 Task: Add an event with the title Second Client Appreciation Lunch, date '2024/04/06', time 7:30 AM to 9:30 AMand add a description: The Marketing Campaign Launch is an exciting and highly anticipated event that marks the official introduction of a new marketing campaign to the target audience. It is a carefully planned and executed event designed to create buzz, generate interest, and maximize the impact of the campaign's messaging and objectives._x000D_
_x000D_
Select event color  Graphite . Add location for the event as: 654 Palais des Festivals, Cannes, France, logged in from the account softage.7@softage.netand send the event invitation to softage.6@softage.net and softage.8@softage.net. Set a reminder for the event Daily
Action: Mouse moved to (50, 106)
Screenshot: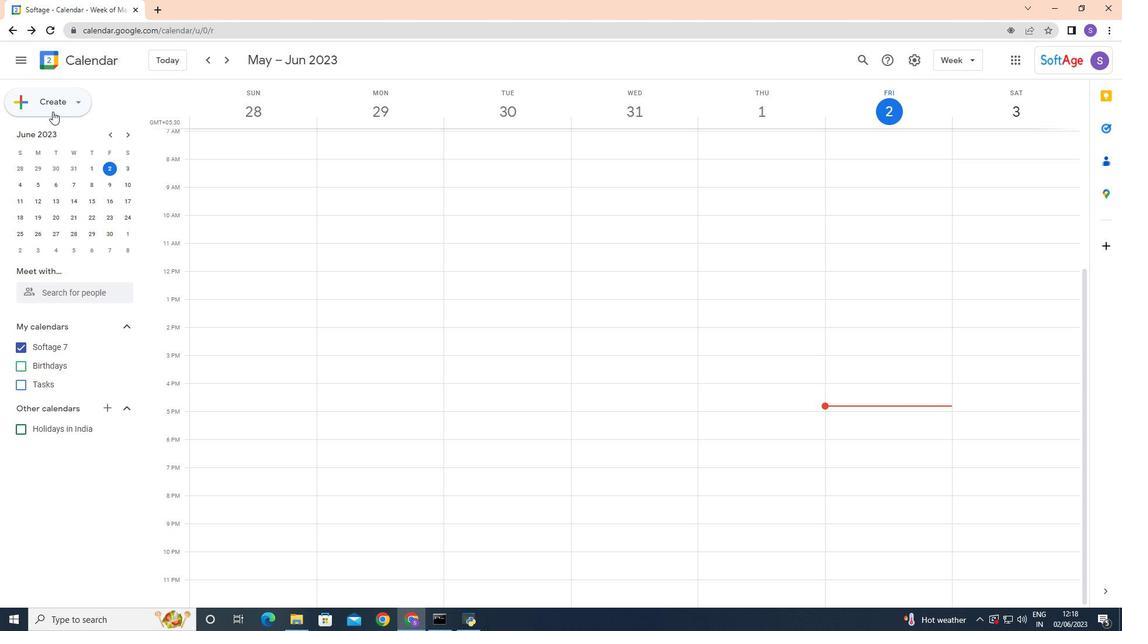 
Action: Mouse pressed left at (50, 106)
Screenshot: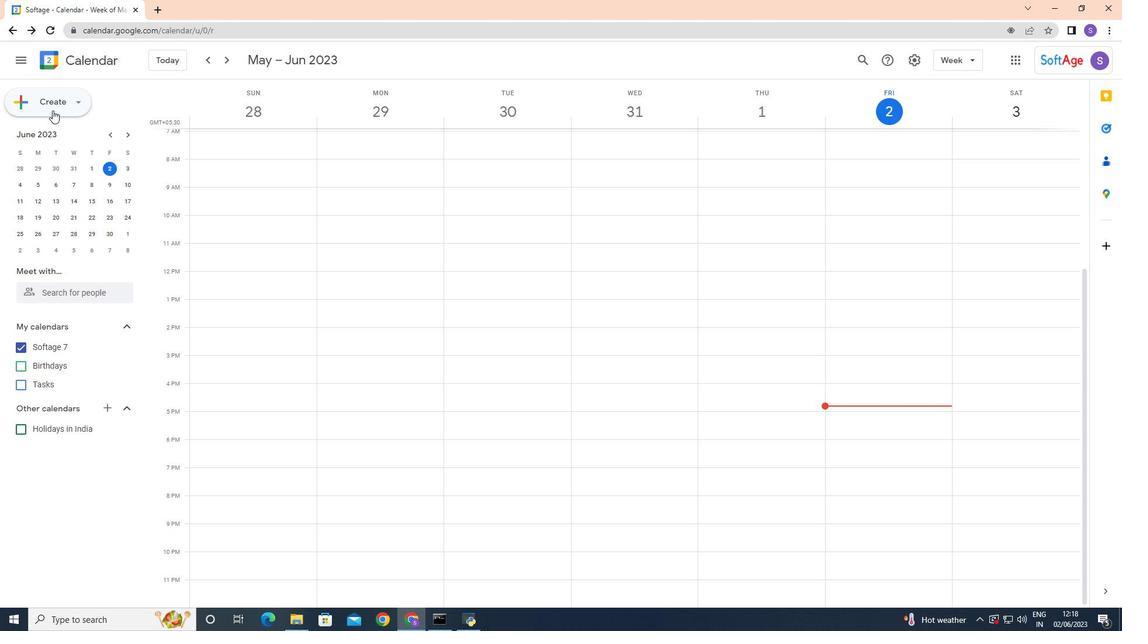 
Action: Mouse moved to (57, 134)
Screenshot: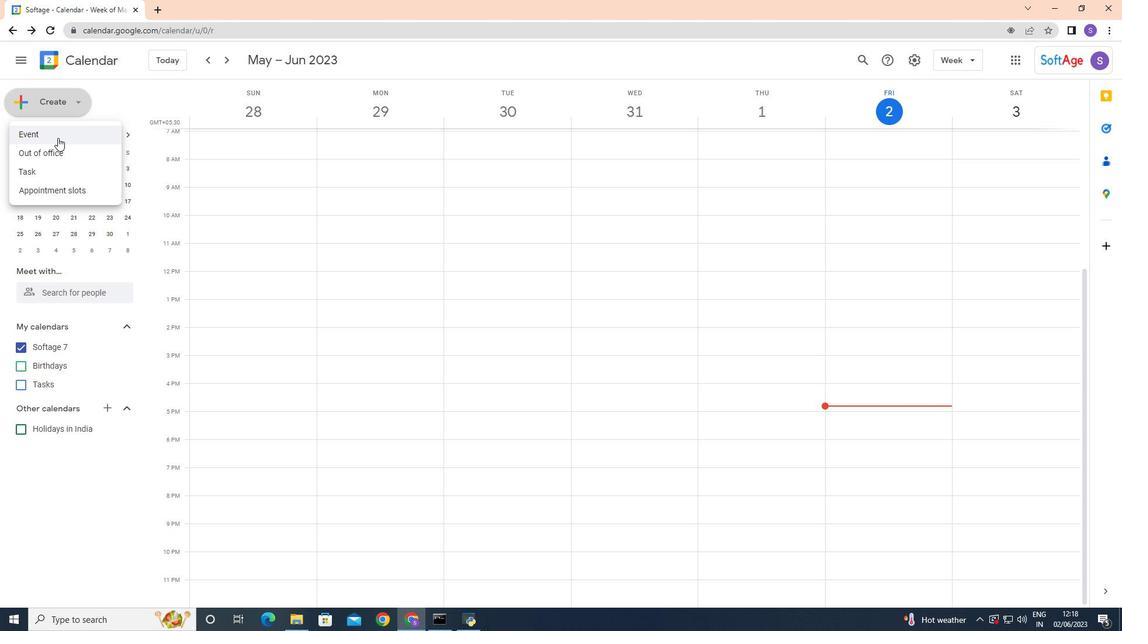 
Action: Mouse pressed left at (57, 134)
Screenshot: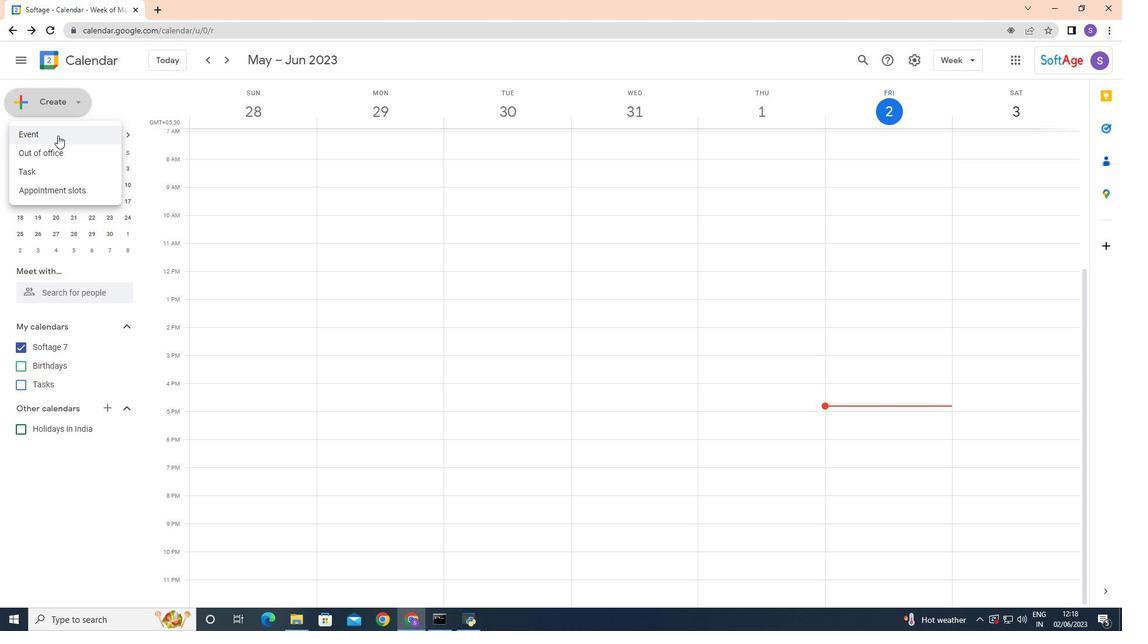 
Action: Mouse moved to (738, 461)
Screenshot: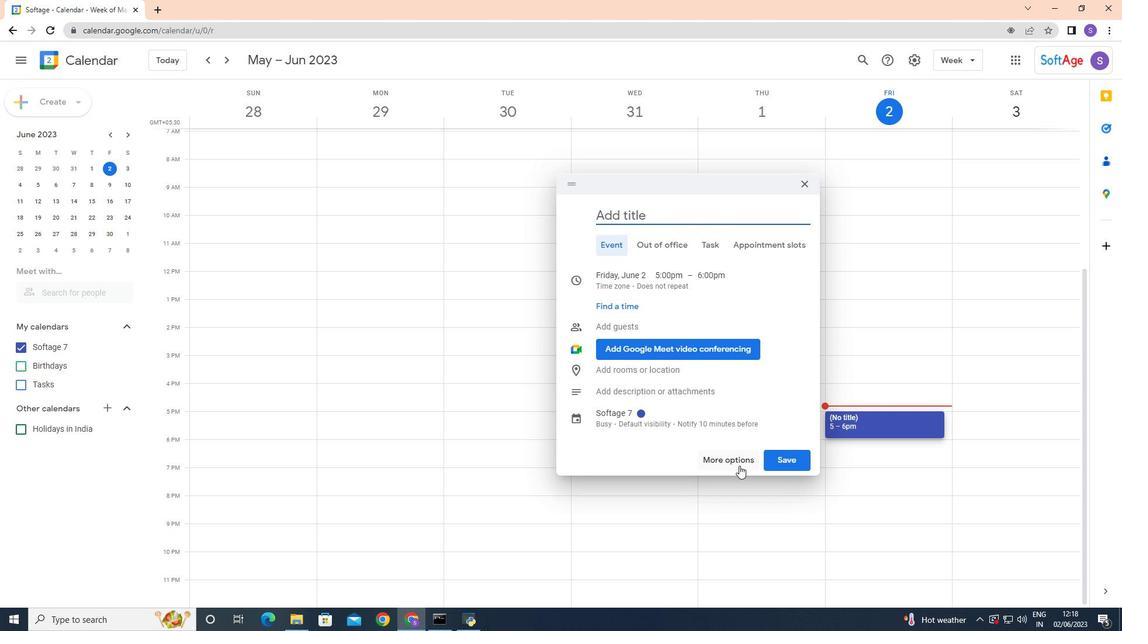 
Action: Mouse pressed left at (738, 461)
Screenshot: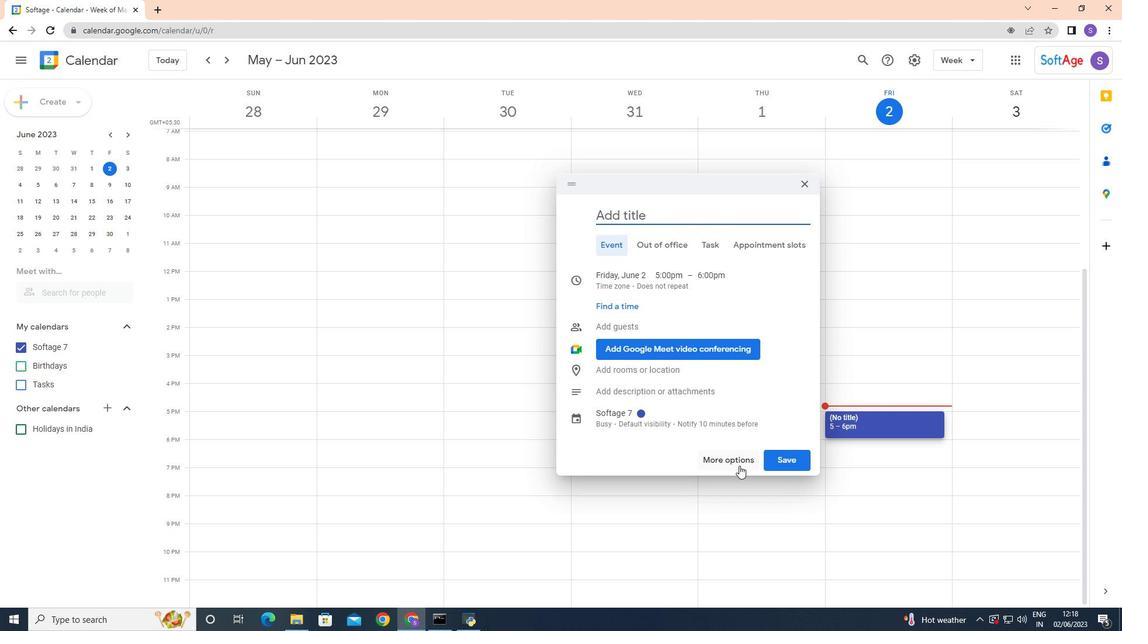 
Action: Mouse moved to (119, 68)
Screenshot: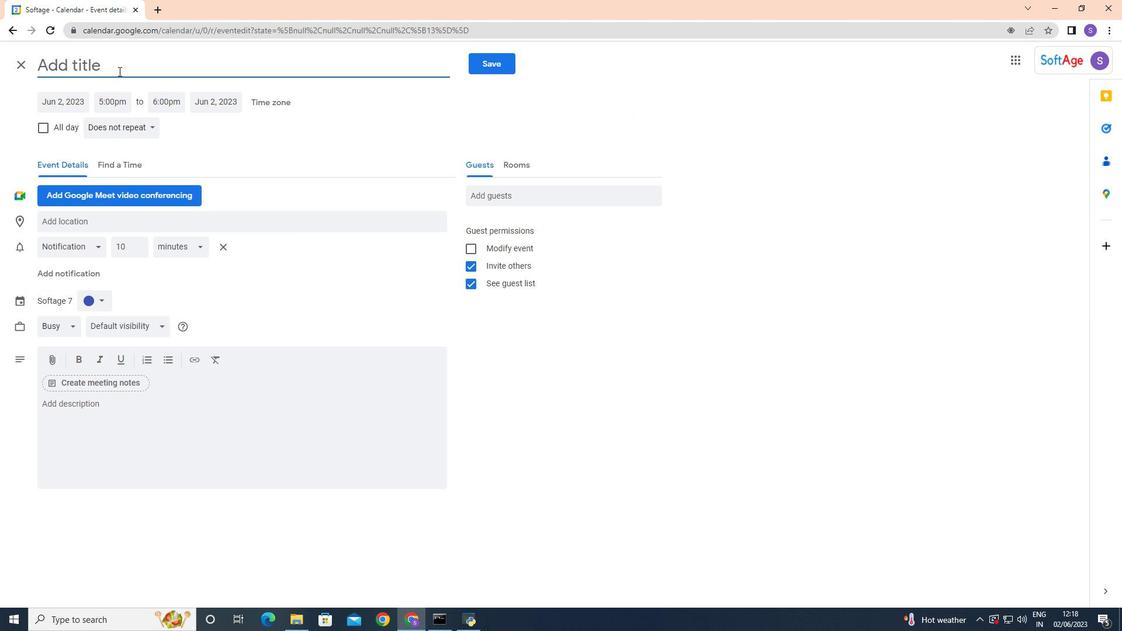 
Action: Mouse pressed left at (119, 68)
Screenshot: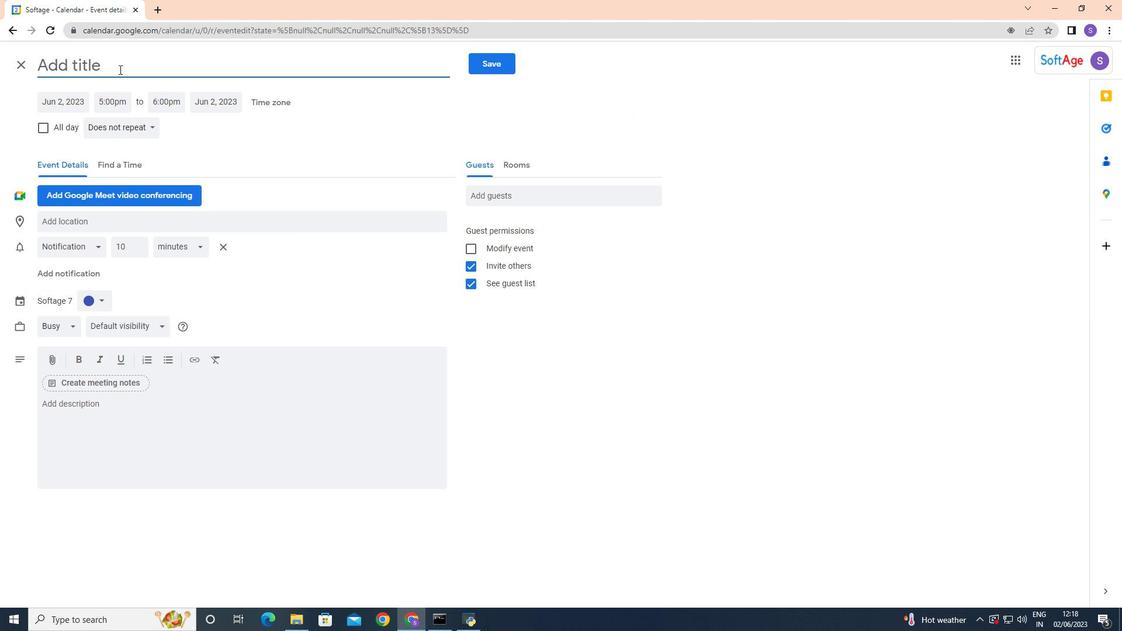 
Action: Key pressed <Key.shift>Second<Key.space><Key.shift>Client<Key.space><Key.shift><Key.shift><Key.shift><Key.shift><Key.shift><Key.shift>Appreciation<Key.space><Key.shift>Lunch
Screenshot: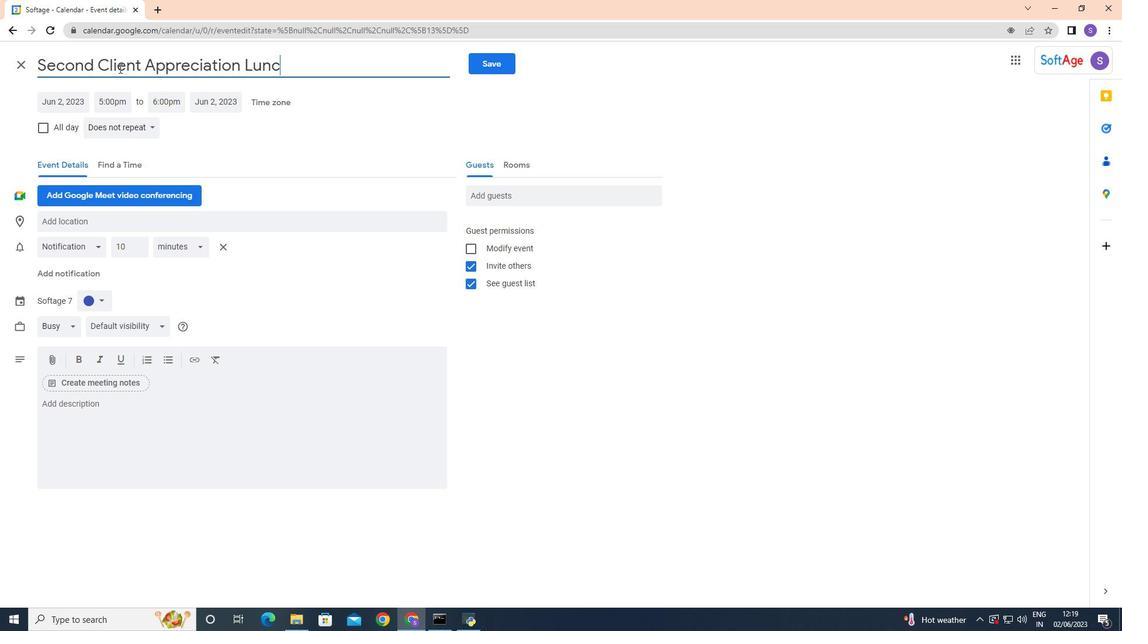 
Action: Mouse moved to (244, 152)
Screenshot: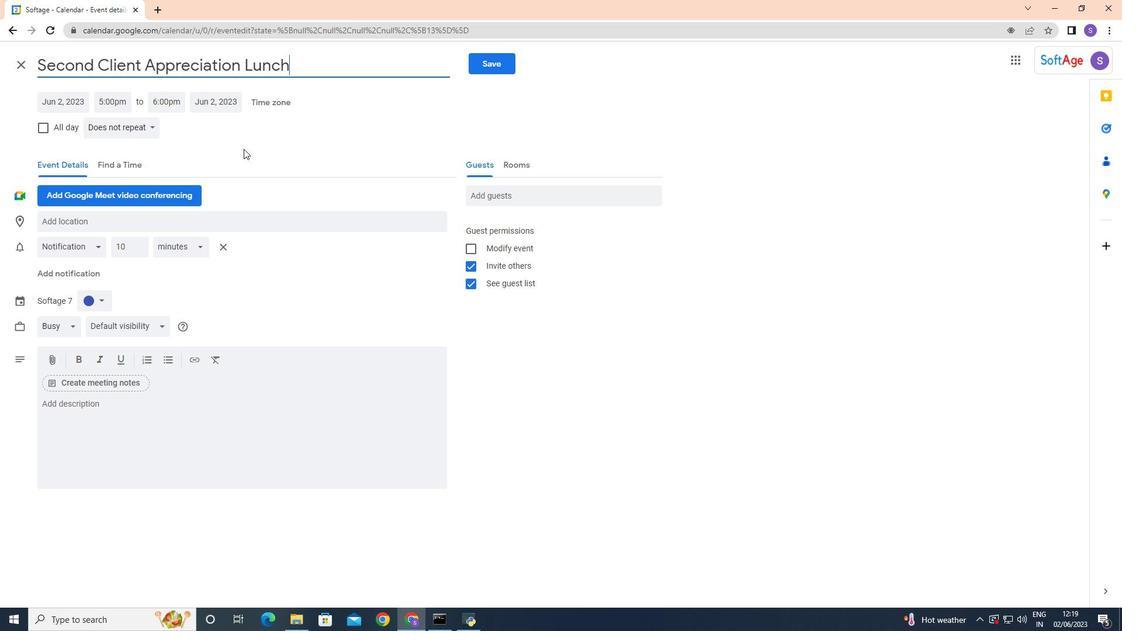 
Action: Mouse pressed left at (244, 152)
Screenshot: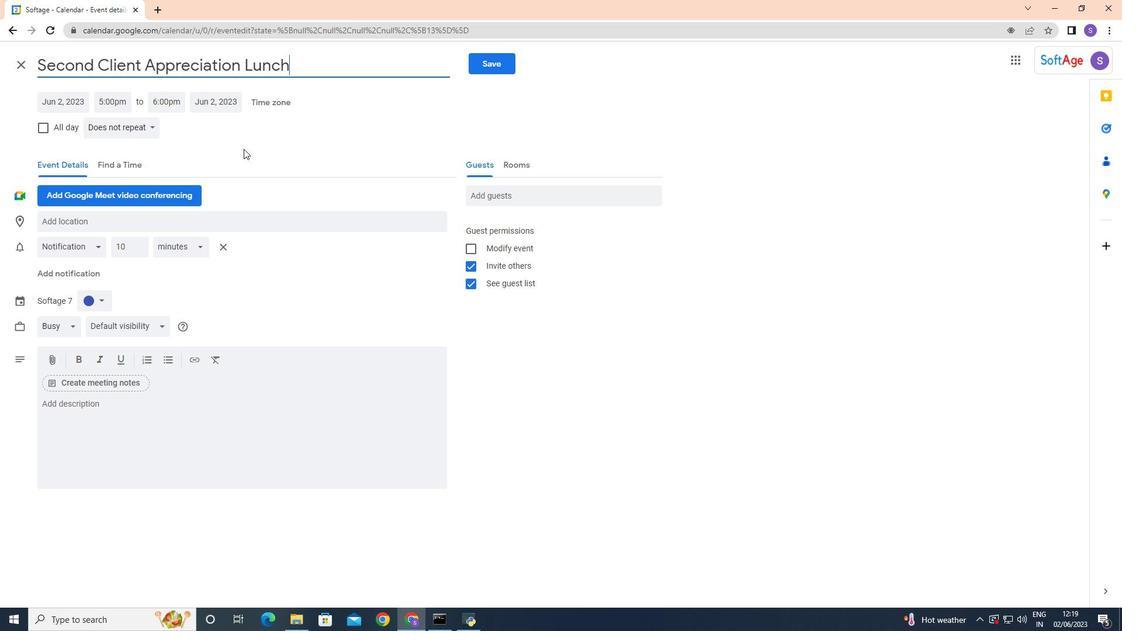 
Action: Mouse moved to (74, 103)
Screenshot: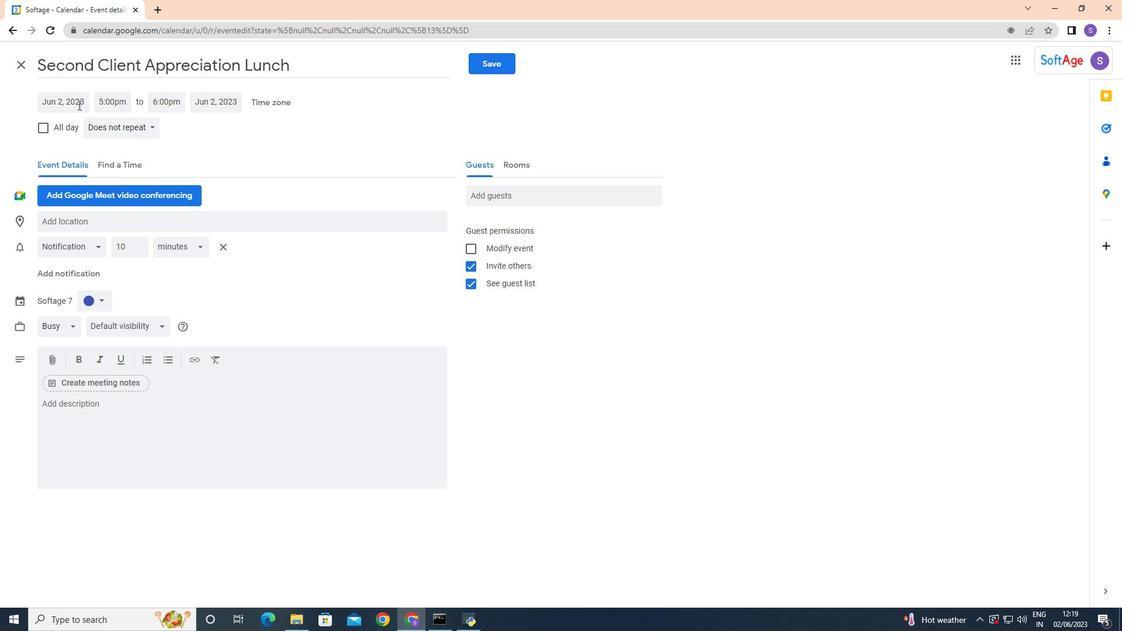 
Action: Mouse pressed left at (74, 103)
Screenshot: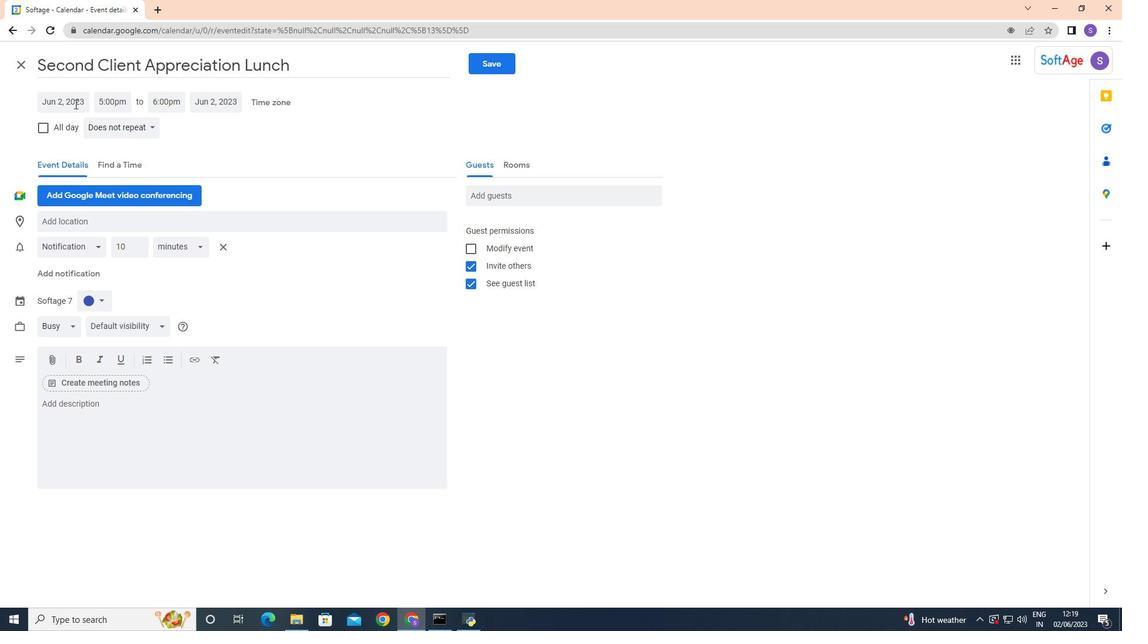 
Action: Mouse moved to (184, 126)
Screenshot: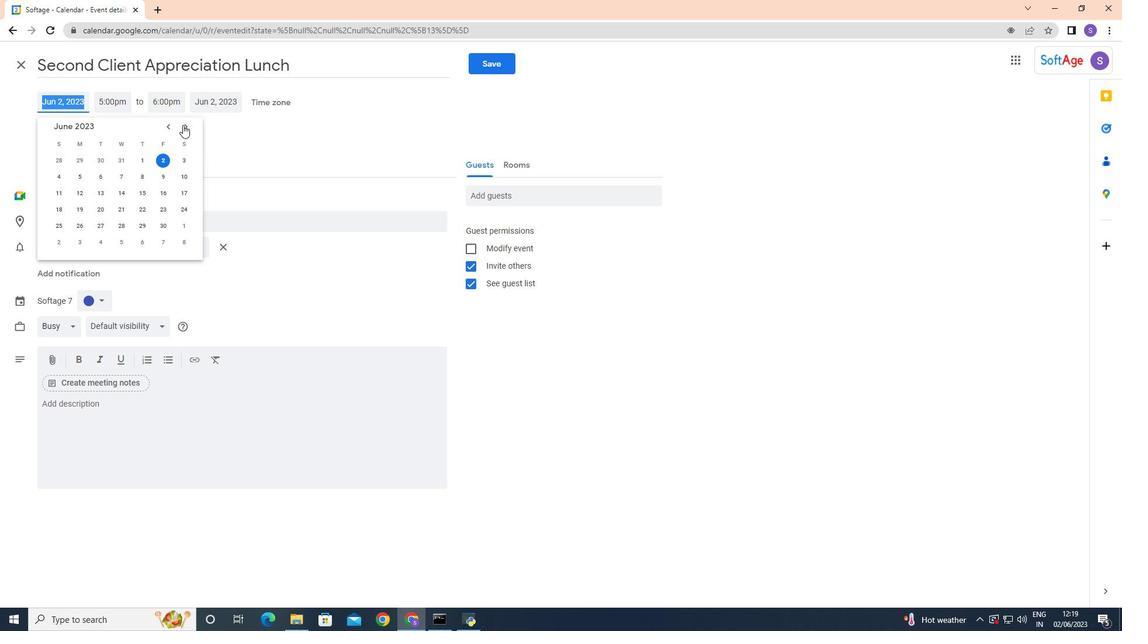 
Action: Mouse pressed left at (184, 126)
Screenshot: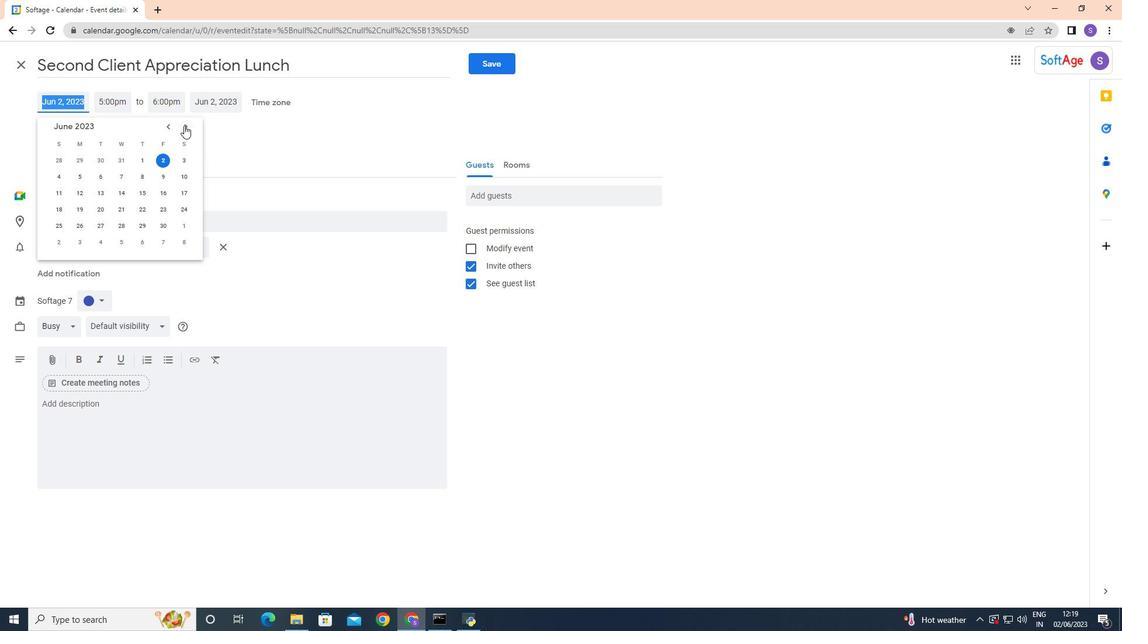 
Action: Mouse pressed left at (184, 126)
Screenshot: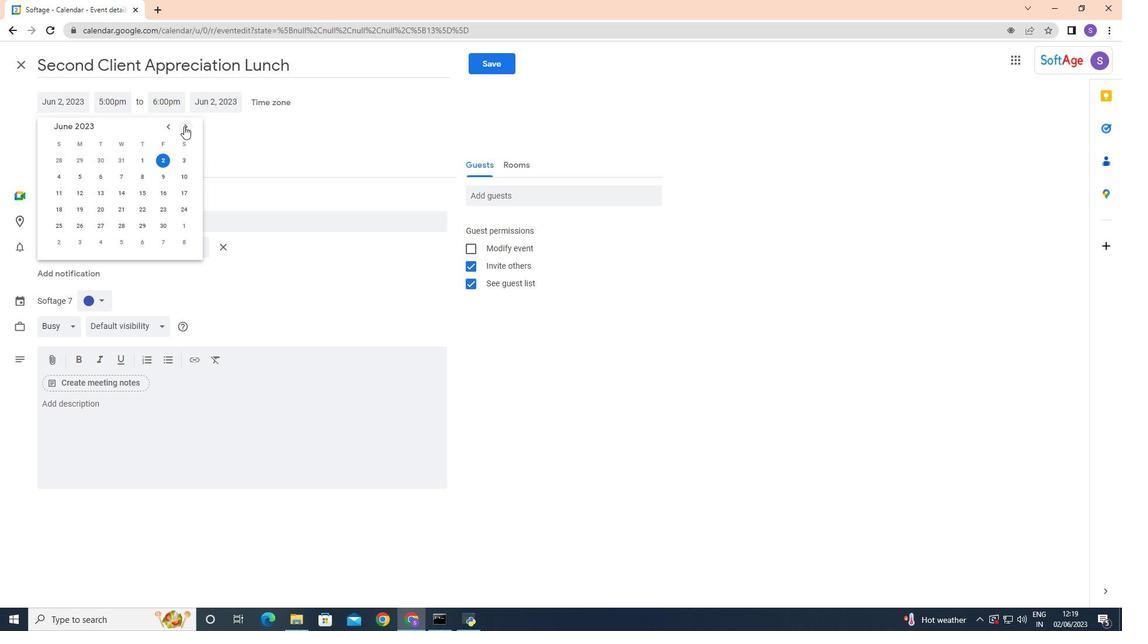 
Action: Mouse pressed left at (184, 126)
Screenshot: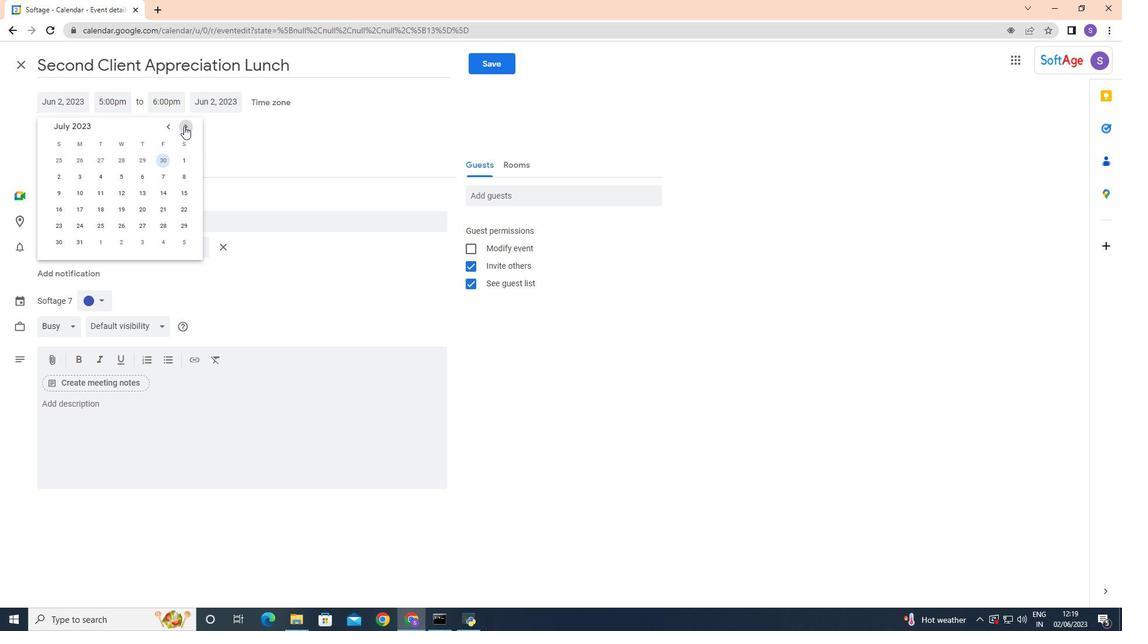 
Action: Mouse pressed left at (184, 126)
Screenshot: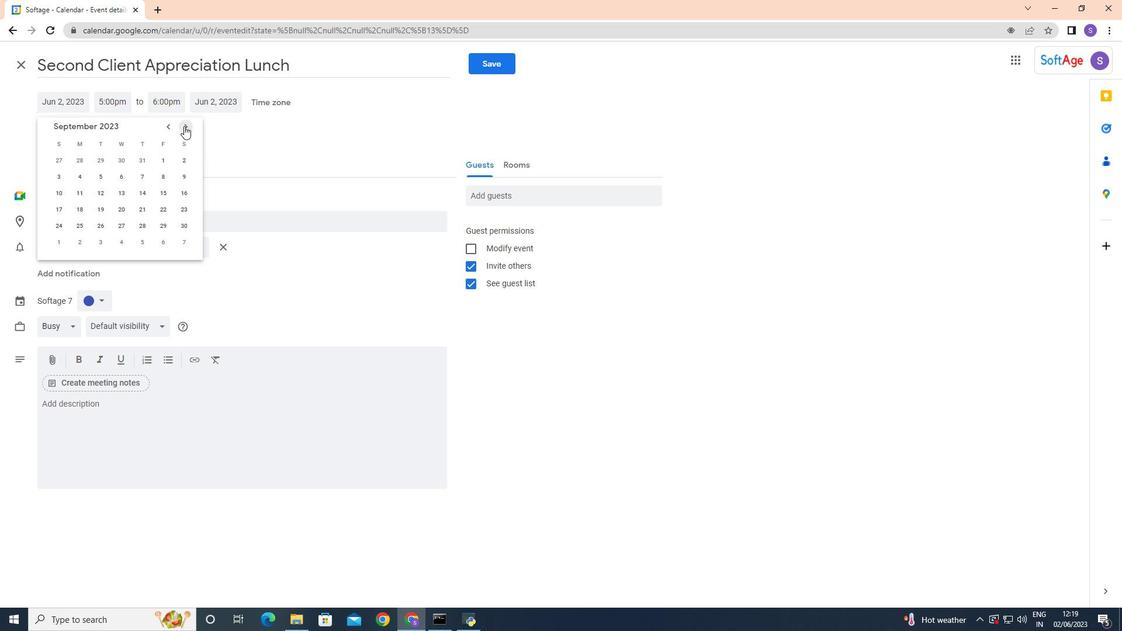 
Action: Mouse pressed left at (184, 126)
Screenshot: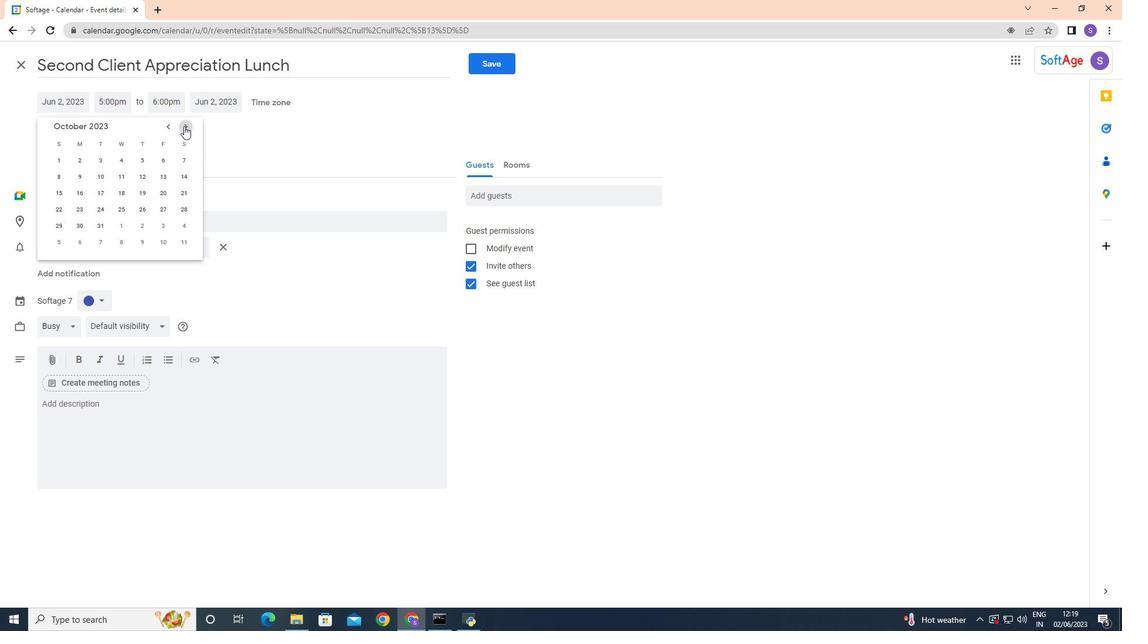 
Action: Mouse pressed left at (184, 126)
Screenshot: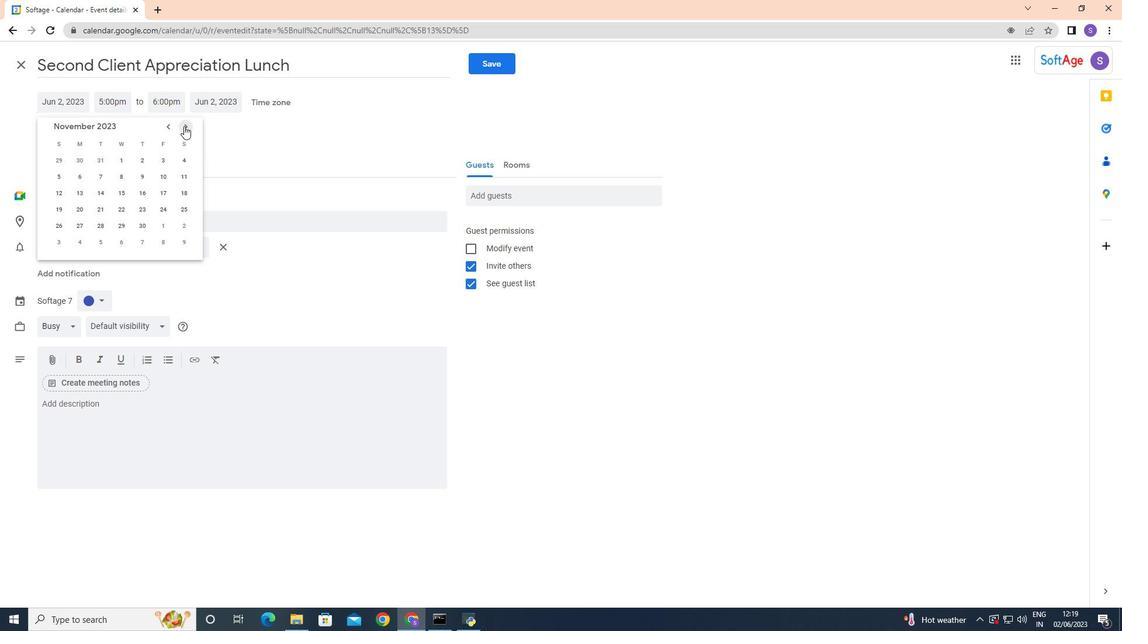 
Action: Mouse pressed left at (184, 126)
Screenshot: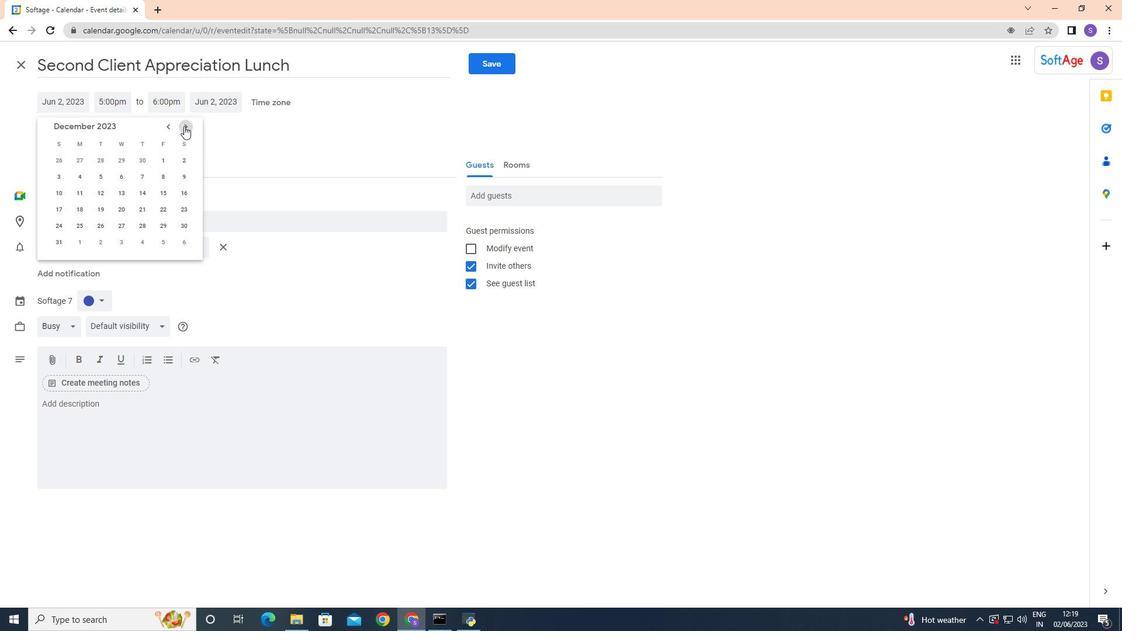 
Action: Mouse pressed left at (184, 126)
Screenshot: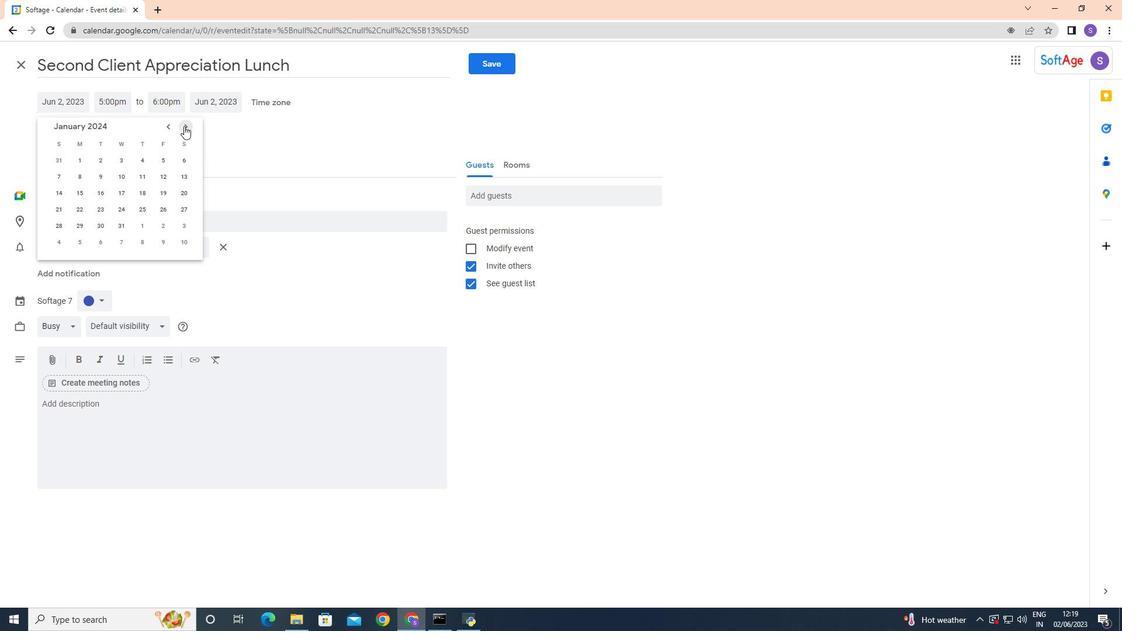 
Action: Mouse pressed left at (184, 126)
Screenshot: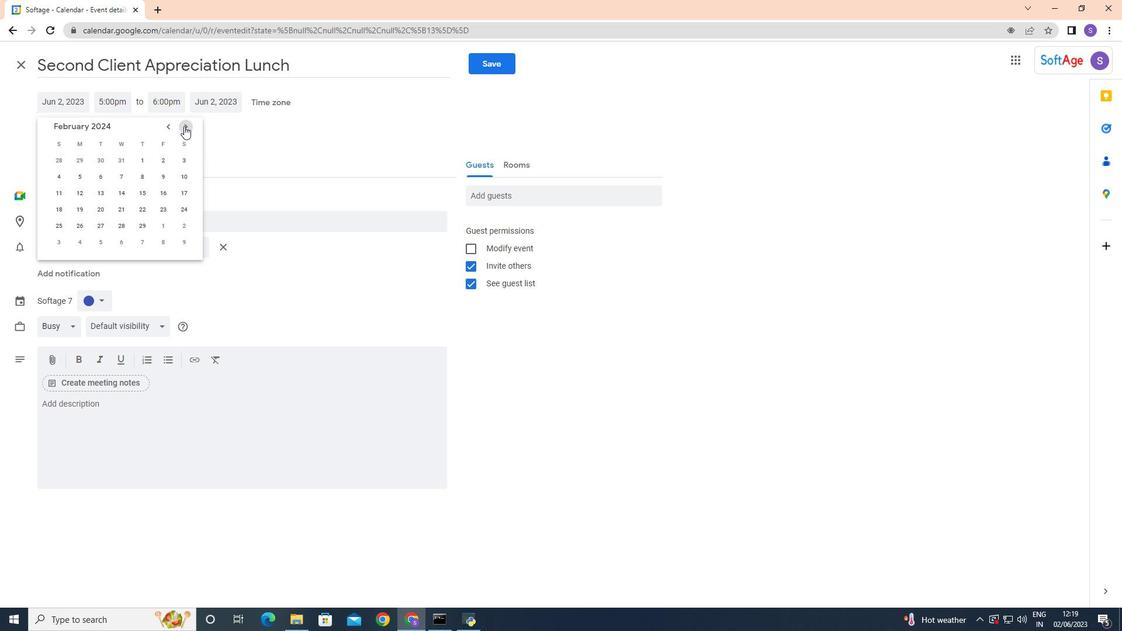 
Action: Mouse pressed left at (184, 126)
Screenshot: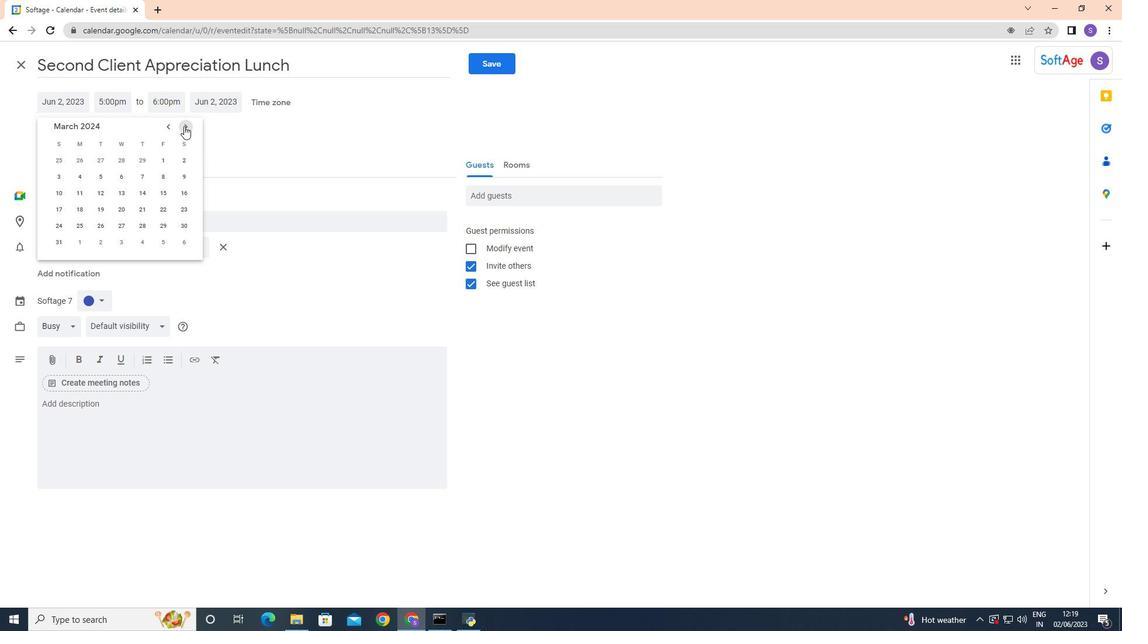 
Action: Mouse moved to (185, 161)
Screenshot: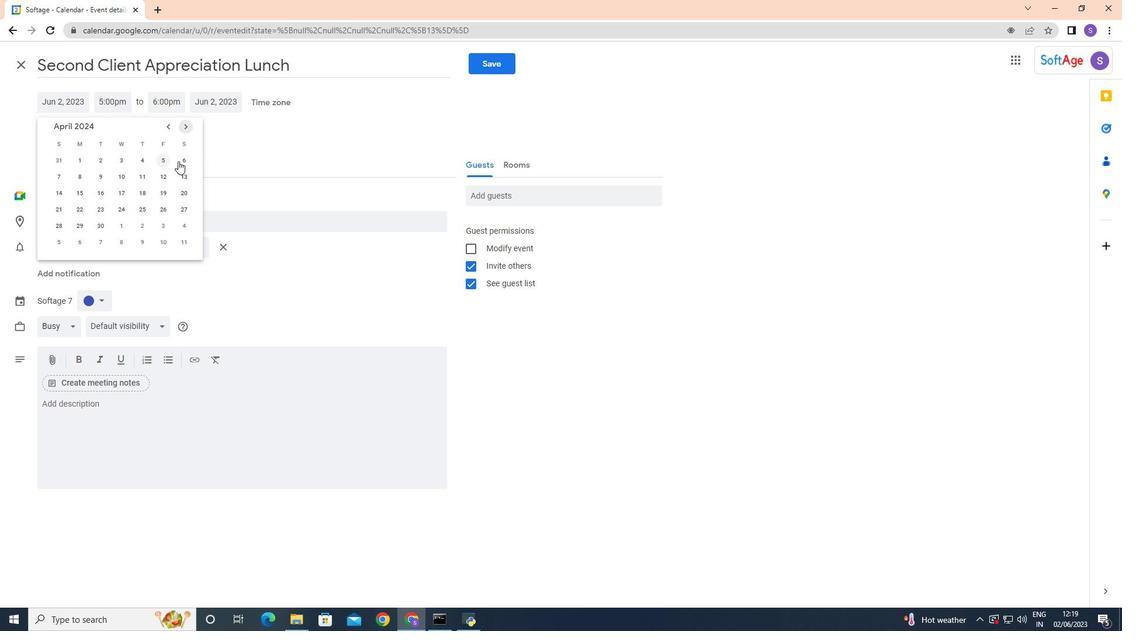 
Action: Mouse pressed left at (185, 161)
Screenshot: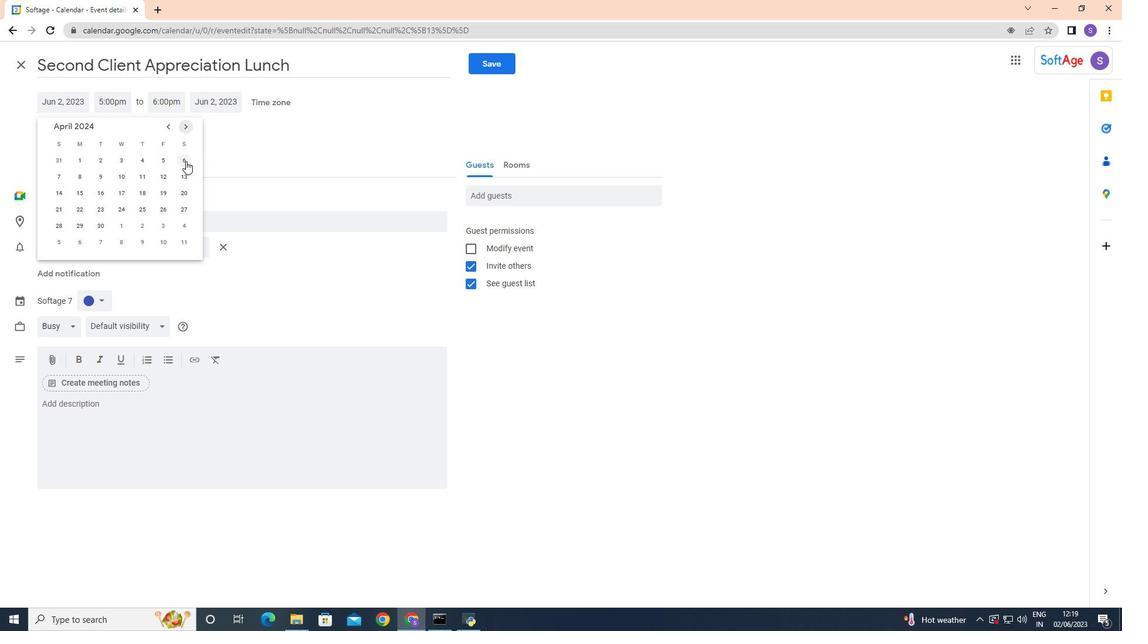 
Action: Mouse moved to (119, 102)
Screenshot: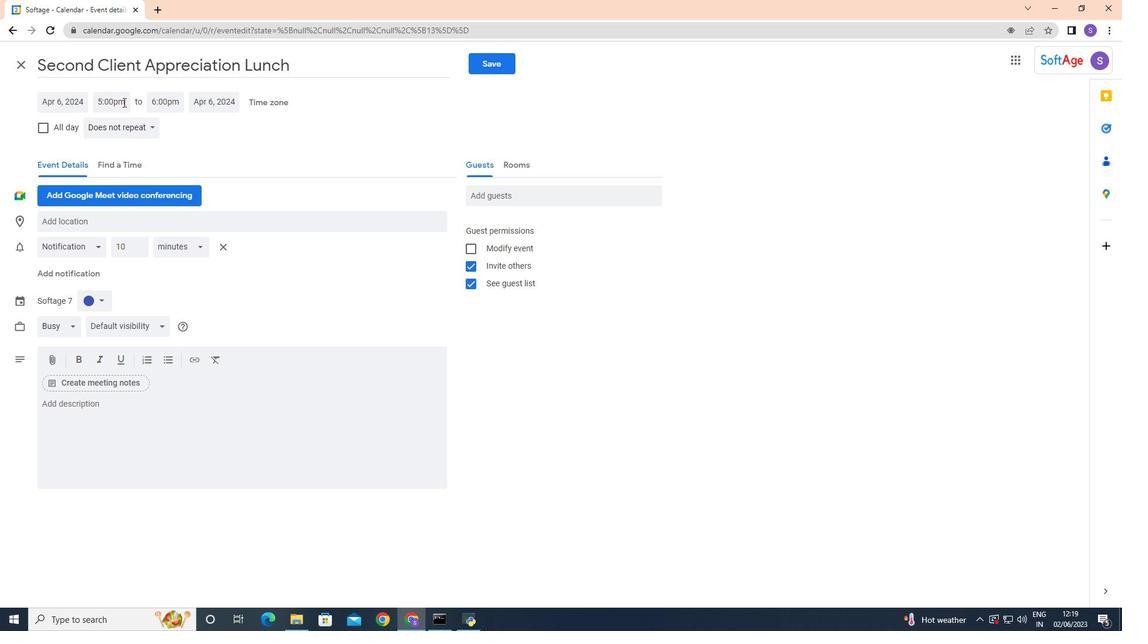 
Action: Mouse pressed left at (119, 102)
Screenshot: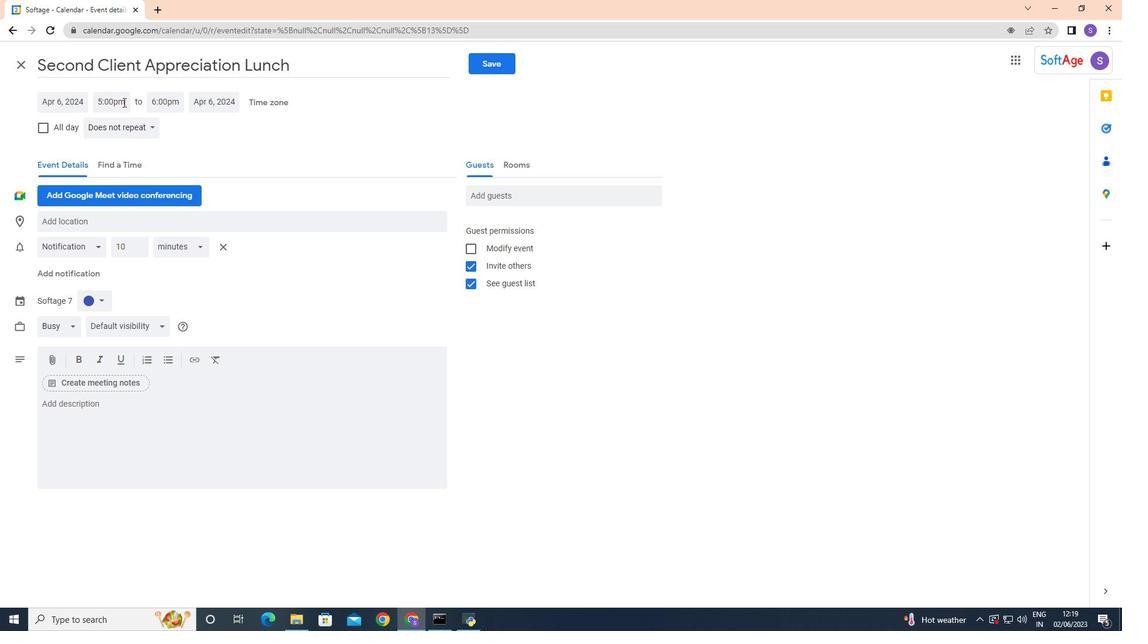 
Action: Mouse moved to (137, 203)
Screenshot: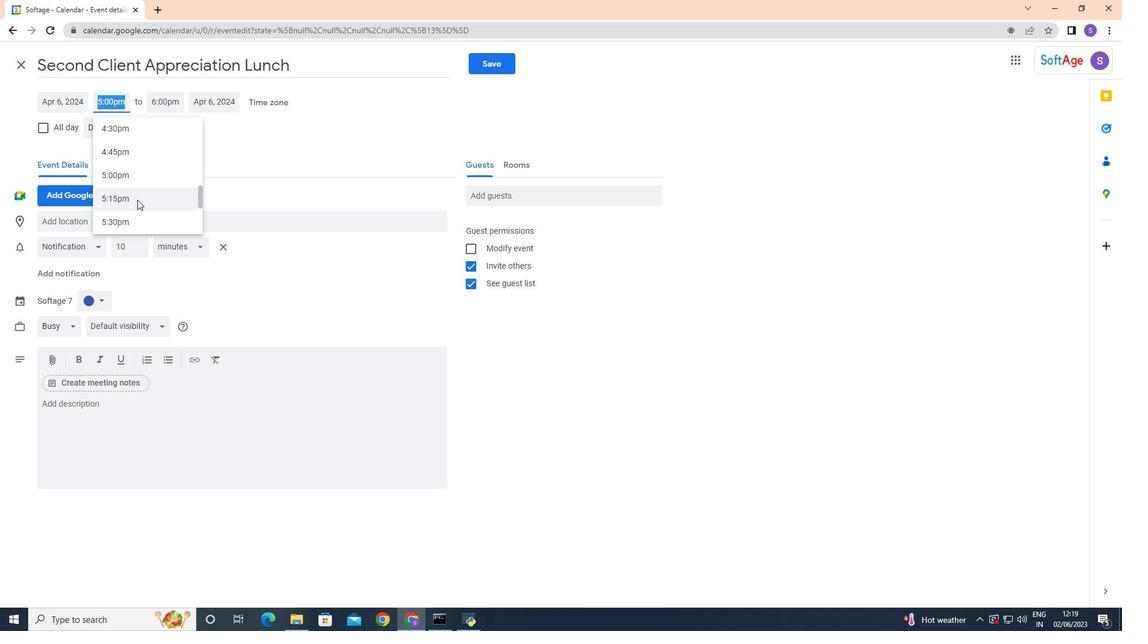 
Action: Mouse scrolled (137, 204) with delta (0, 0)
Screenshot: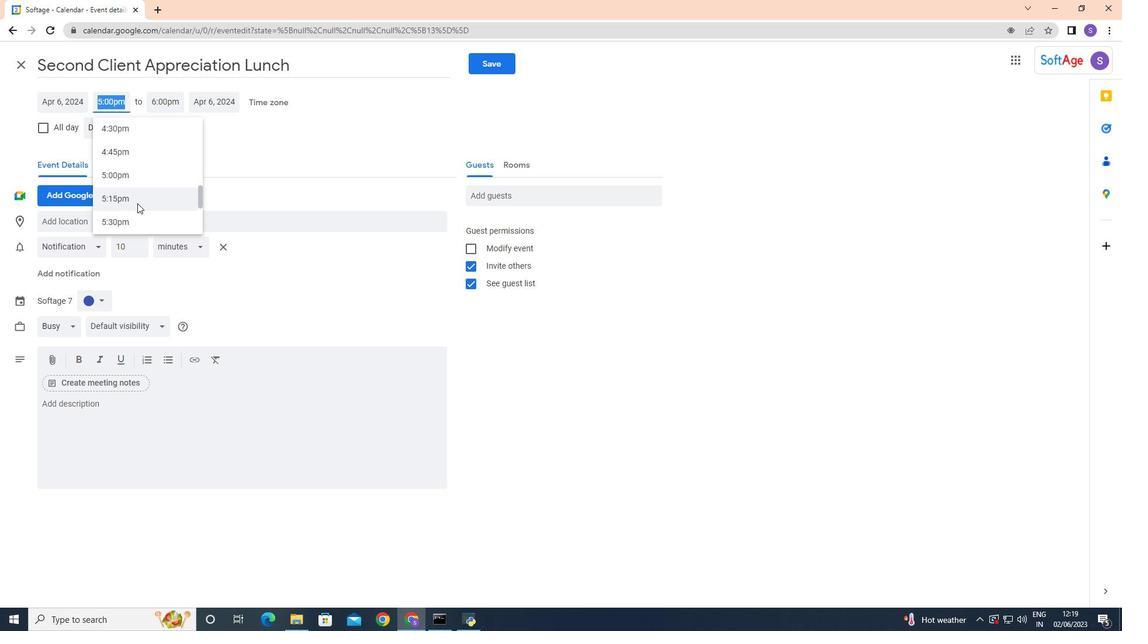 
Action: Mouse scrolled (137, 203) with delta (0, 0)
Screenshot: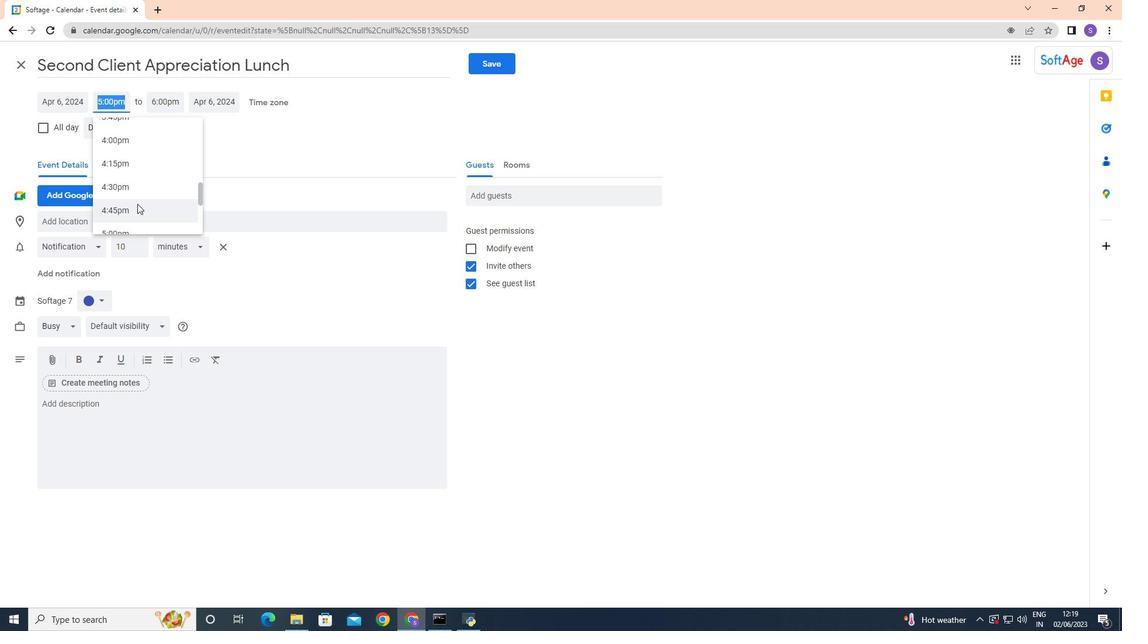 
Action: Mouse scrolled (137, 203) with delta (0, 0)
Screenshot: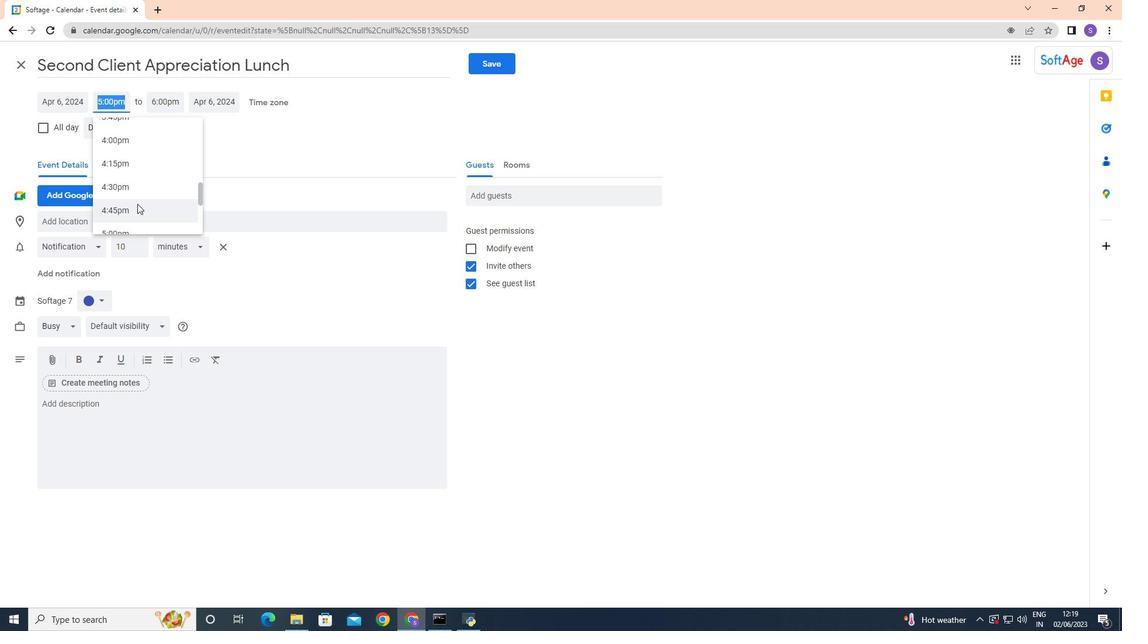 
Action: Mouse scrolled (137, 203) with delta (0, 0)
Screenshot: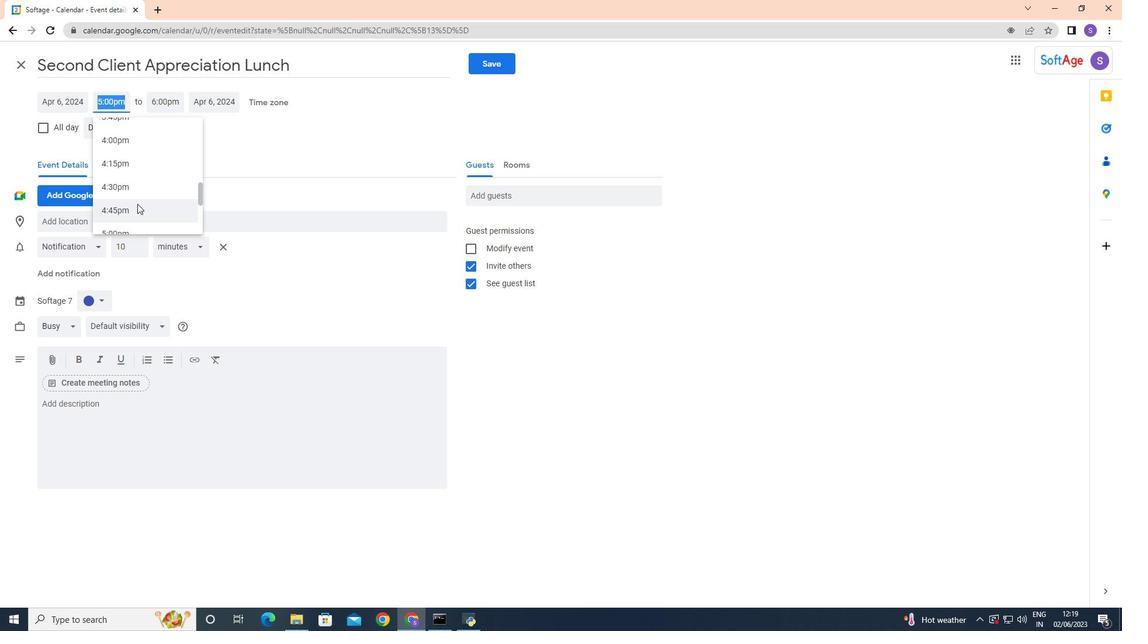 
Action: Mouse scrolled (137, 203) with delta (0, 0)
Screenshot: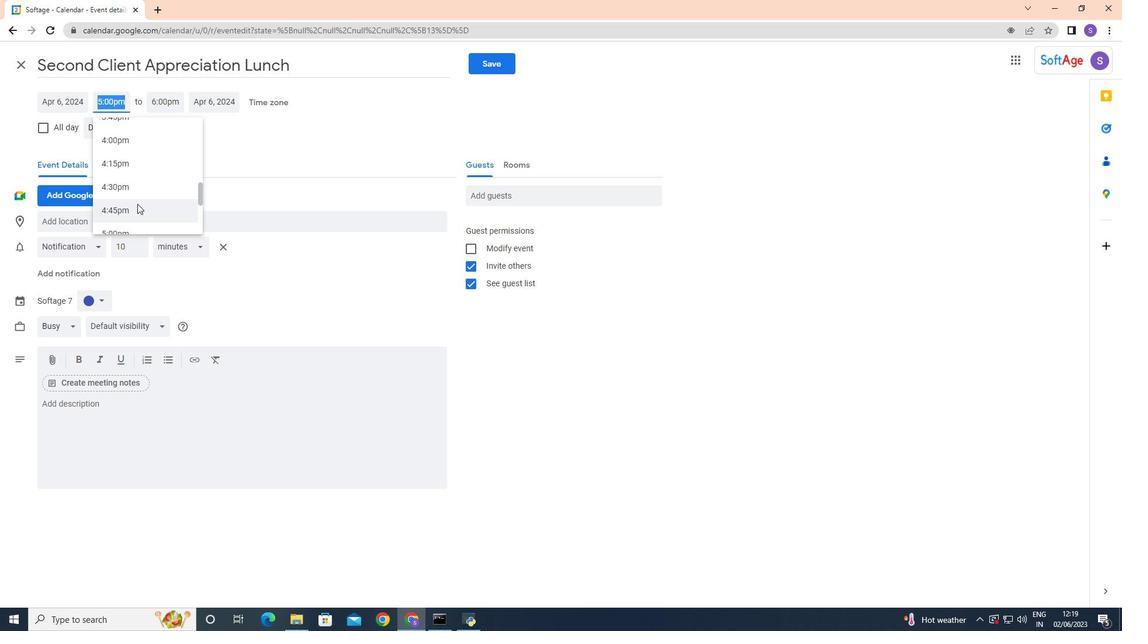 
Action: Mouse scrolled (137, 203) with delta (0, 0)
Screenshot: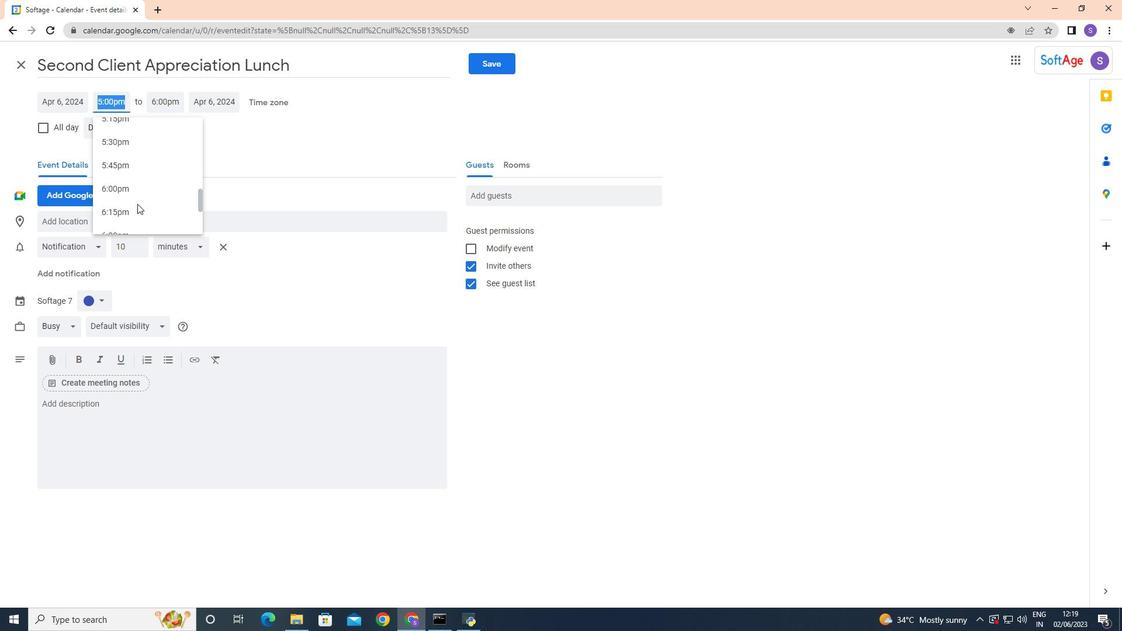 
Action: Mouse scrolled (137, 203) with delta (0, 0)
Screenshot: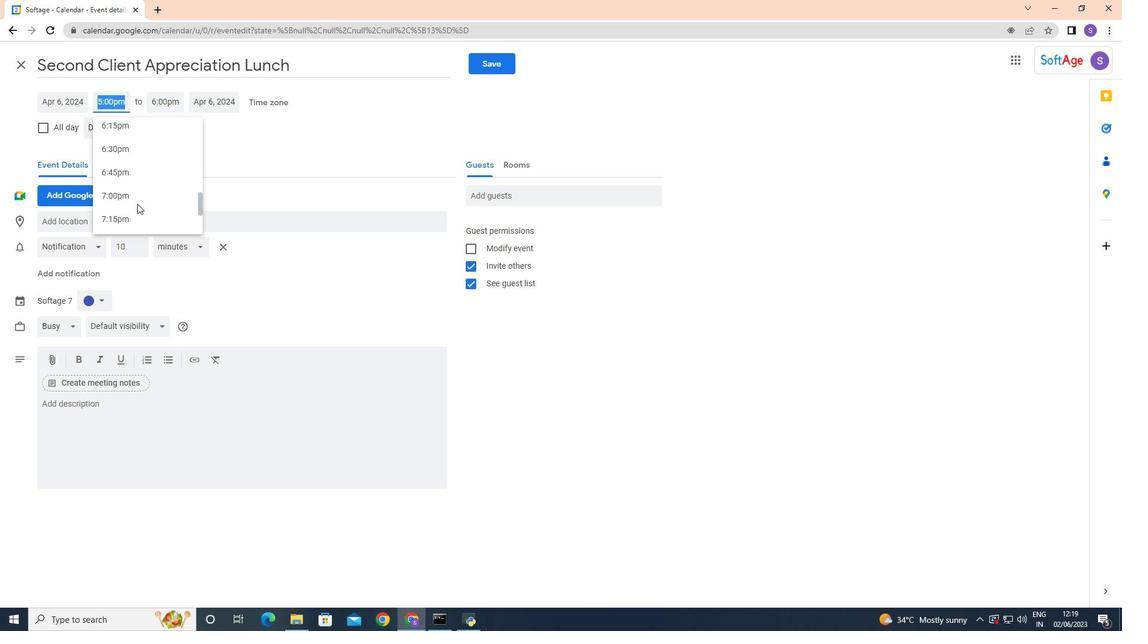 
Action: Mouse scrolled (137, 203) with delta (0, 0)
Screenshot: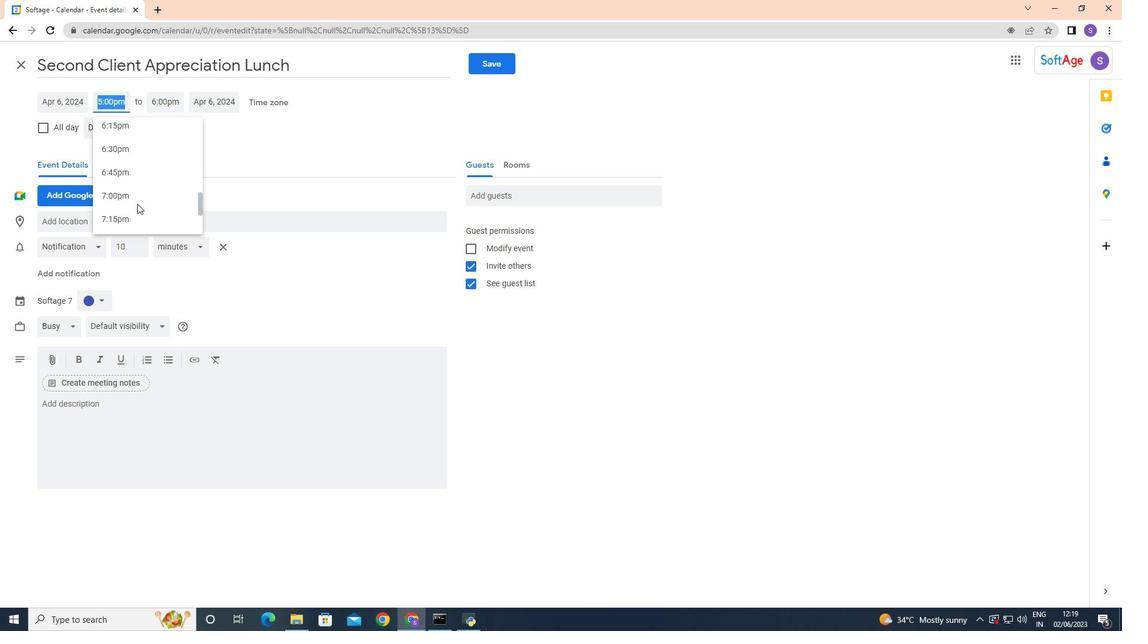 
Action: Mouse scrolled (137, 203) with delta (0, 0)
Screenshot: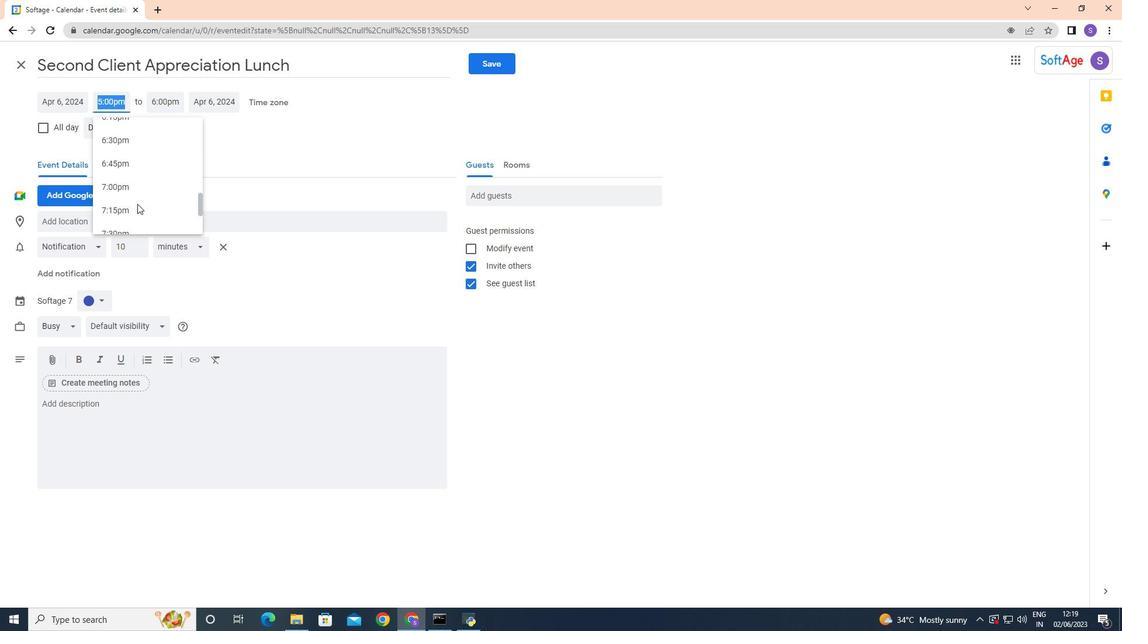 
Action: Mouse scrolled (137, 203) with delta (0, 0)
Screenshot: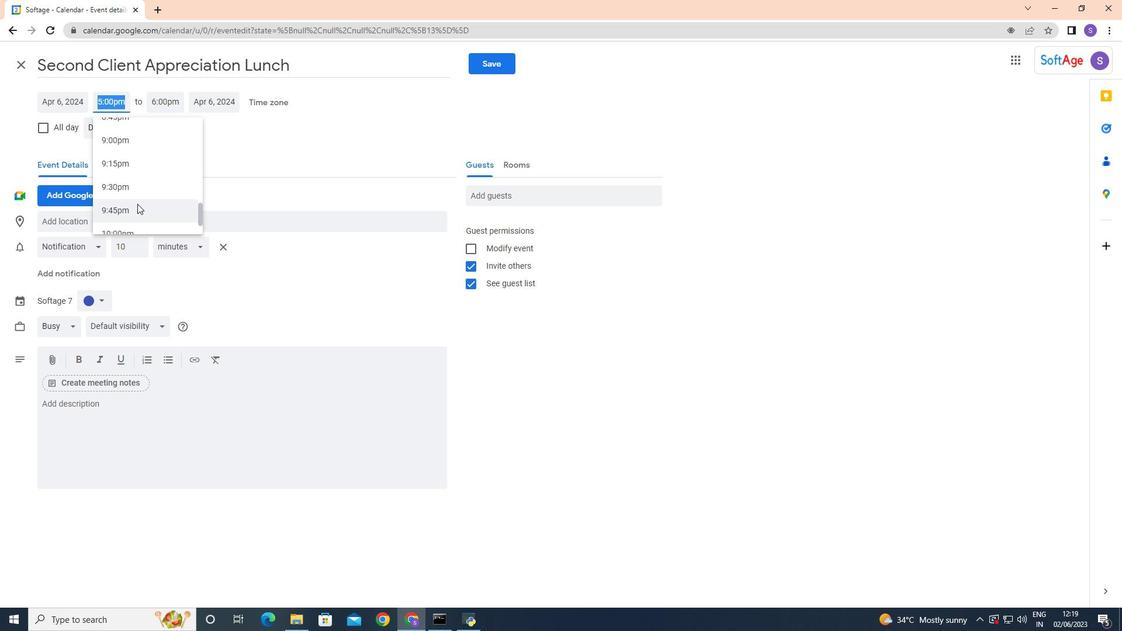 
Action: Mouse scrolled (137, 203) with delta (0, 0)
Screenshot: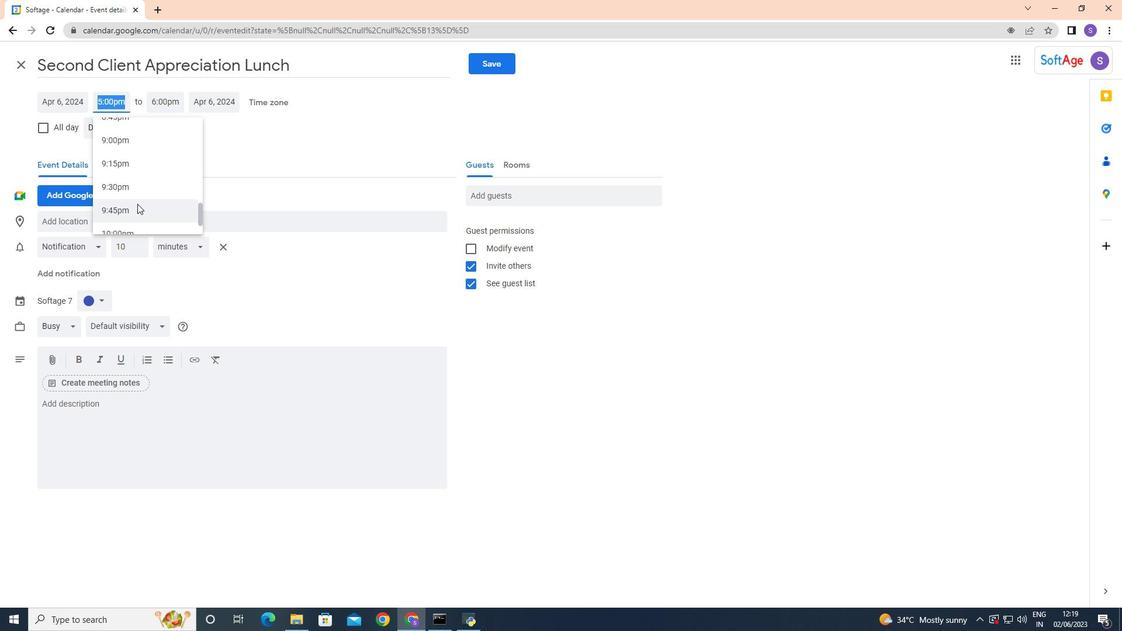 
Action: Mouse scrolled (137, 203) with delta (0, 0)
Screenshot: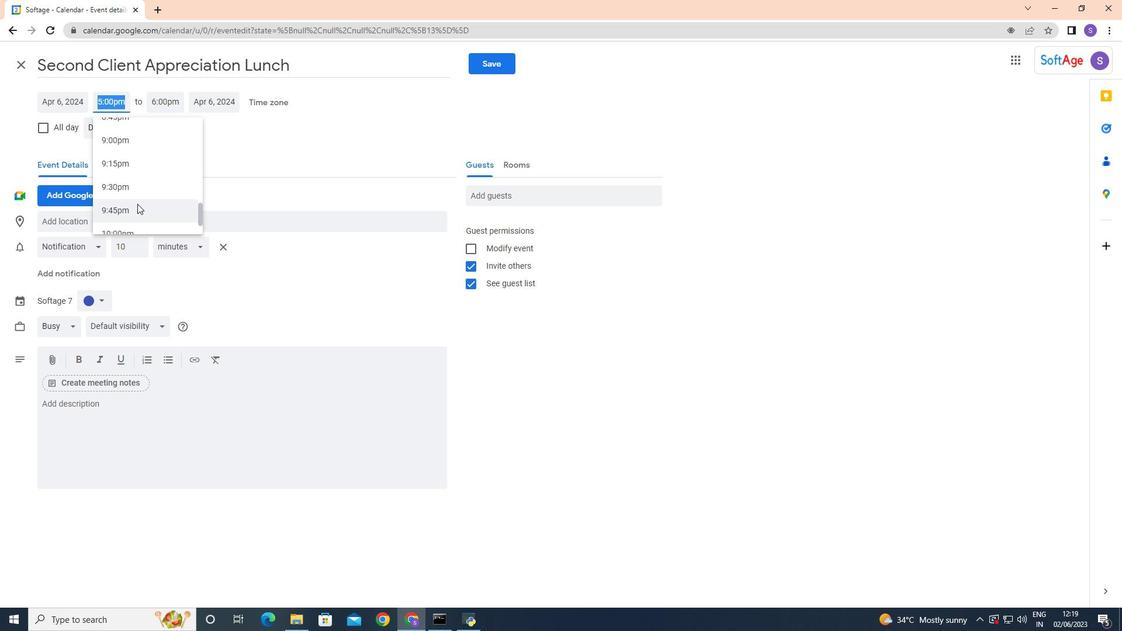 
Action: Mouse scrolled (137, 203) with delta (0, 0)
Screenshot: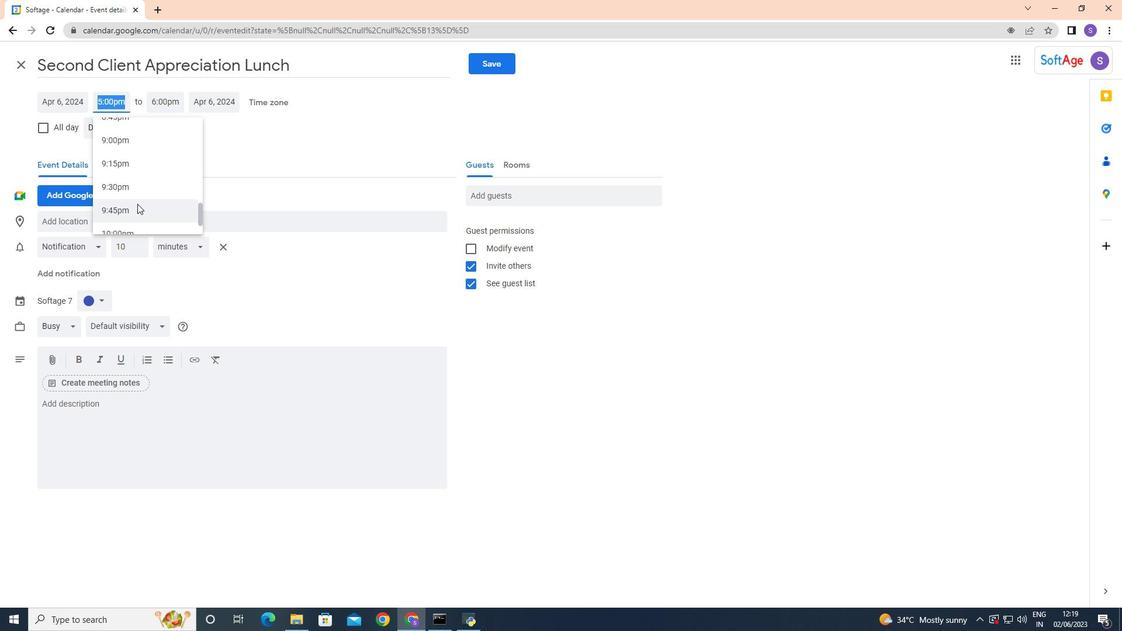 
Action: Mouse scrolled (137, 203) with delta (0, 0)
Screenshot: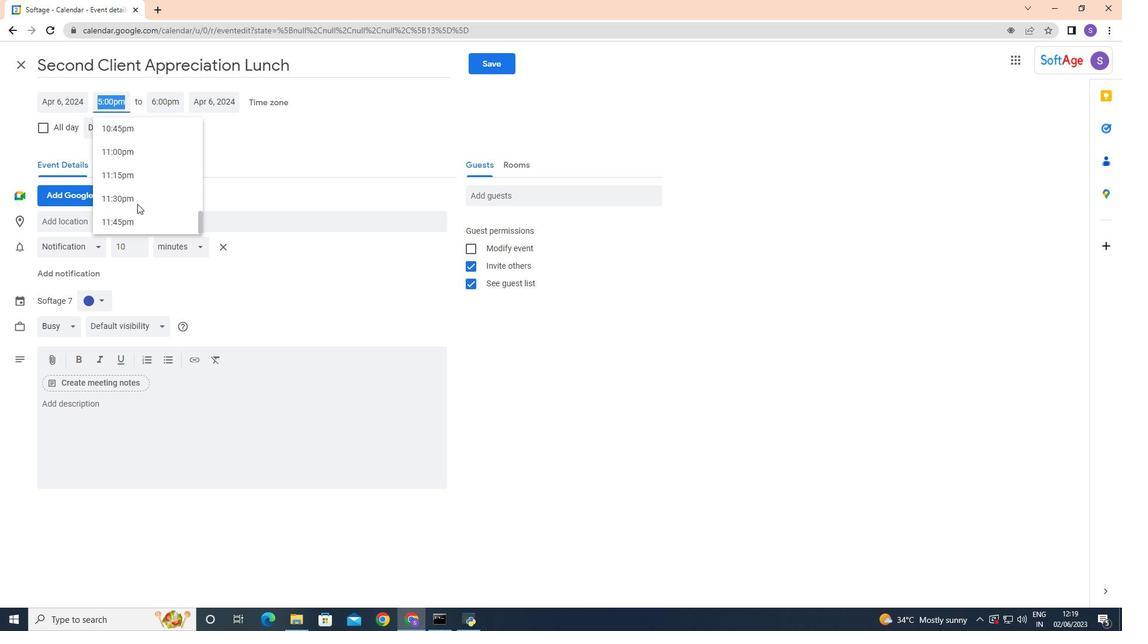 
Action: Mouse scrolled (137, 203) with delta (0, 0)
Screenshot: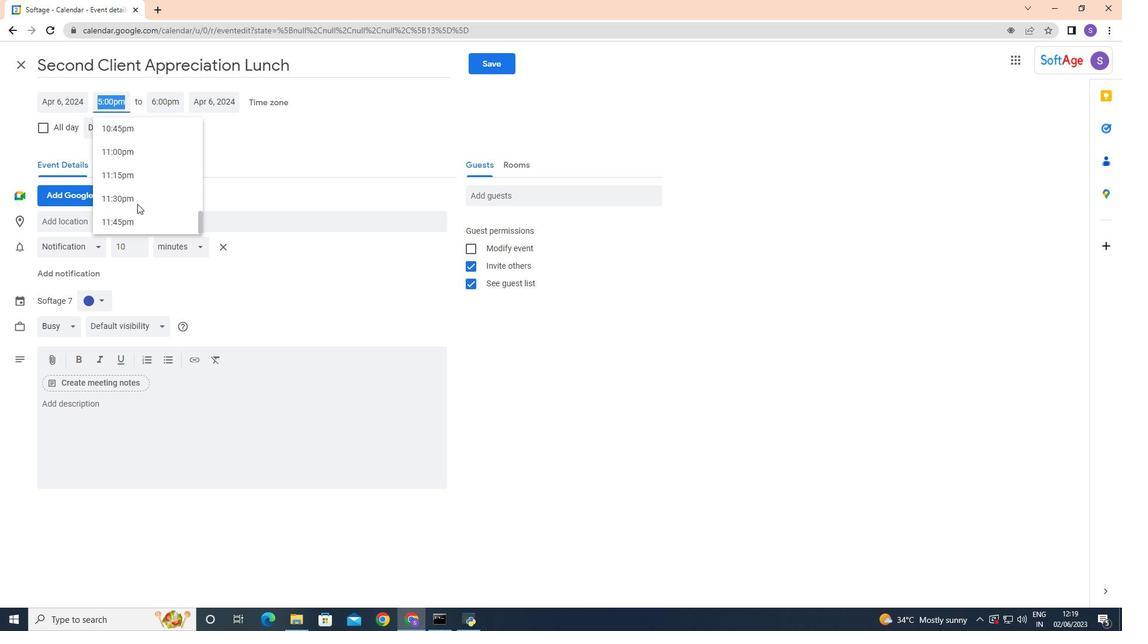 
Action: Mouse scrolled (137, 203) with delta (0, 0)
Screenshot: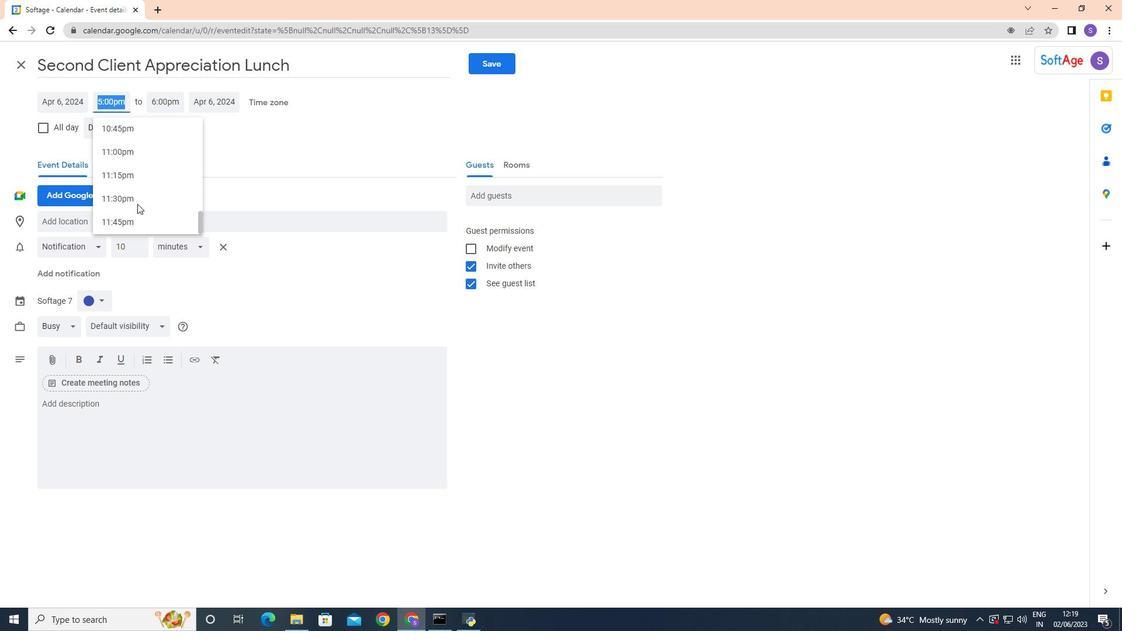
Action: Mouse scrolled (137, 203) with delta (0, 0)
Screenshot: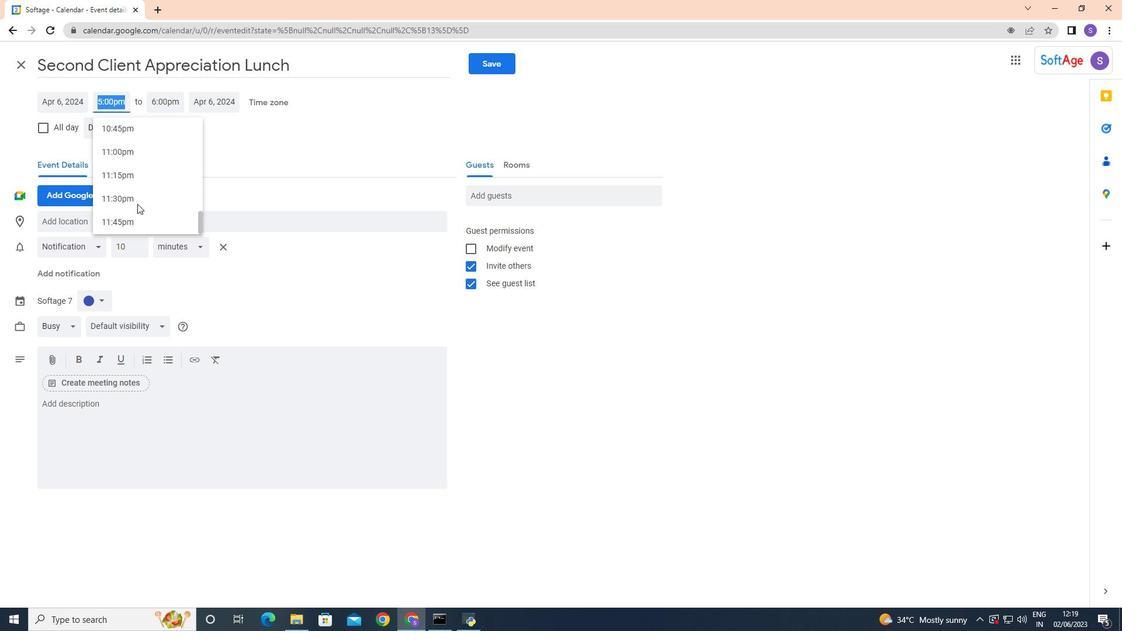 
Action: Mouse scrolled (137, 204) with delta (0, 0)
Screenshot: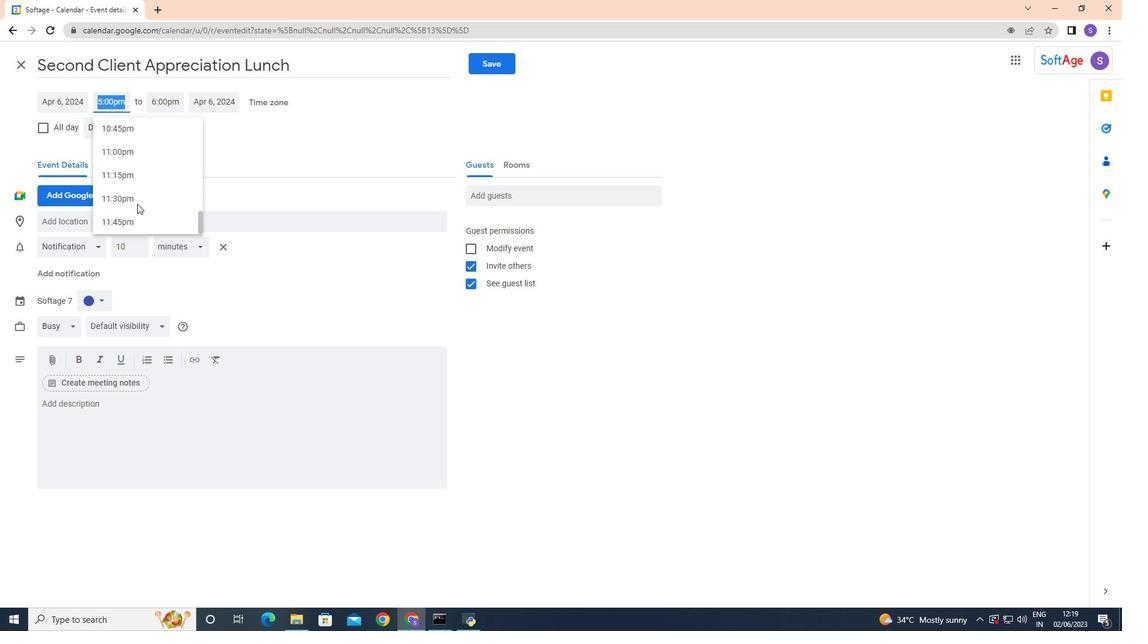 
Action: Mouse scrolled (137, 204) with delta (0, 0)
Screenshot: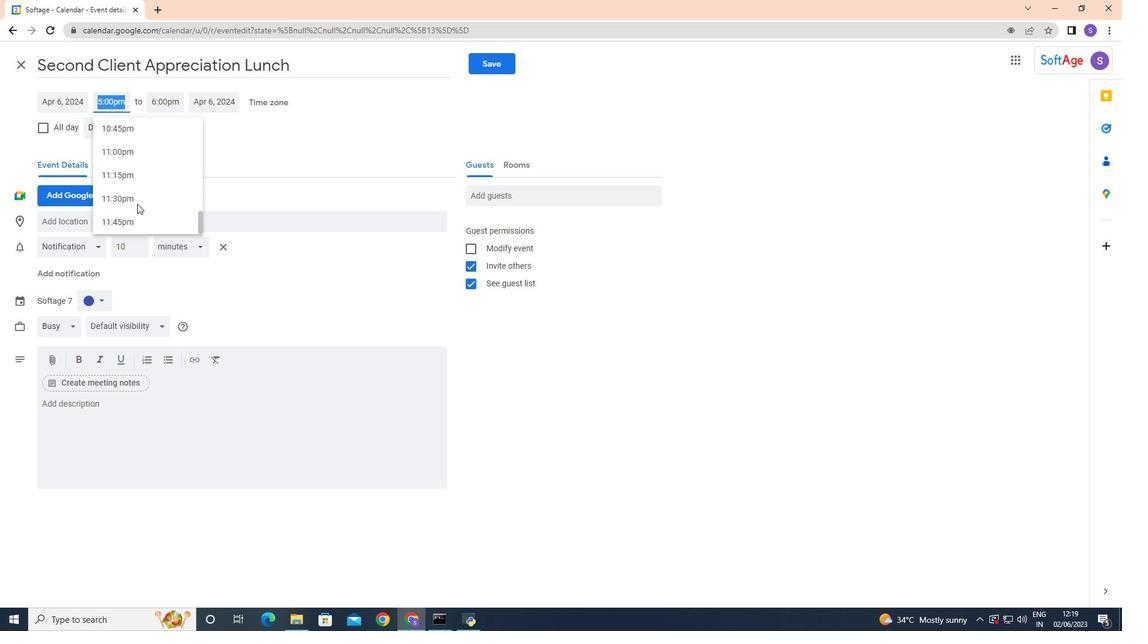 
Action: Mouse scrolled (137, 204) with delta (0, 0)
Screenshot: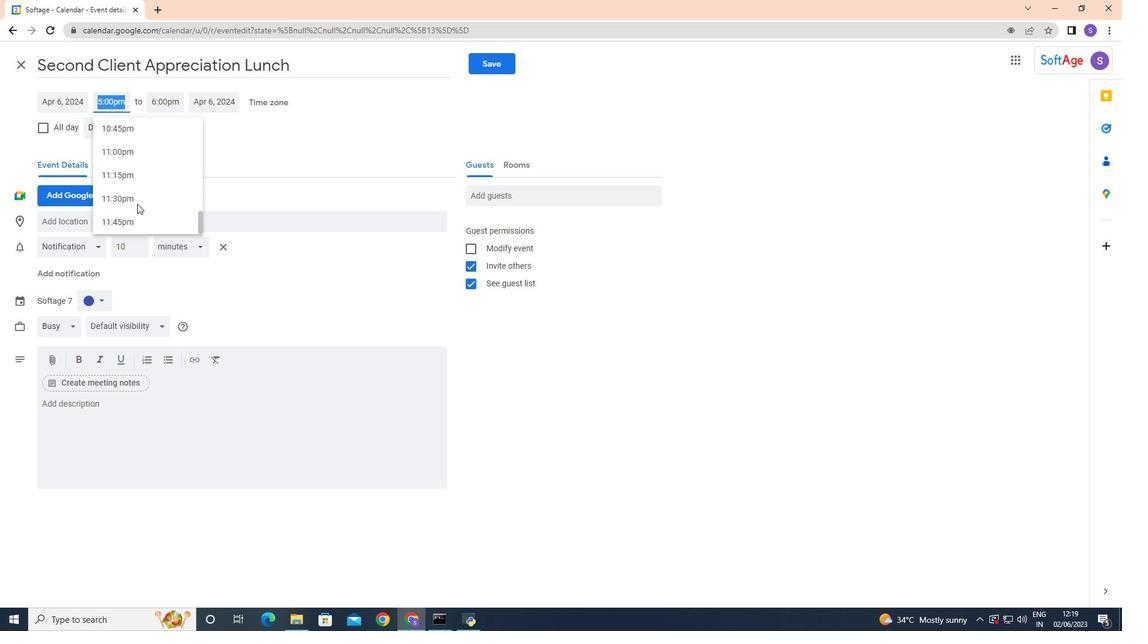 
Action: Mouse scrolled (137, 204) with delta (0, 0)
Screenshot: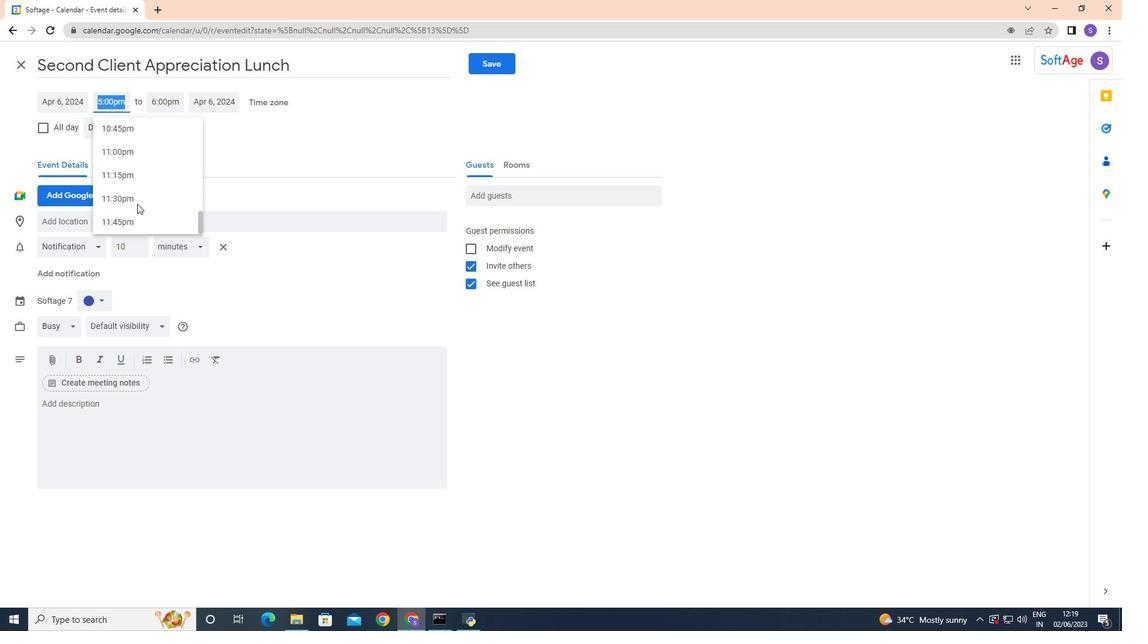 
Action: Mouse moved to (137, 203)
Screenshot: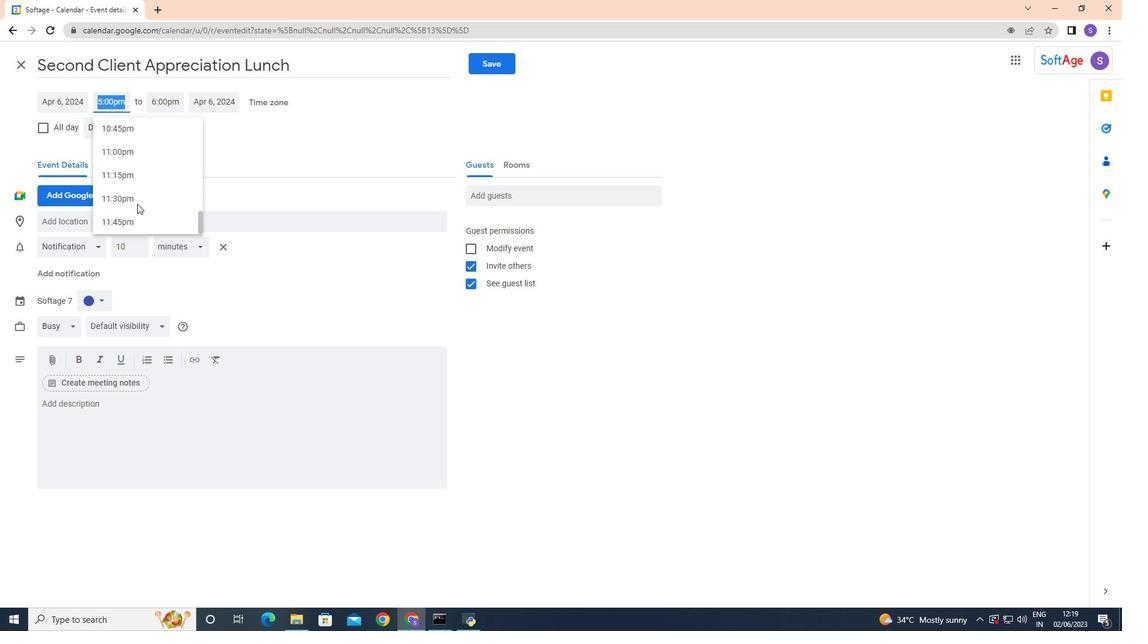 
Action: Mouse scrolled (137, 203) with delta (0, 0)
Screenshot: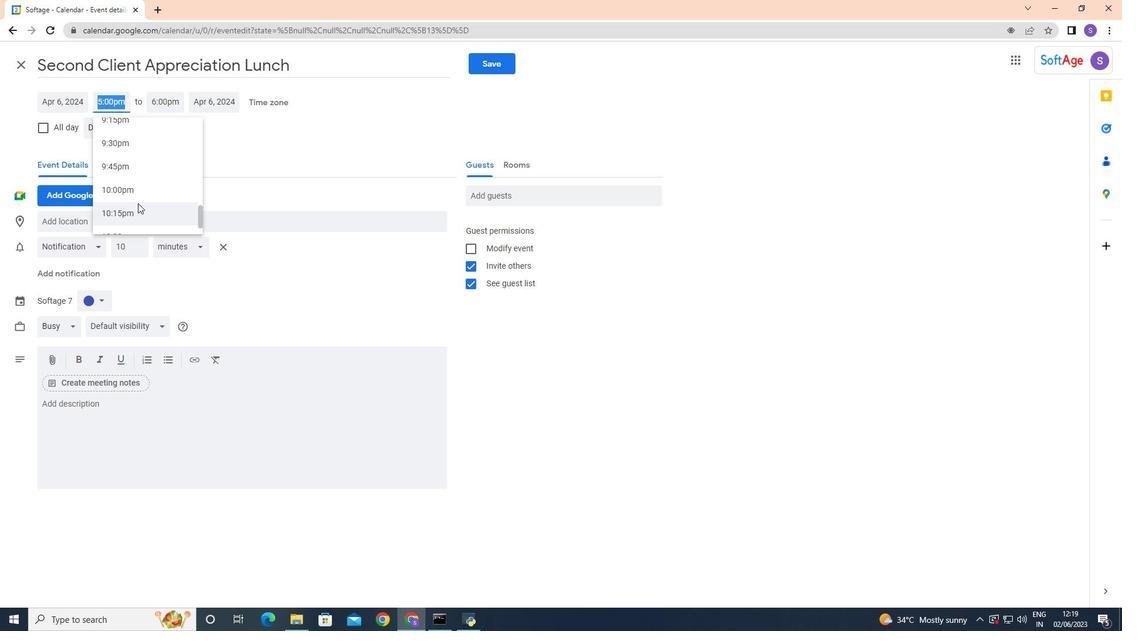 
Action: Mouse scrolled (137, 203) with delta (0, 0)
Screenshot: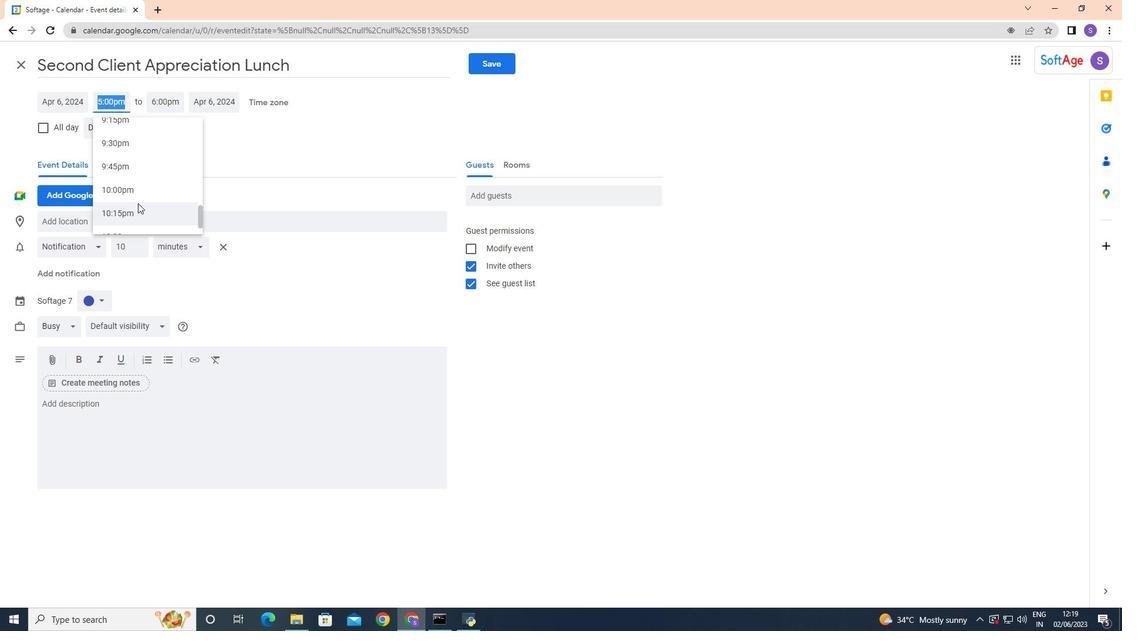 
Action: Mouse scrolled (137, 203) with delta (0, 0)
Screenshot: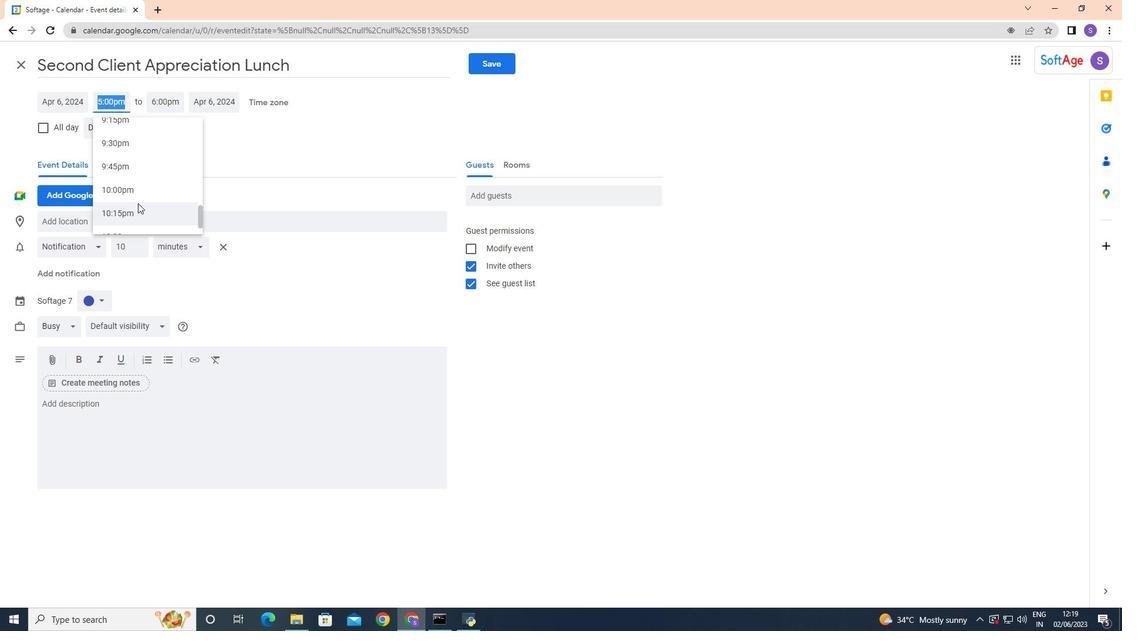 
Action: Mouse scrolled (137, 203) with delta (0, 0)
Screenshot: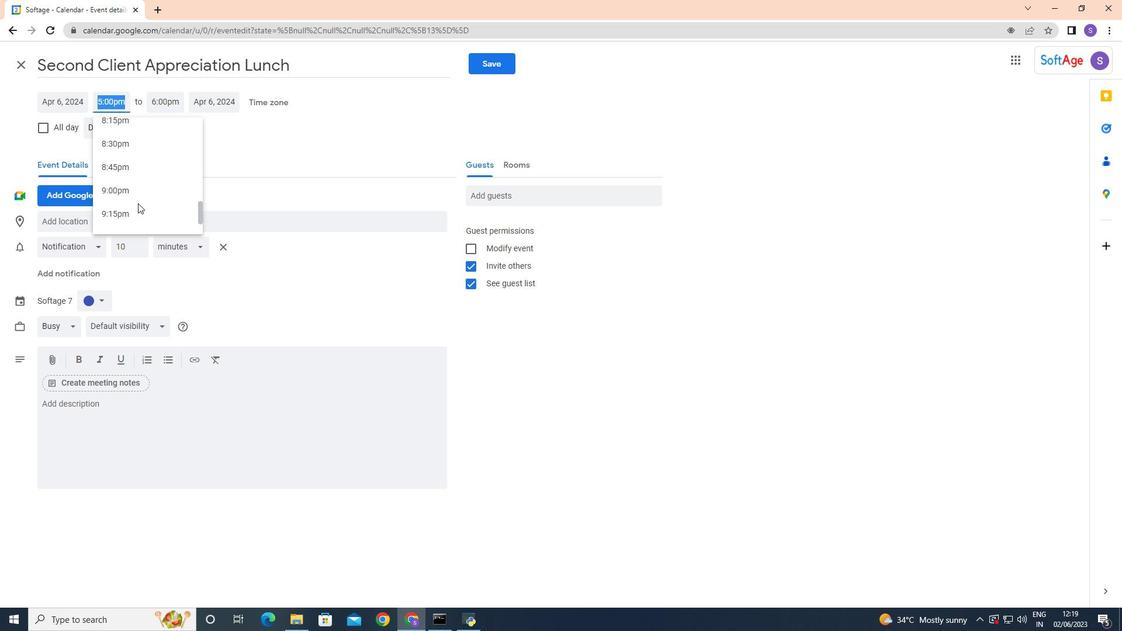
Action: Mouse scrolled (137, 203) with delta (0, 0)
Screenshot: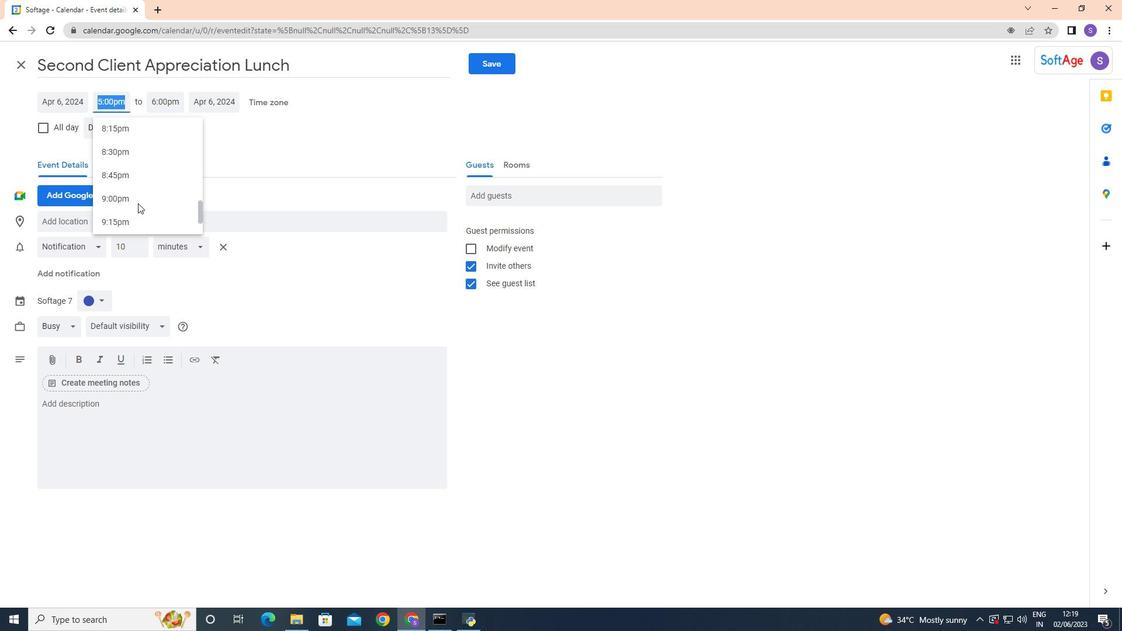 
Action: Mouse moved to (140, 202)
Screenshot: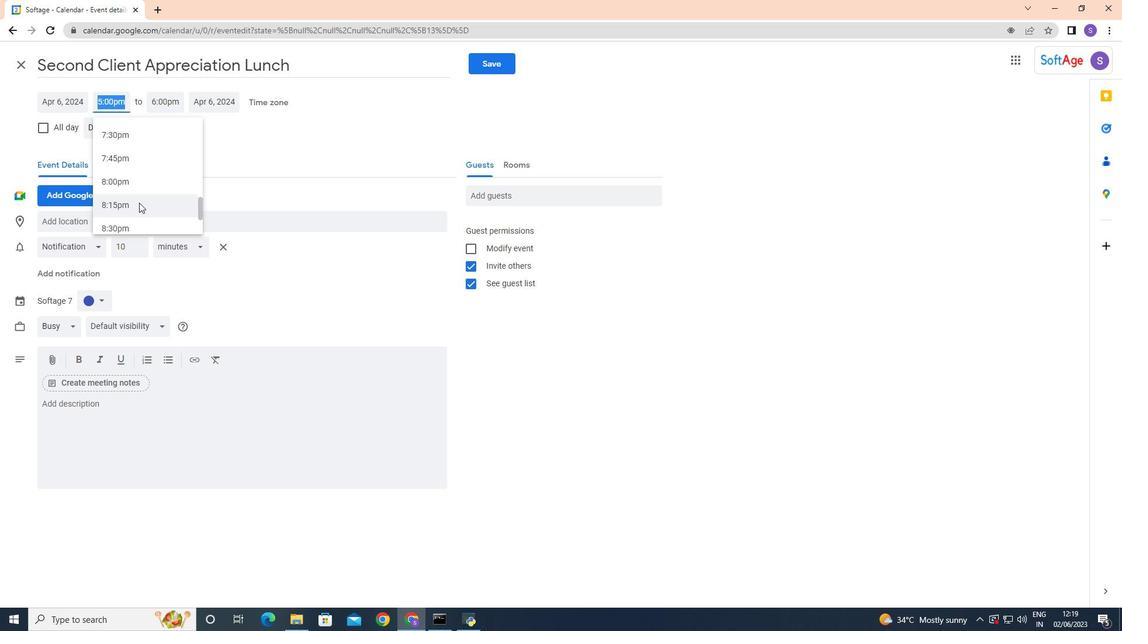 
Action: Mouse scrolled (140, 203) with delta (0, 0)
Screenshot: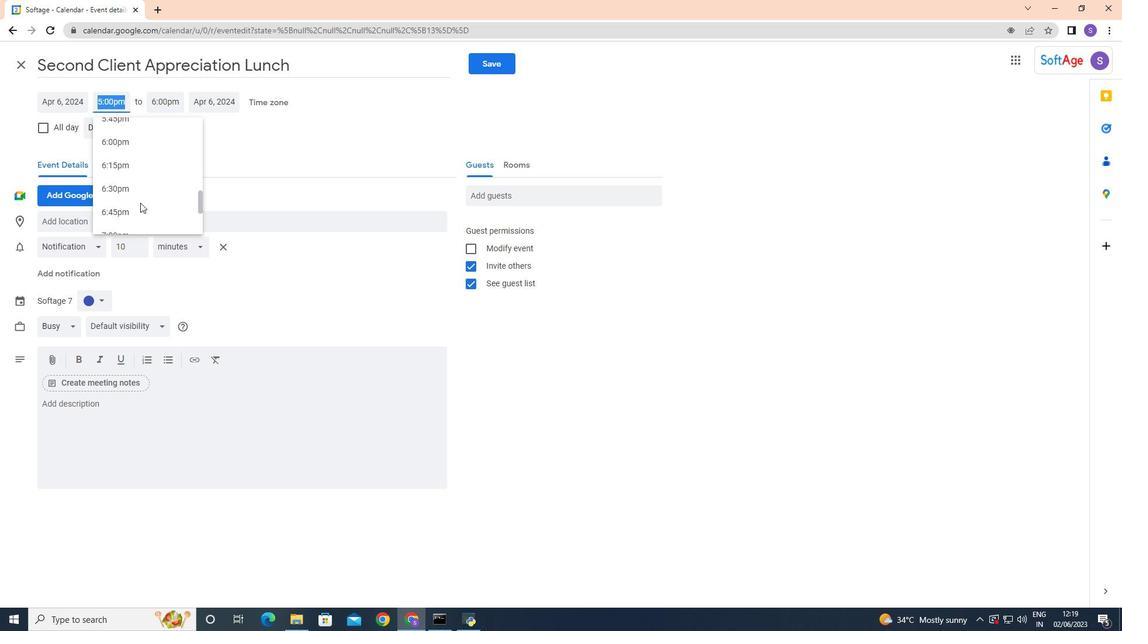 
Action: Mouse scrolled (140, 203) with delta (0, 0)
Screenshot: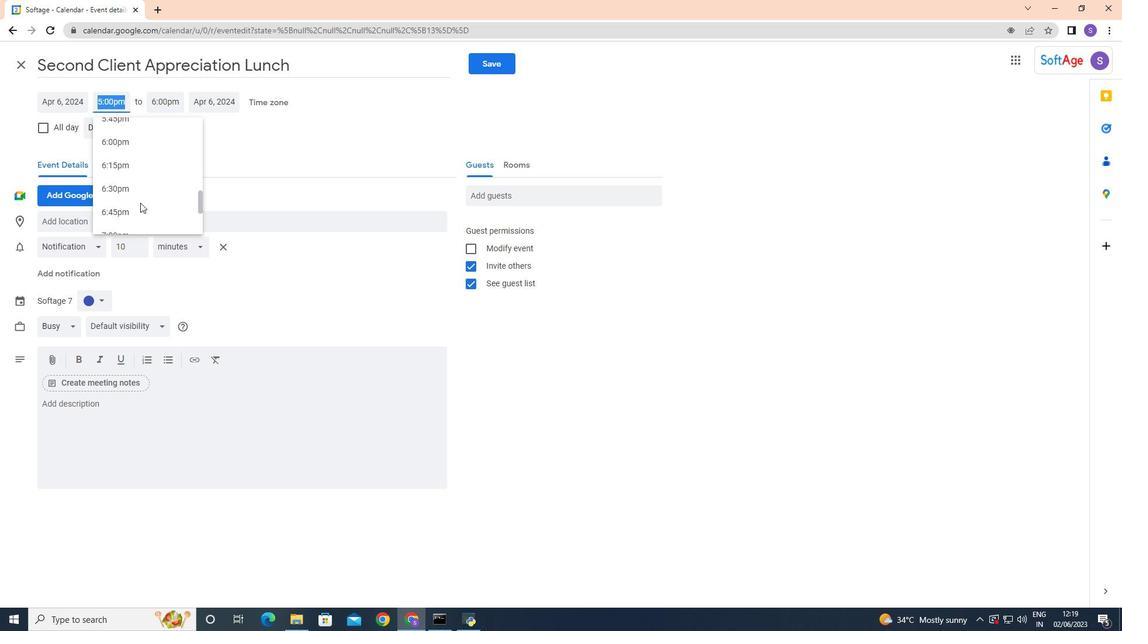 
Action: Mouse scrolled (140, 203) with delta (0, 0)
Screenshot: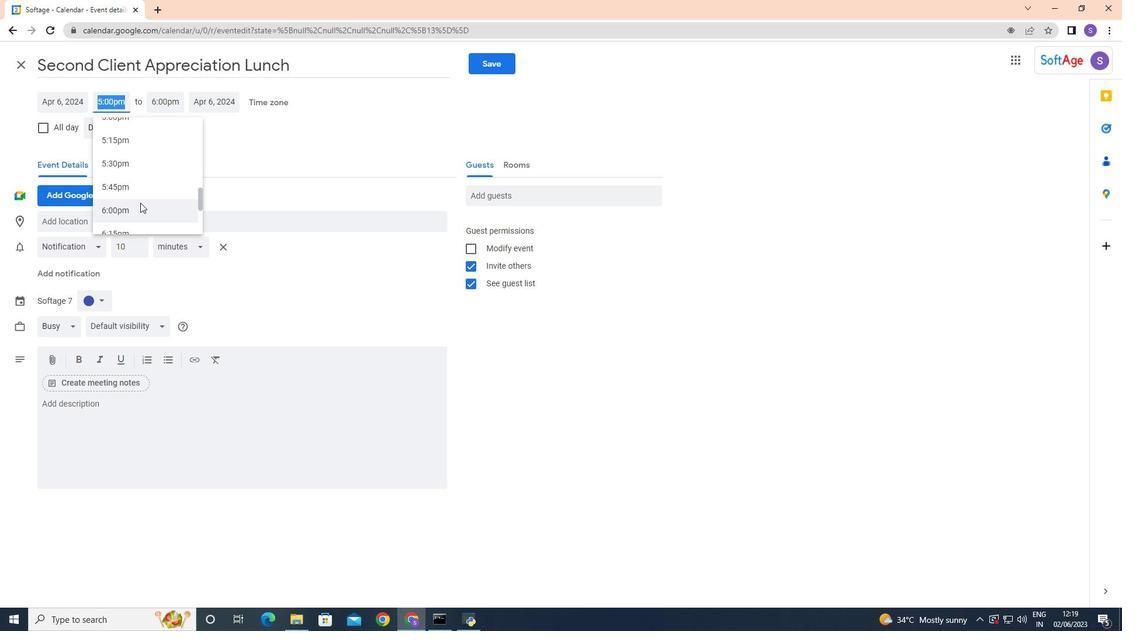 
Action: Mouse scrolled (140, 203) with delta (0, 0)
Screenshot: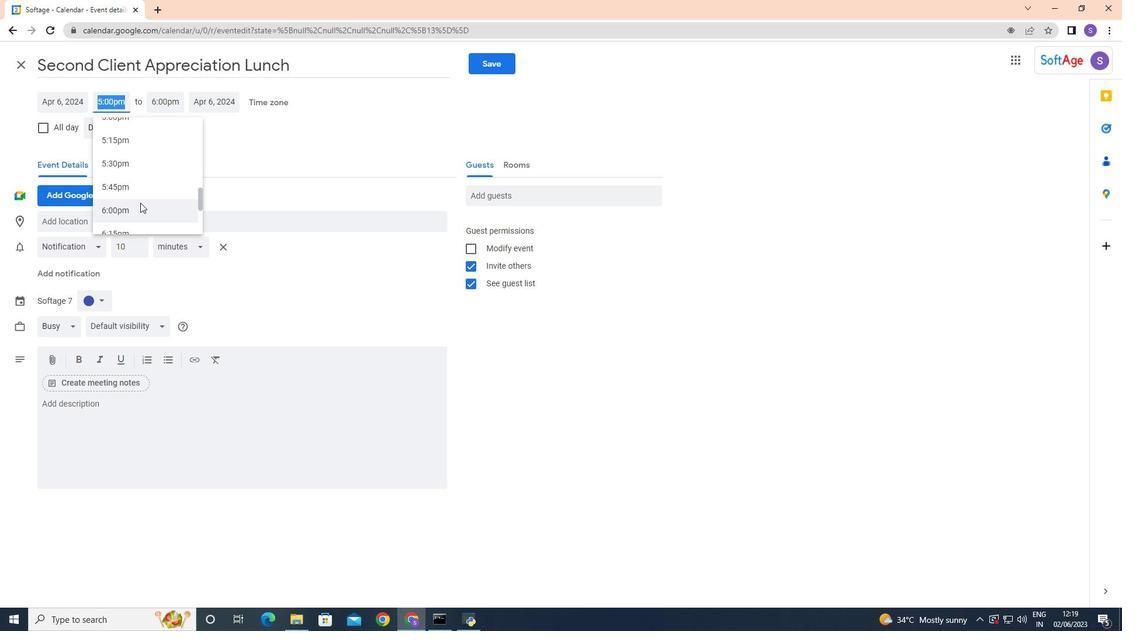 
Action: Mouse moved to (141, 201)
Screenshot: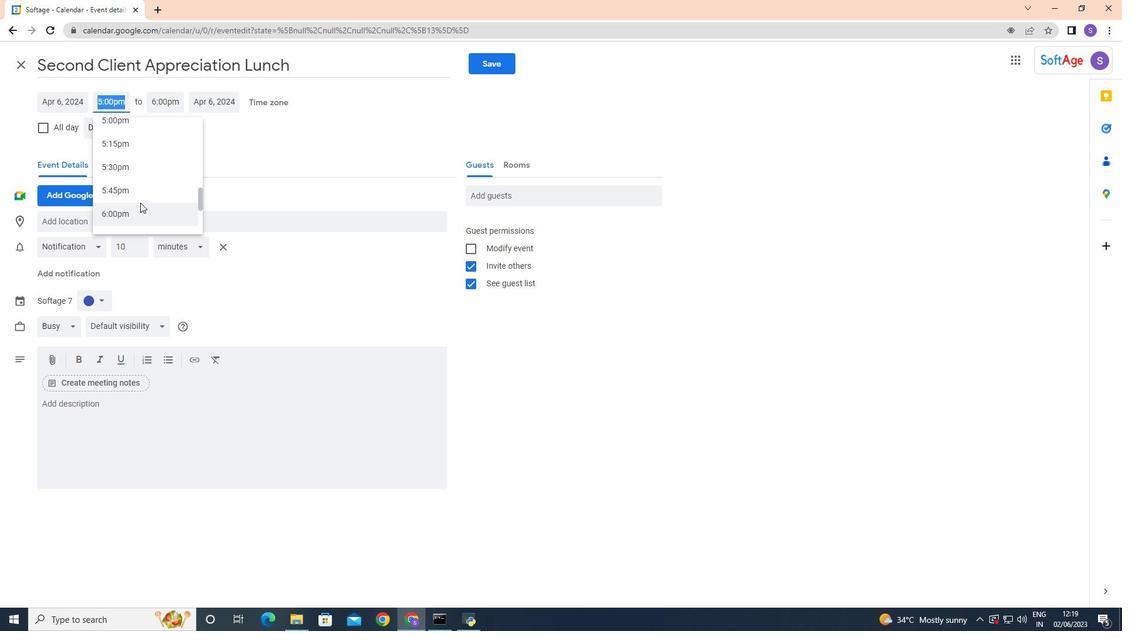 
Action: Mouse scrolled (141, 201) with delta (0, 0)
Screenshot: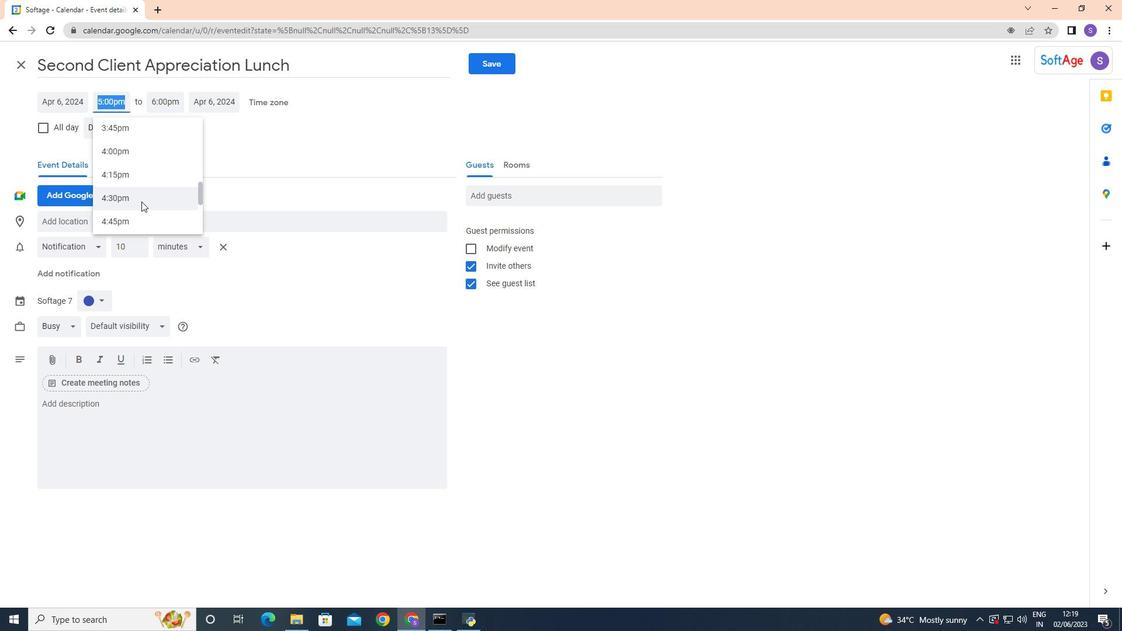 
Action: Mouse scrolled (141, 201) with delta (0, 0)
Screenshot: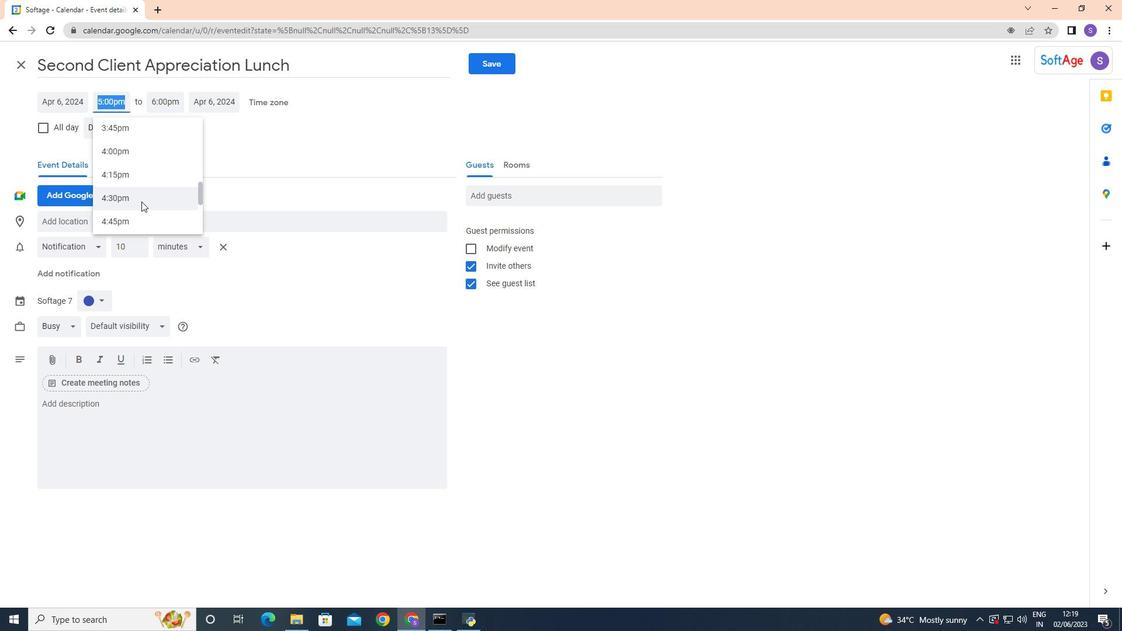 
Action: Mouse scrolled (141, 201) with delta (0, 0)
Screenshot: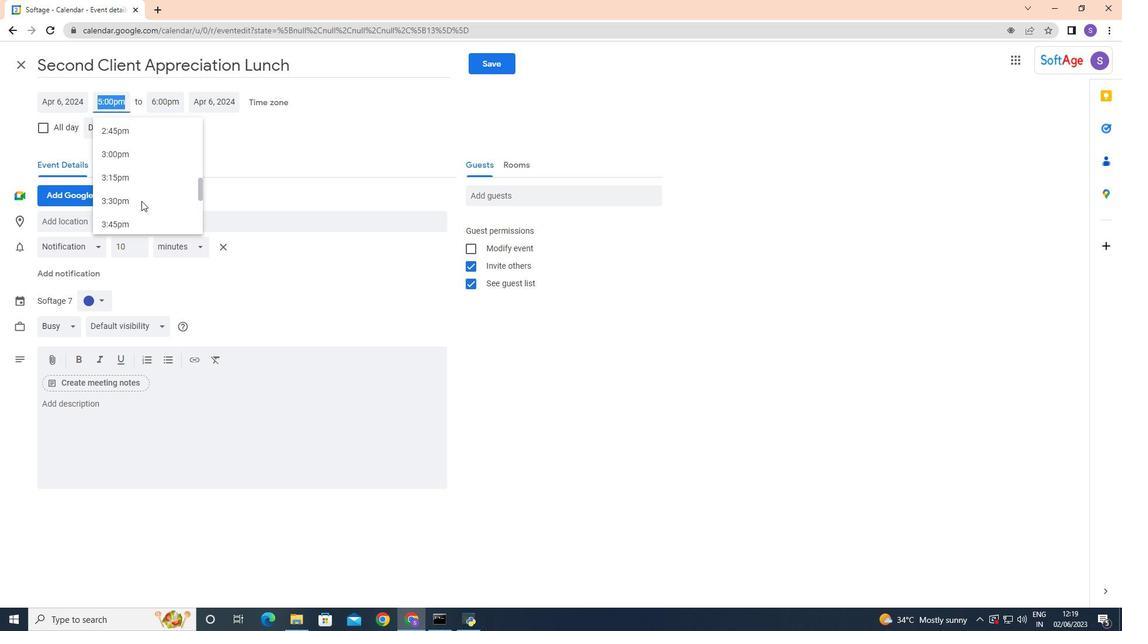 
Action: Mouse scrolled (141, 201) with delta (0, 0)
Screenshot: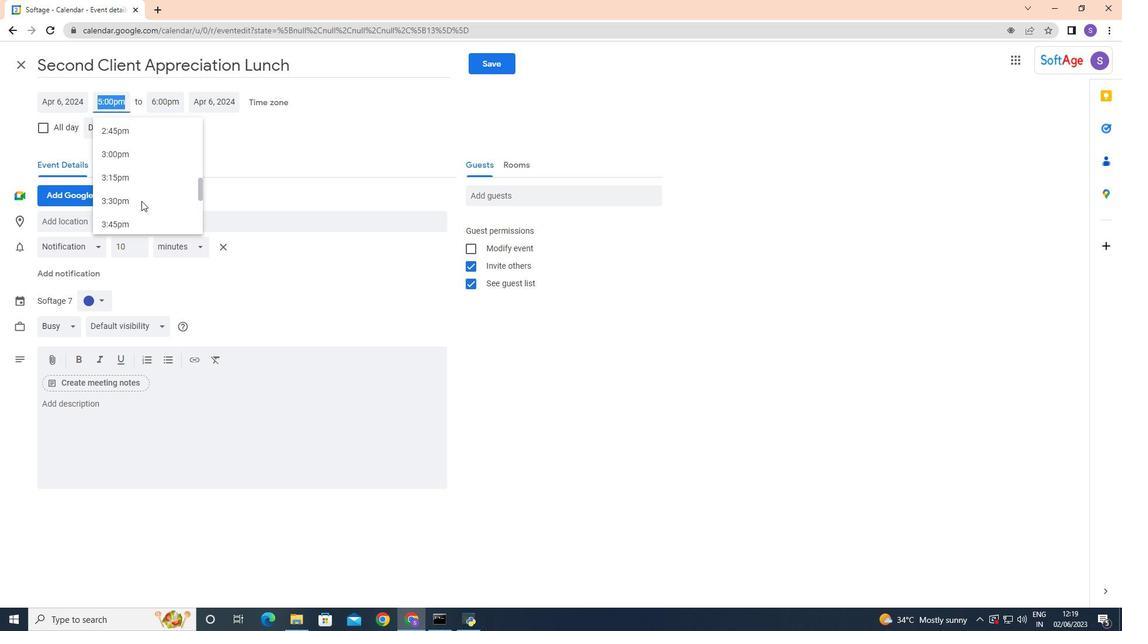 
Action: Mouse scrolled (141, 201) with delta (0, 0)
Screenshot: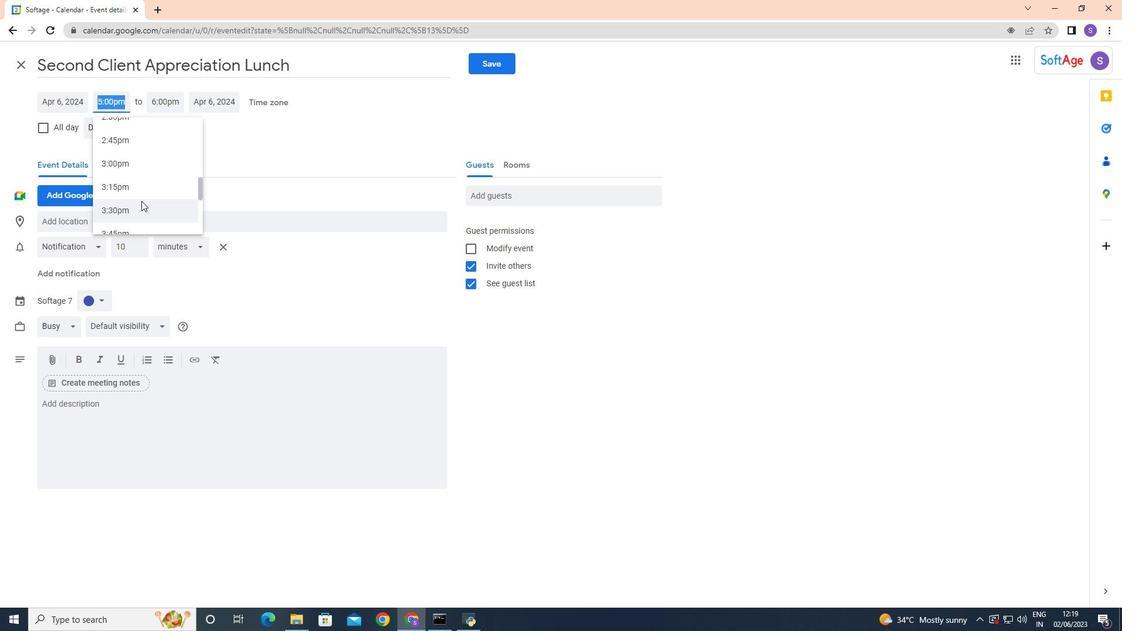 
Action: Mouse moved to (143, 199)
Screenshot: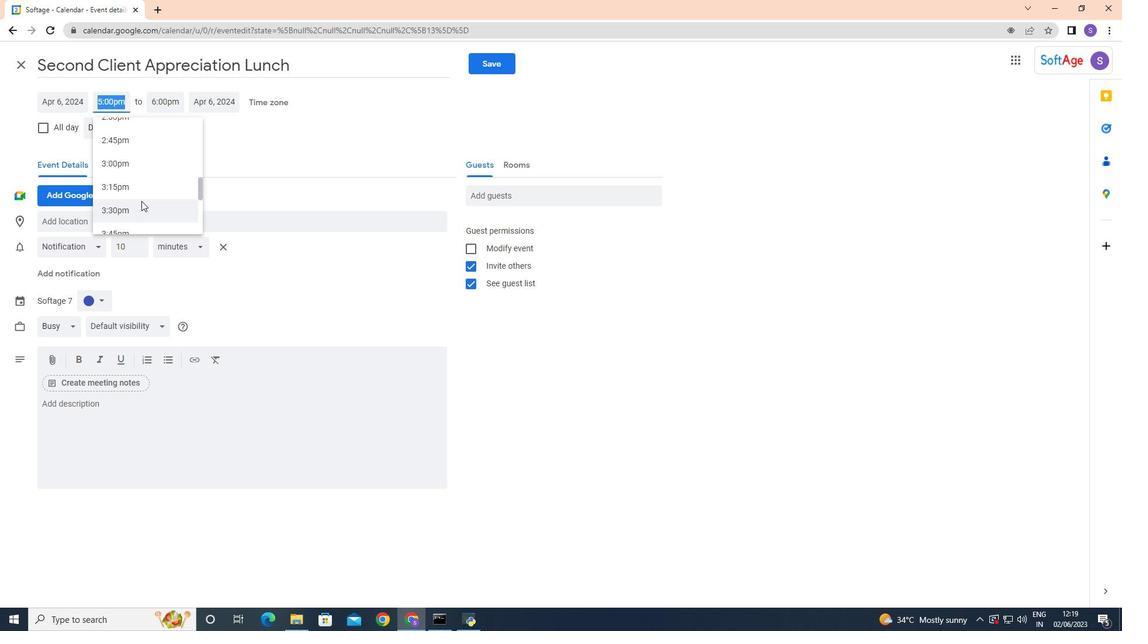 
Action: Mouse scrolled (143, 199) with delta (0, 0)
Screenshot: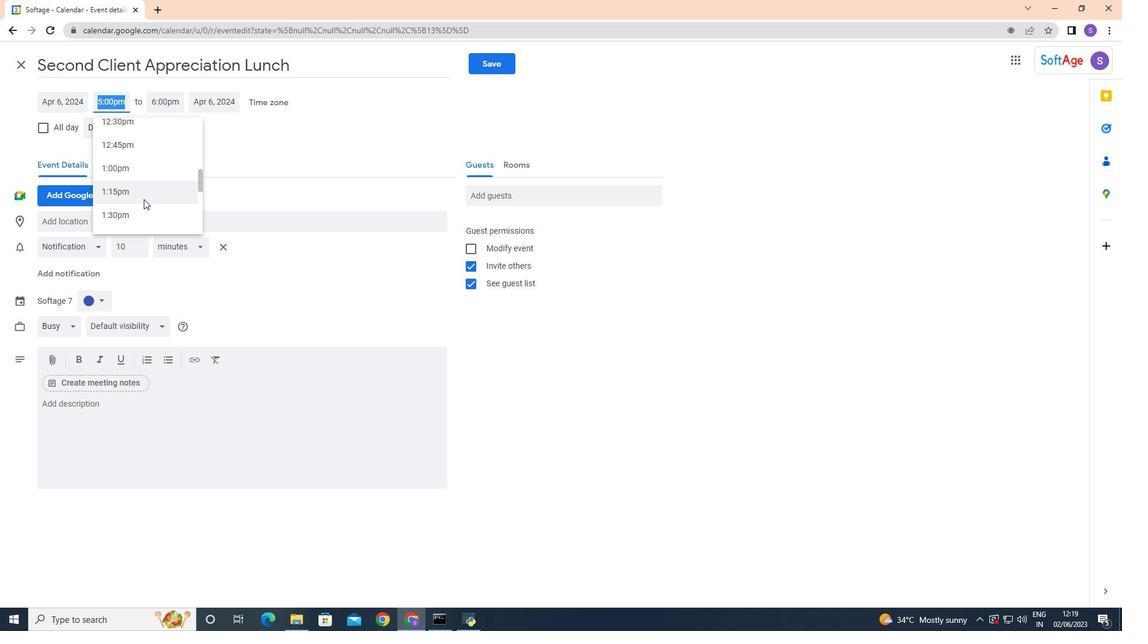 
Action: Mouse scrolled (143, 199) with delta (0, 0)
Screenshot: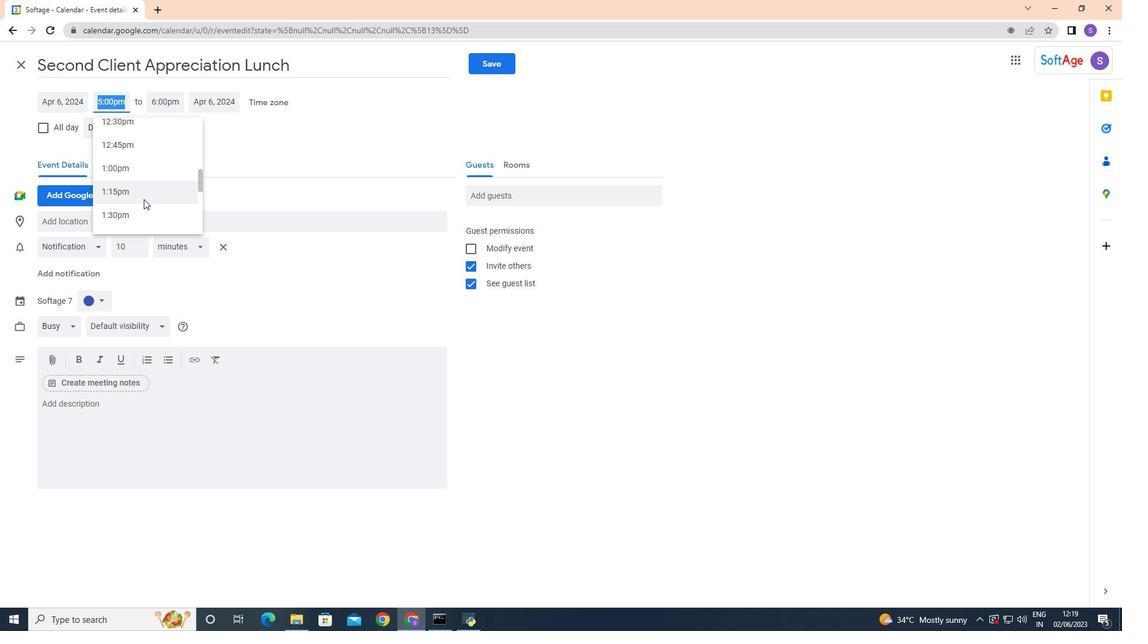 
Action: Mouse scrolled (143, 199) with delta (0, 0)
Screenshot: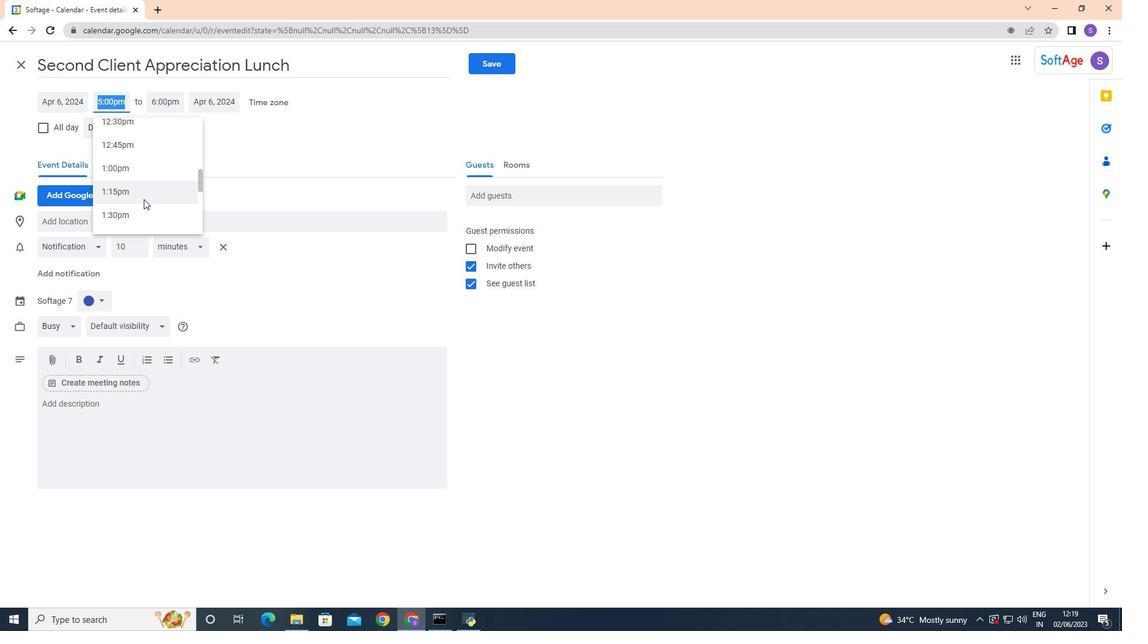 
Action: Mouse scrolled (143, 199) with delta (0, 0)
Screenshot: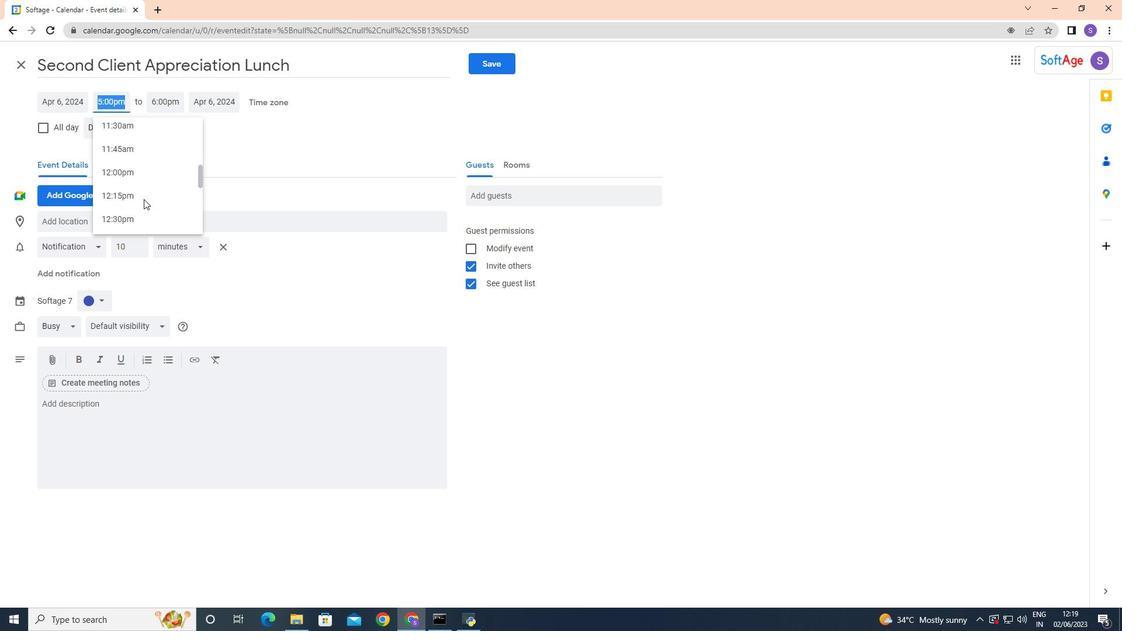 
Action: Mouse scrolled (143, 199) with delta (0, 0)
Screenshot: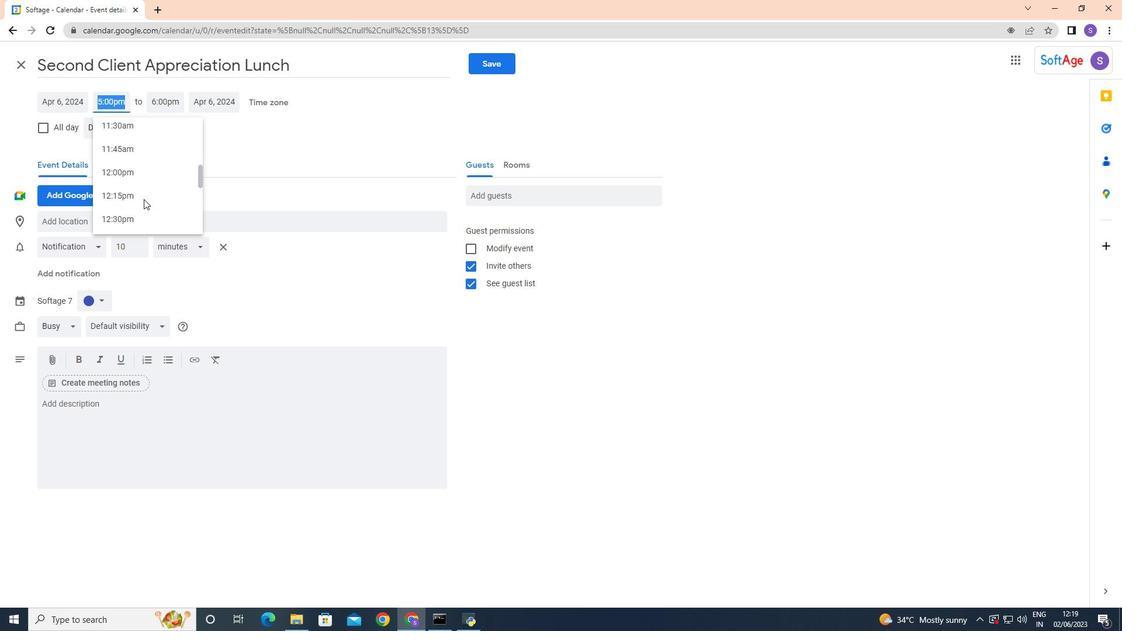 
Action: Mouse scrolled (143, 199) with delta (0, 0)
Screenshot: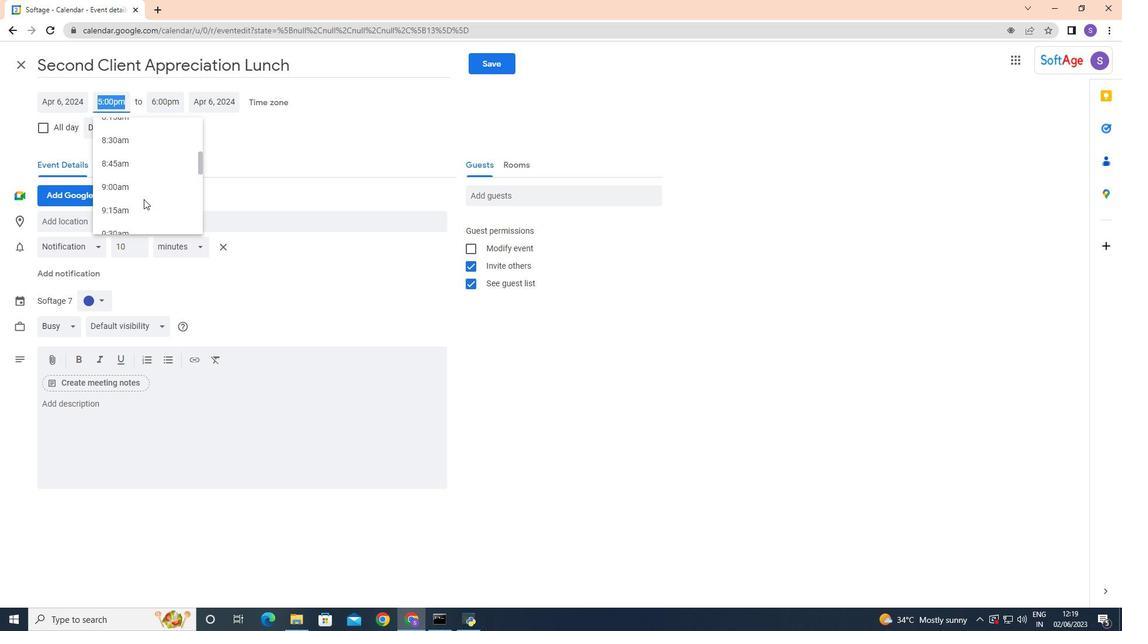 
Action: Mouse scrolled (143, 199) with delta (0, 0)
Screenshot: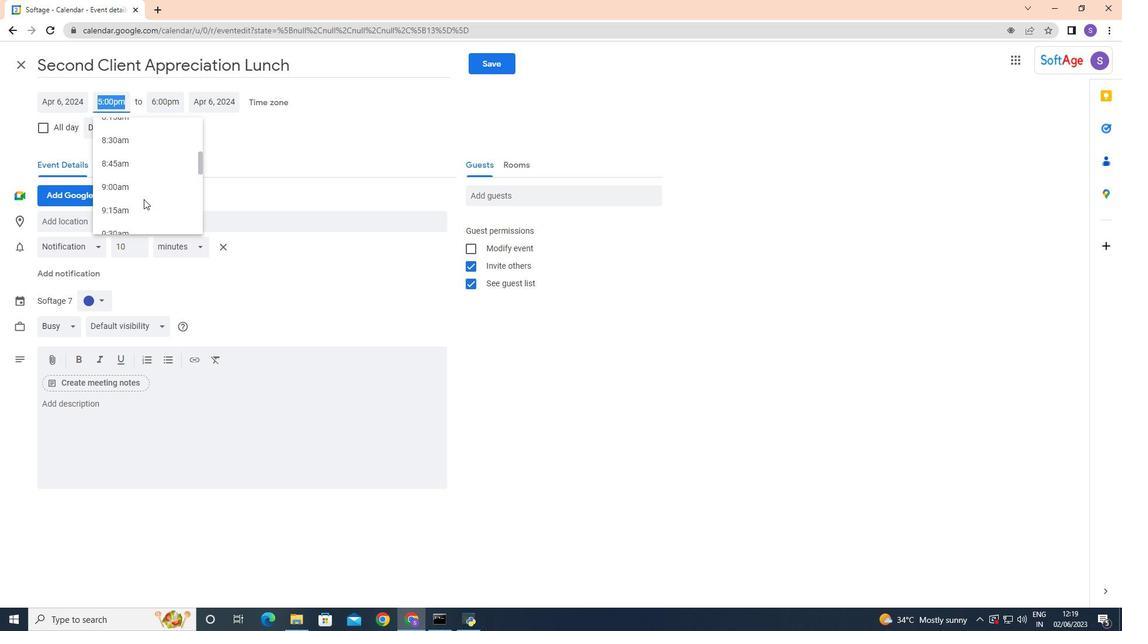 
Action: Mouse scrolled (143, 199) with delta (0, 0)
Screenshot: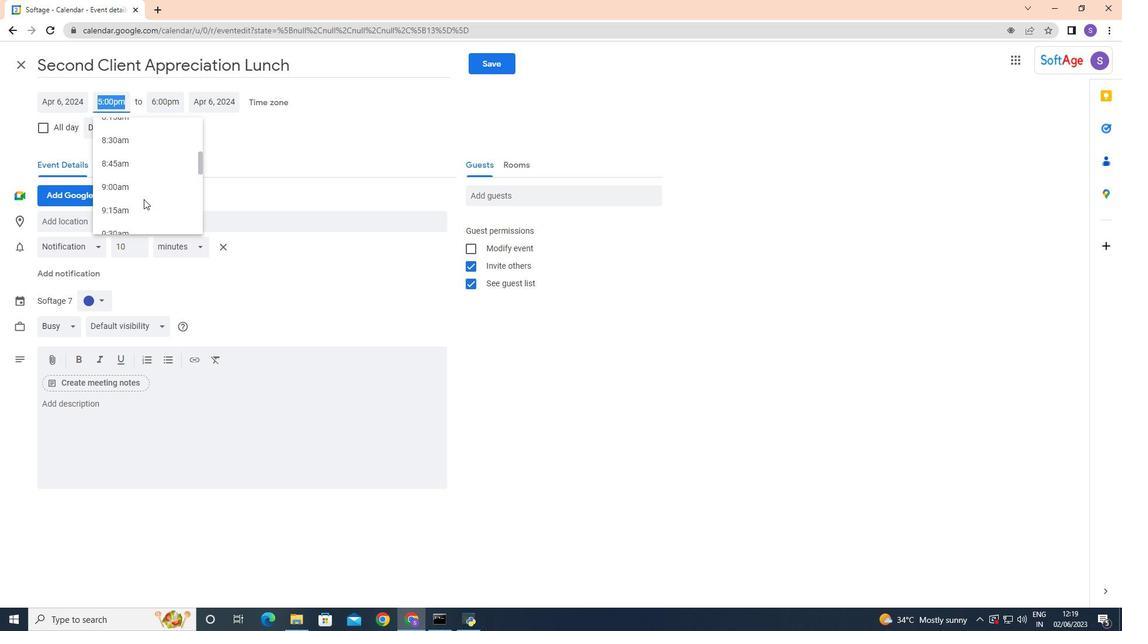 
Action: Mouse scrolled (143, 199) with delta (0, 0)
Screenshot: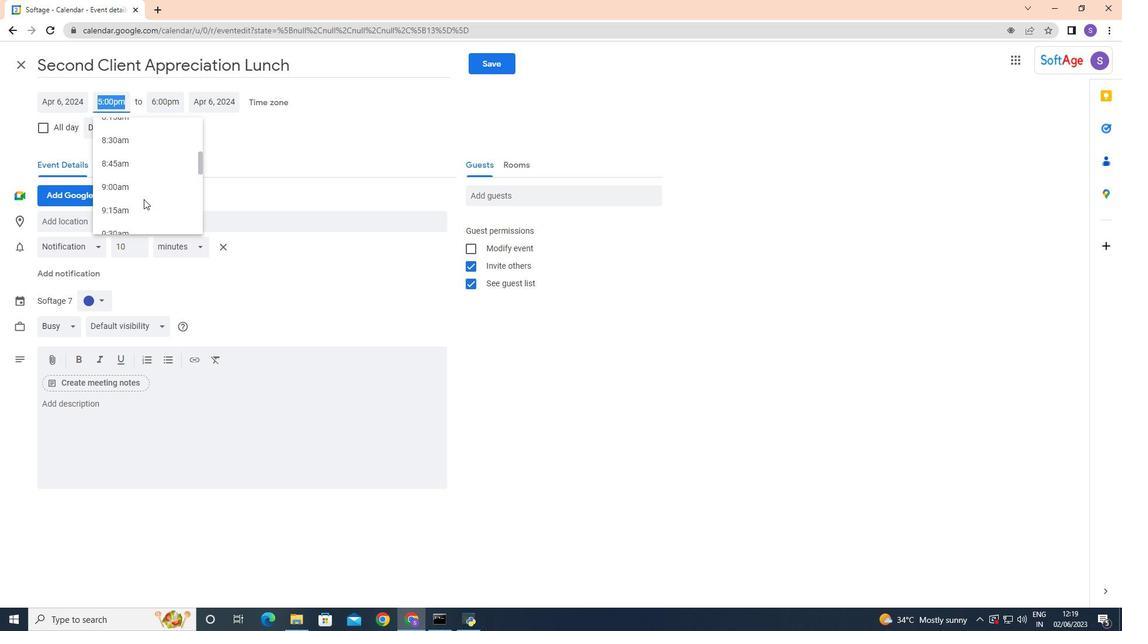 
Action: Mouse moved to (142, 194)
Screenshot: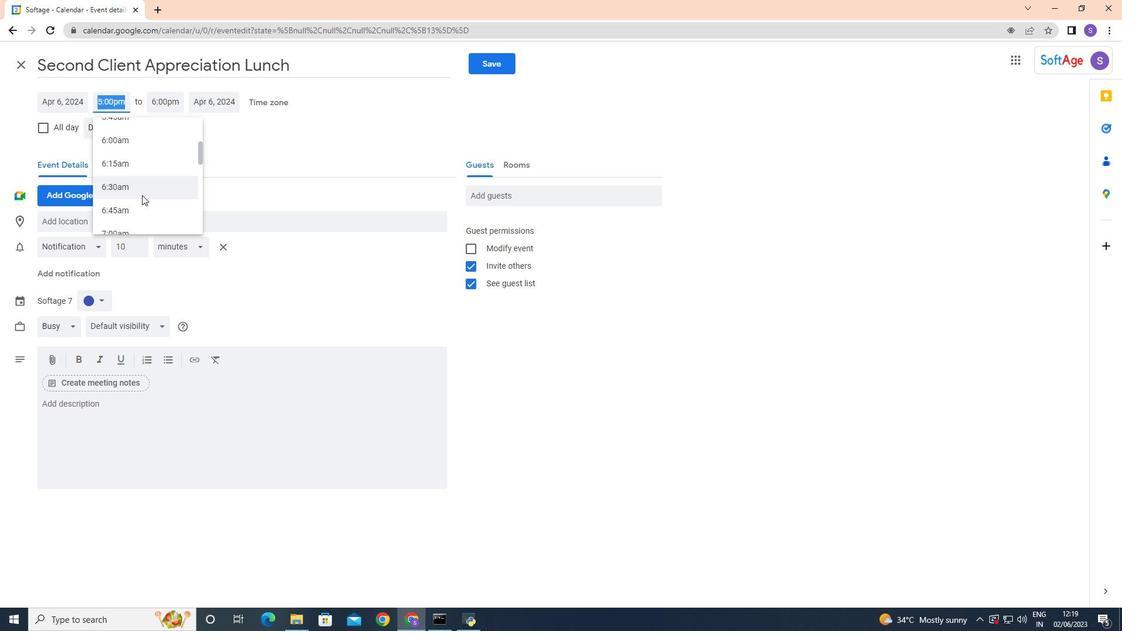 
Action: Mouse scrolled (142, 193) with delta (0, 0)
Screenshot: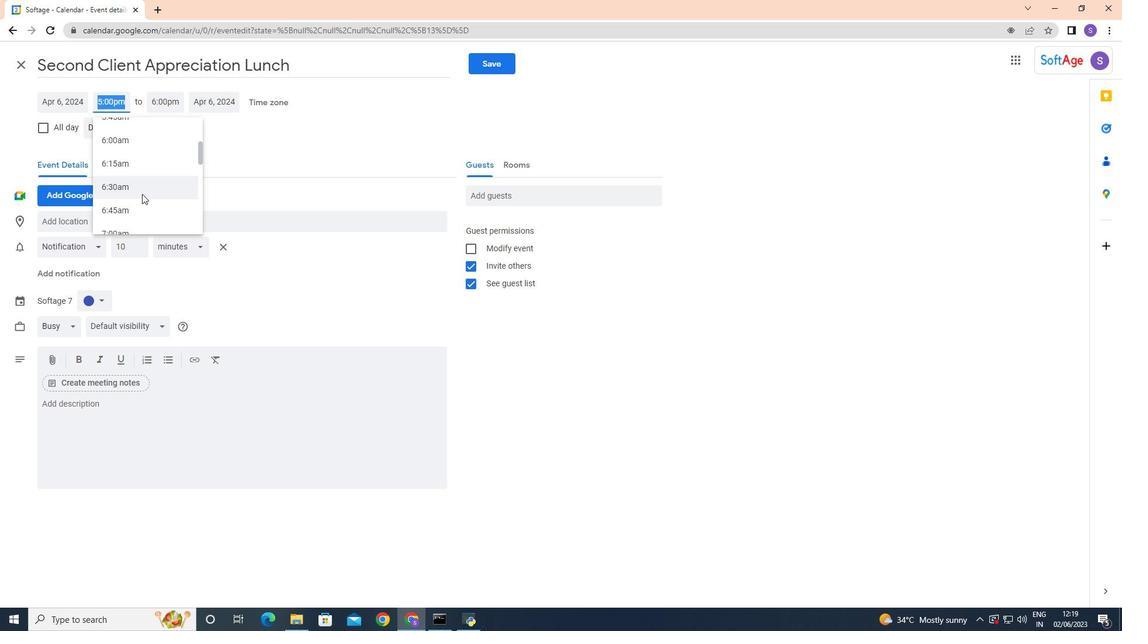 
Action: Mouse moved to (122, 219)
Screenshot: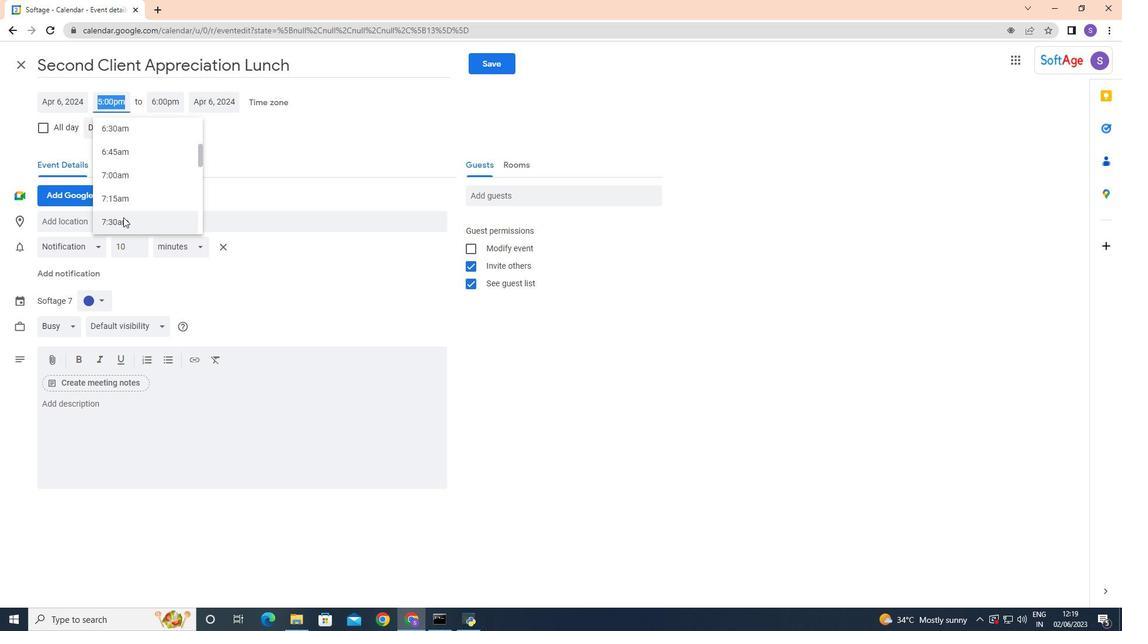 
Action: Mouse pressed left at (122, 219)
Screenshot: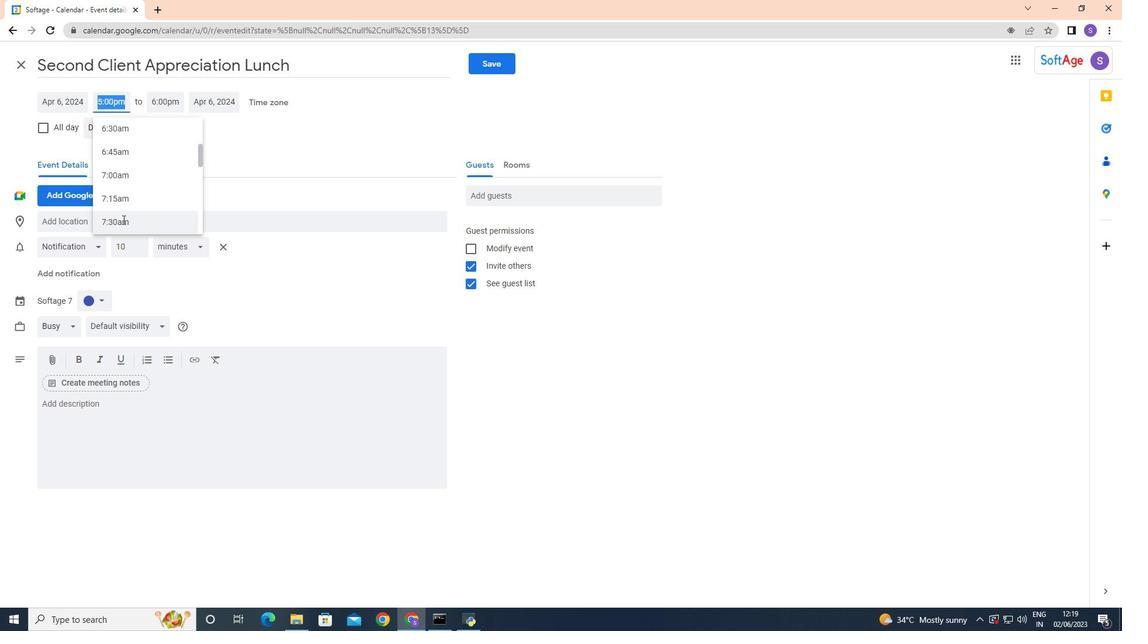 
Action: Mouse moved to (162, 104)
Screenshot: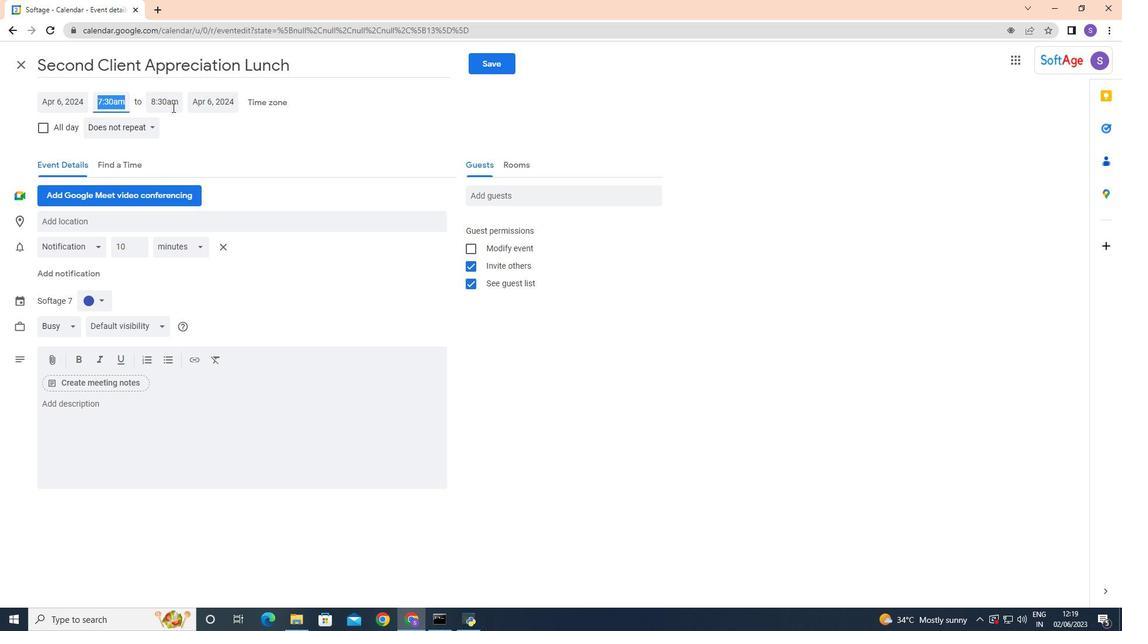 
Action: Mouse pressed left at (162, 104)
Screenshot: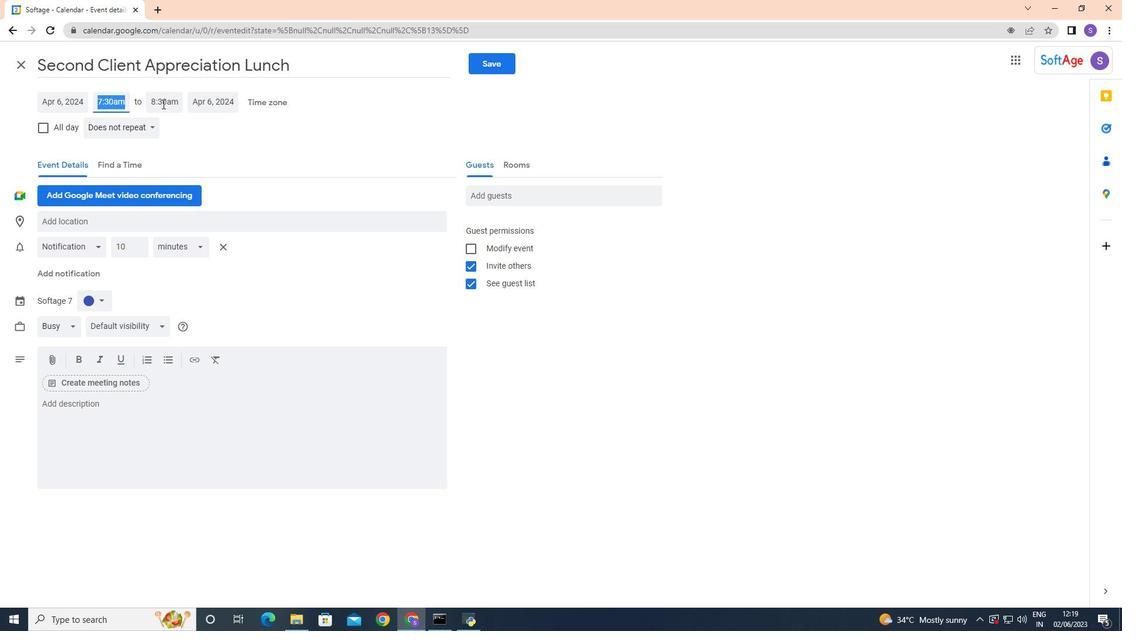 
Action: Mouse moved to (193, 198)
Screenshot: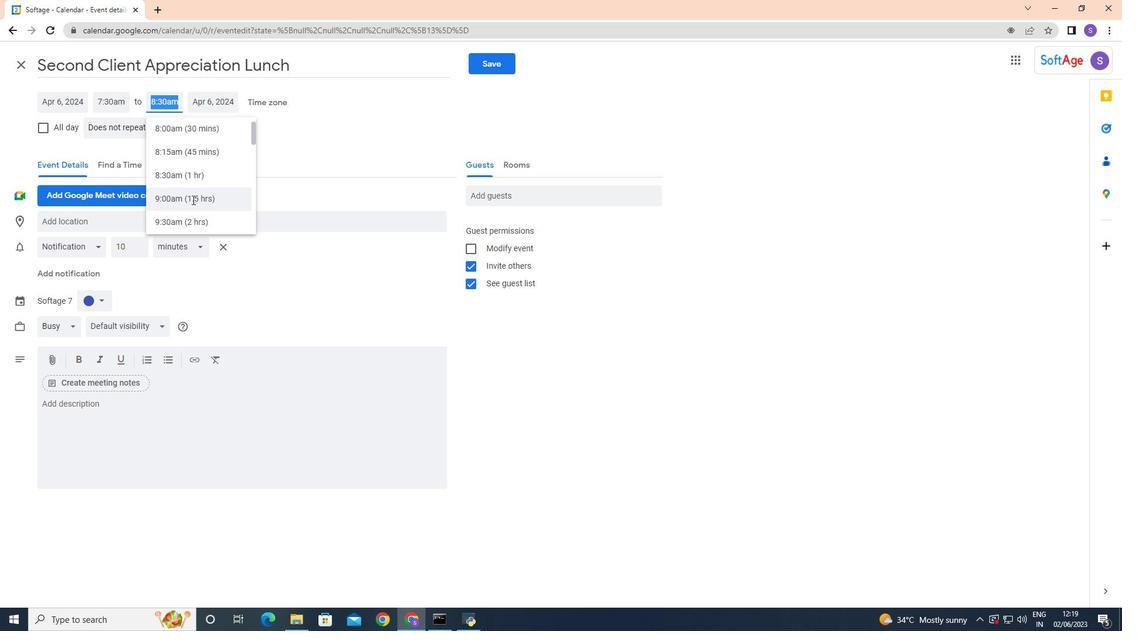 
Action: Mouse scrolled (193, 198) with delta (0, 0)
Screenshot: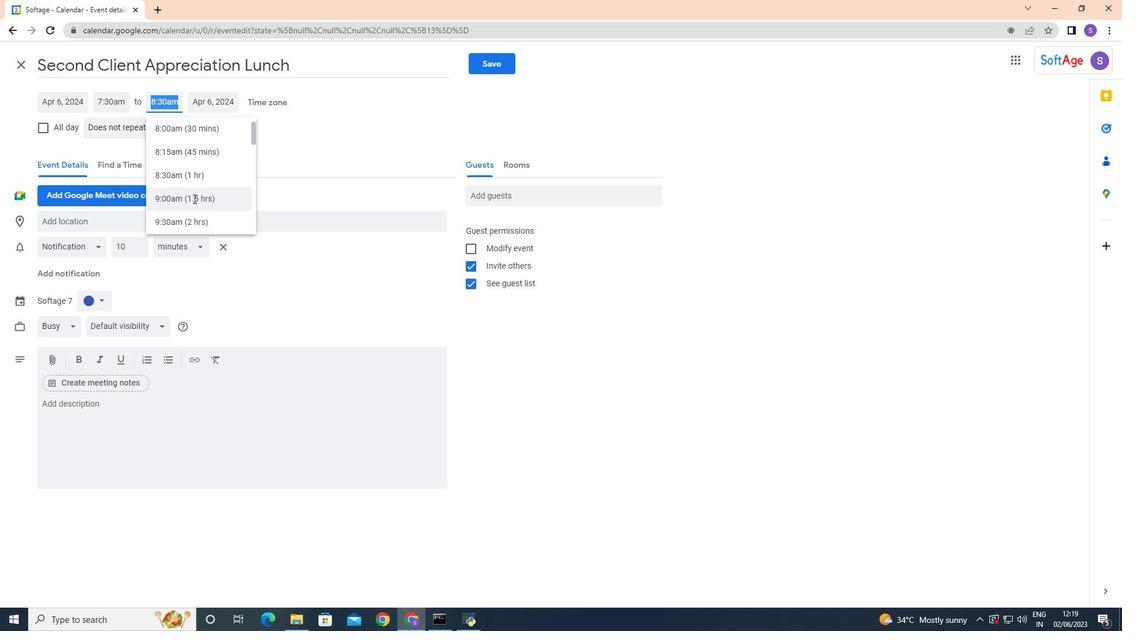 
Action: Mouse moved to (188, 164)
Screenshot: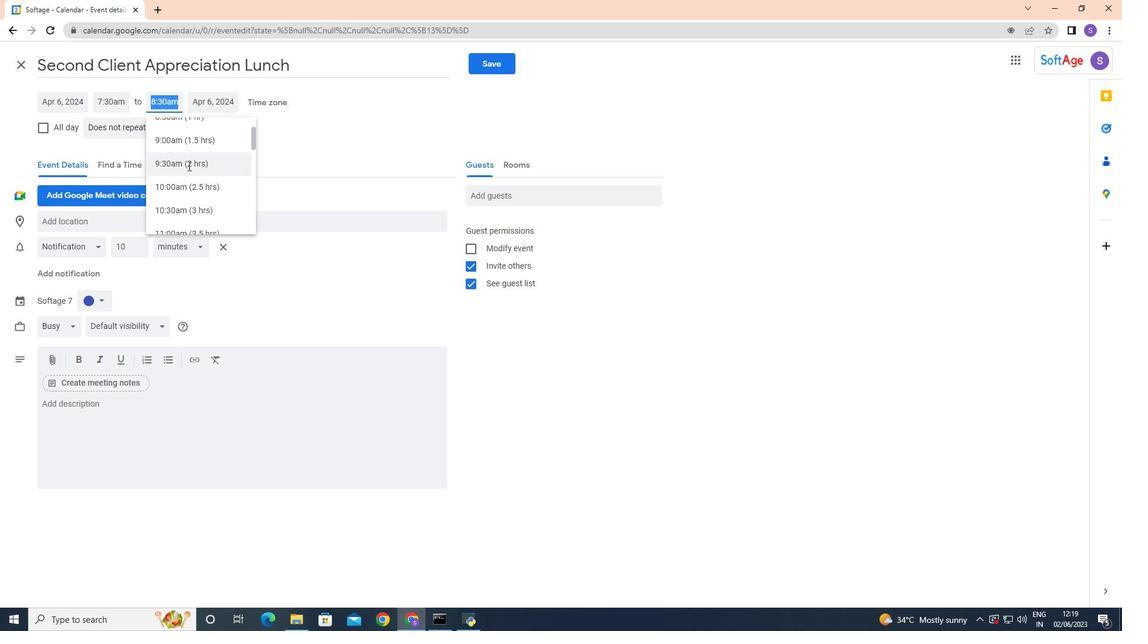 
Action: Mouse pressed left at (188, 164)
Screenshot: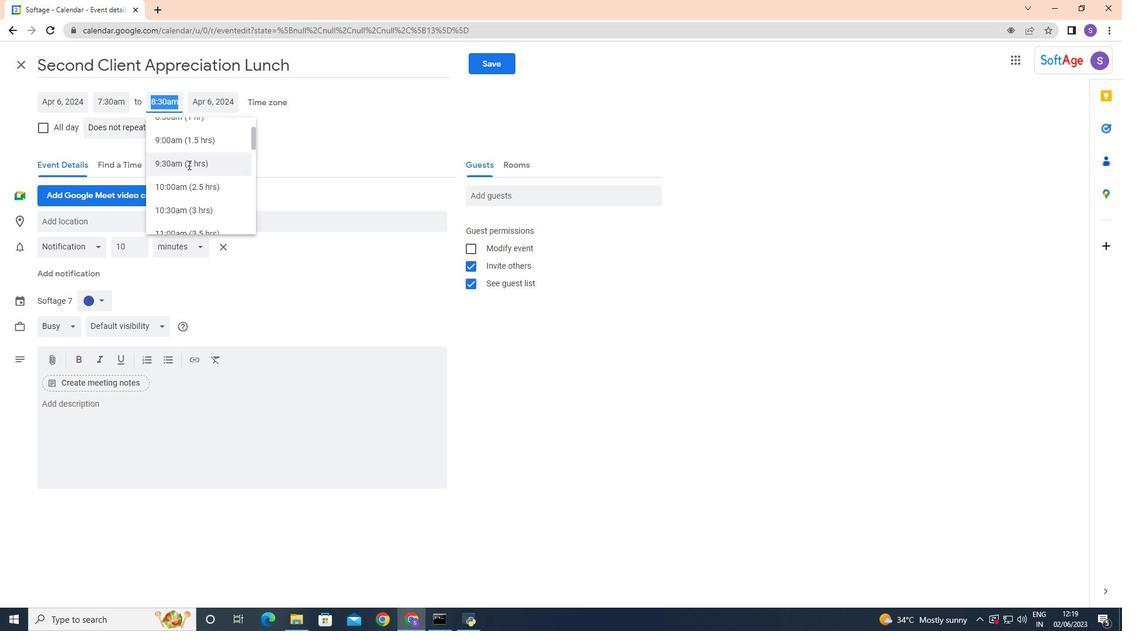 
Action: Mouse moved to (253, 144)
Screenshot: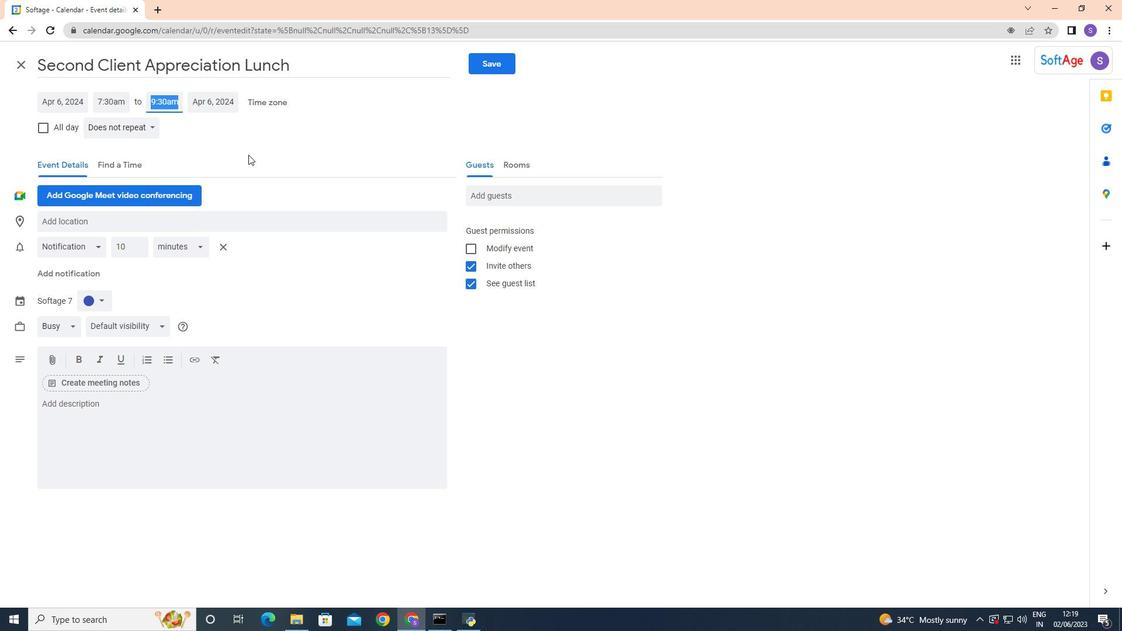 
Action: Mouse pressed left at (253, 144)
Screenshot: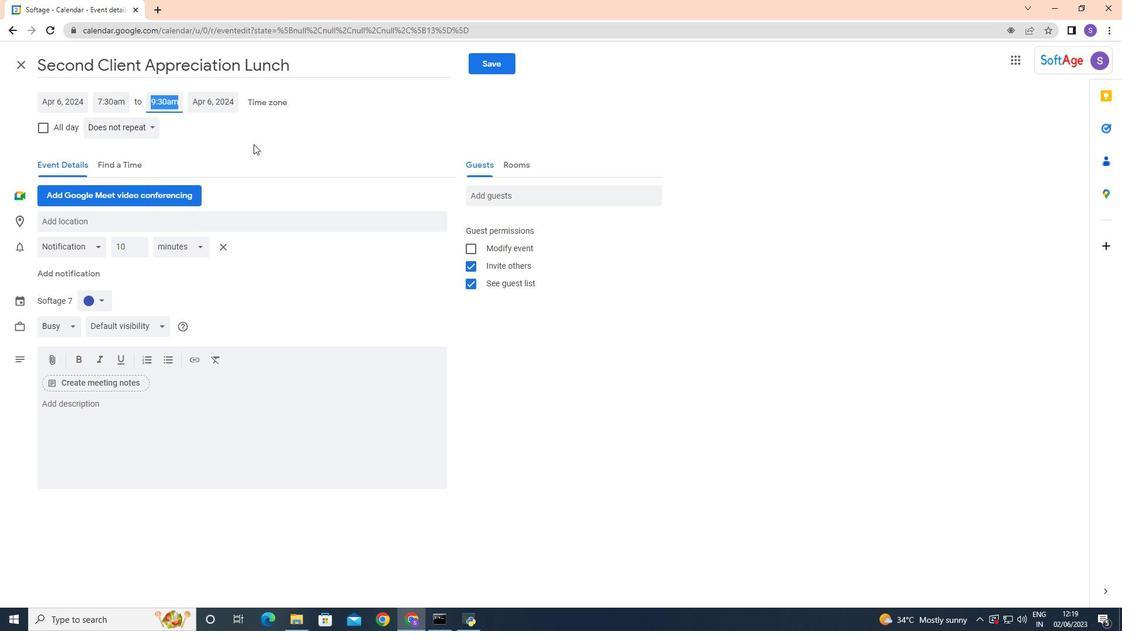 
Action: Mouse moved to (60, 405)
Screenshot: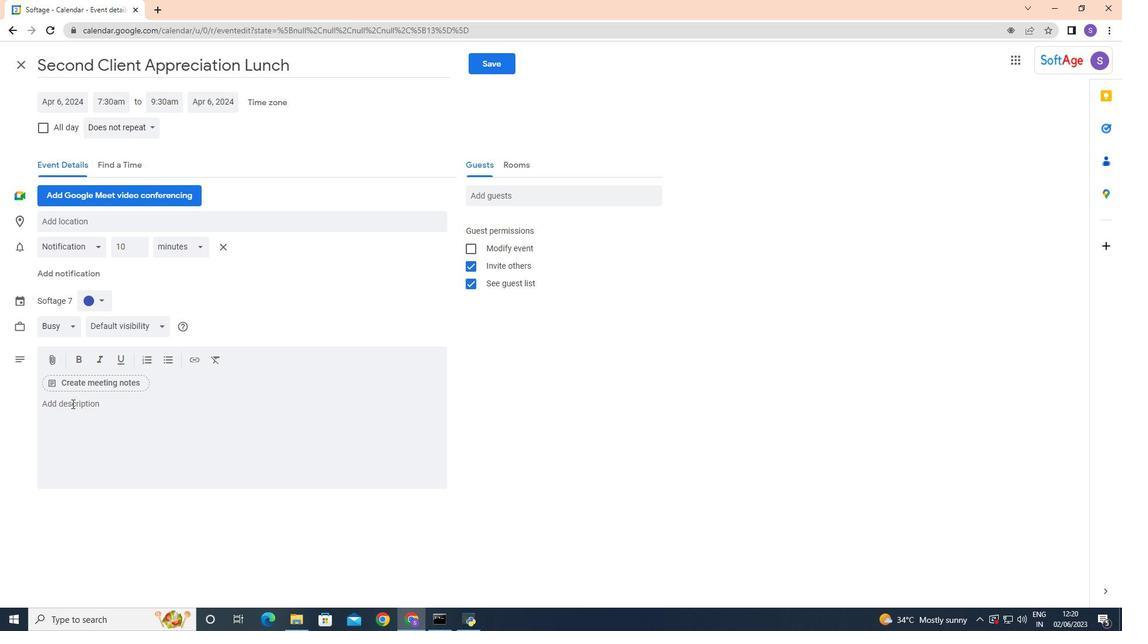 
Action: Mouse pressed left at (60, 405)
Screenshot: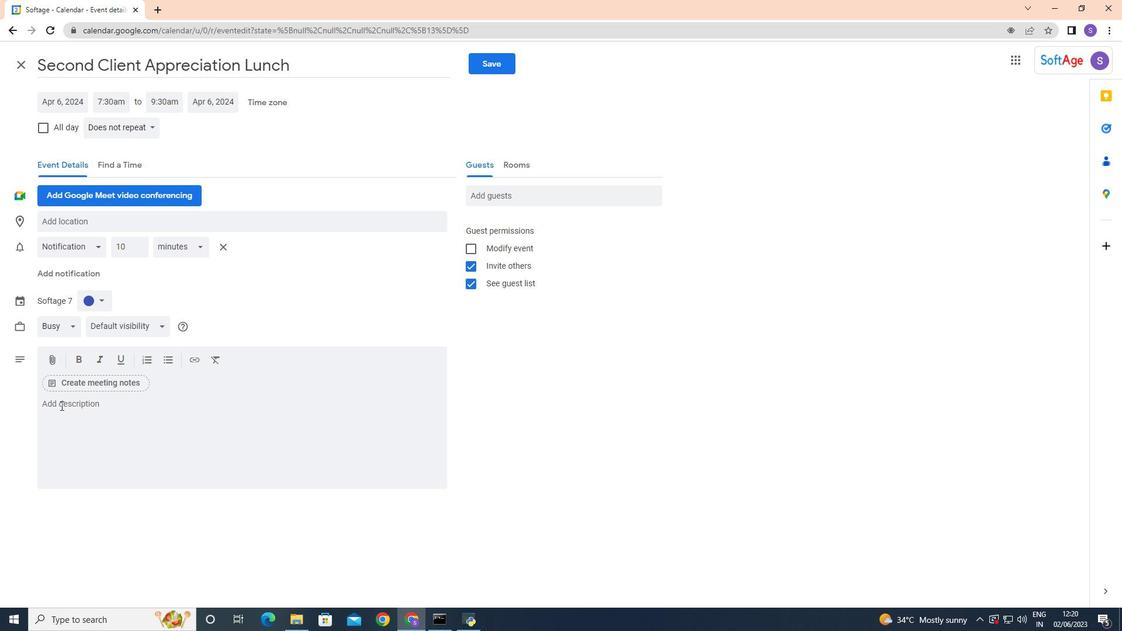 
Action: Mouse moved to (60, 403)
Screenshot: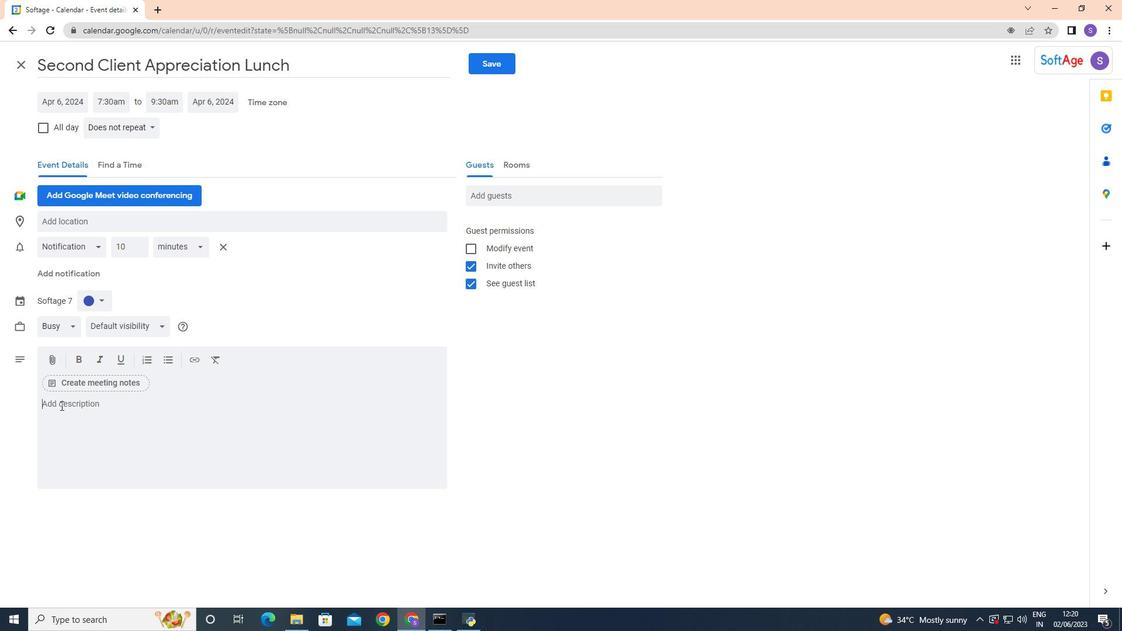 
Action: Key pressed <Key.caps_lock>THE<Key.backspace><Key.backspace><Key.caps_lock>he<Key.space>marketing<Key.space><Key.caps_lock>X<Key.backspace>C<Key.caps_lock><Key.backspace><Key.caps_lock>C<Key.caps_lock>ampaign<Key.space><Key.shift>Launch<Key.space>is<Key.space>and<Key.backspace><Key.space>exi<Key.backspace>x<Key.backspace>citing<Key.space>and<Key.space>highly<Key.space>anticipated<Key.space>w<Key.backspace>event<Key.space>that<Key.space>,<Key.backspace>marks<Key.space>the<Key.space>offical<Key.space>introduction<Key.space>of<Key.space>a<Key.space>
Screenshot: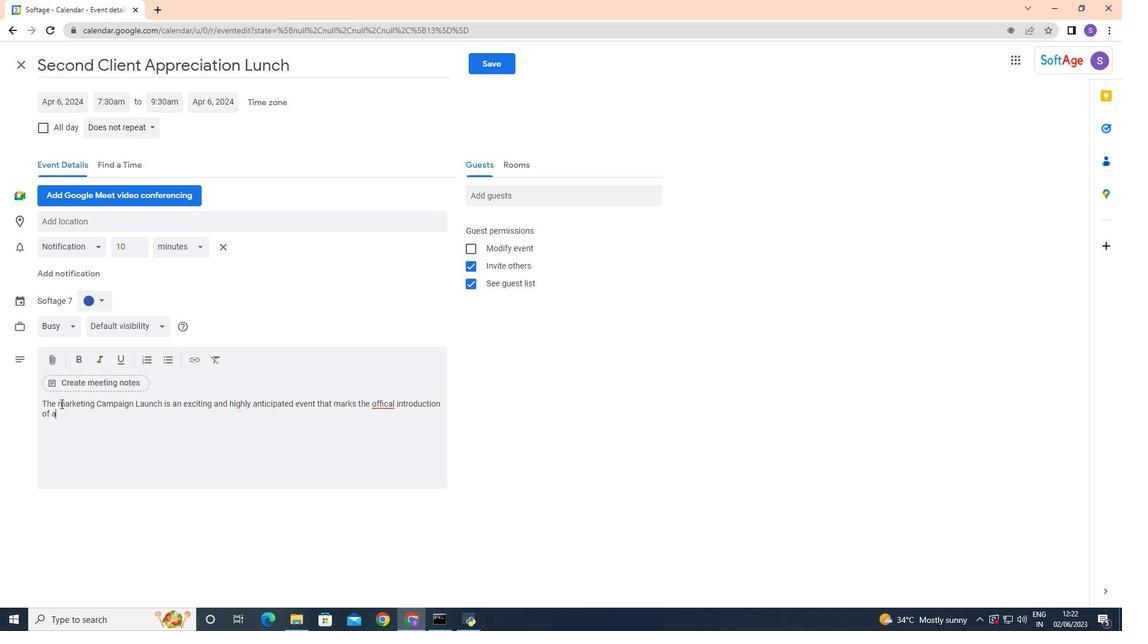 
Action: Mouse moved to (388, 405)
Screenshot: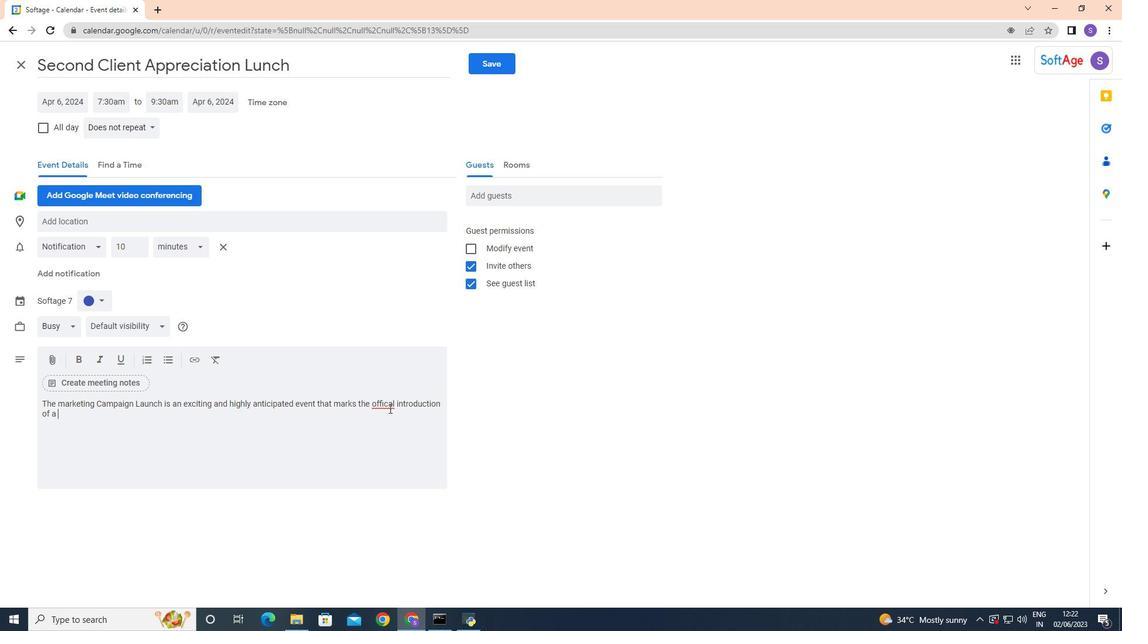 
Action: Mouse pressed right at (388, 405)
Screenshot: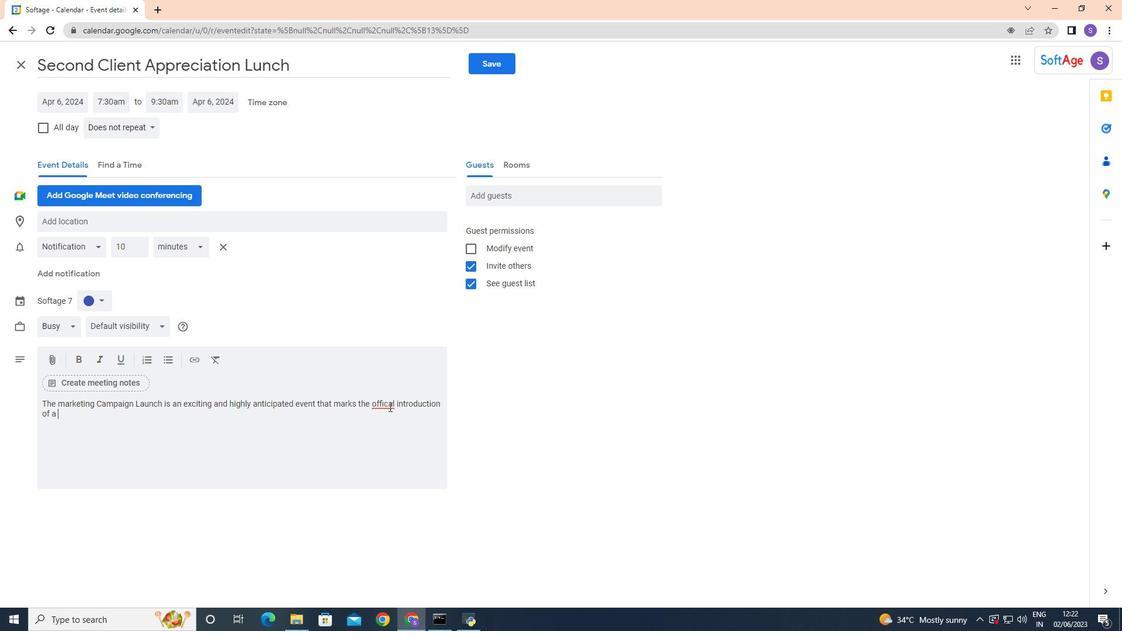 
Action: Mouse moved to (410, 418)
Screenshot: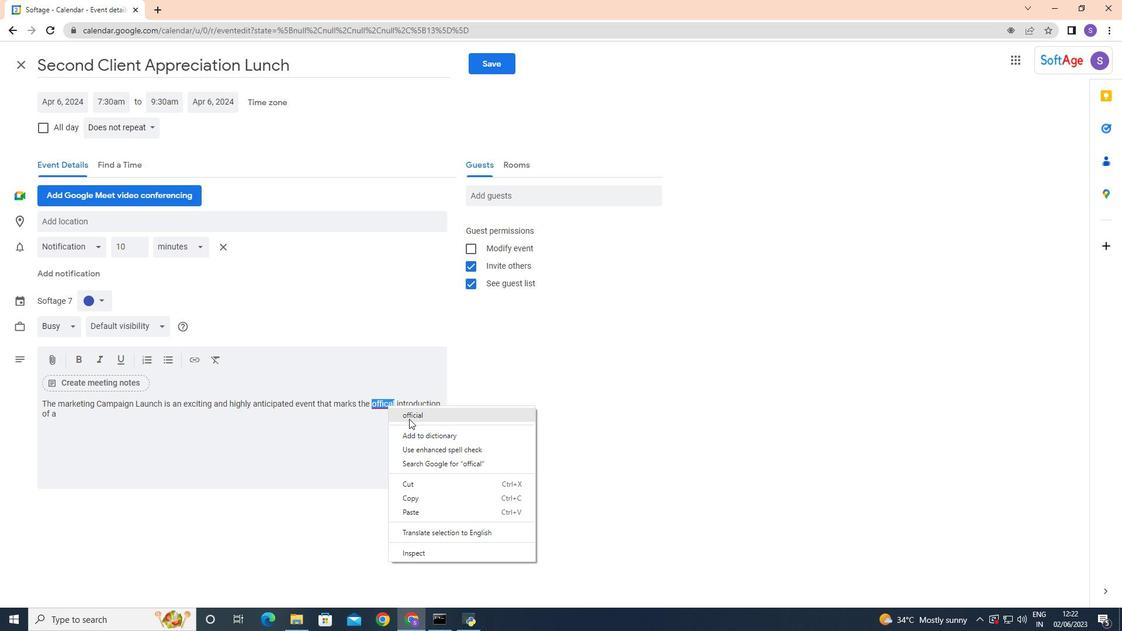 
Action: Mouse pressed left at (410, 418)
Screenshot: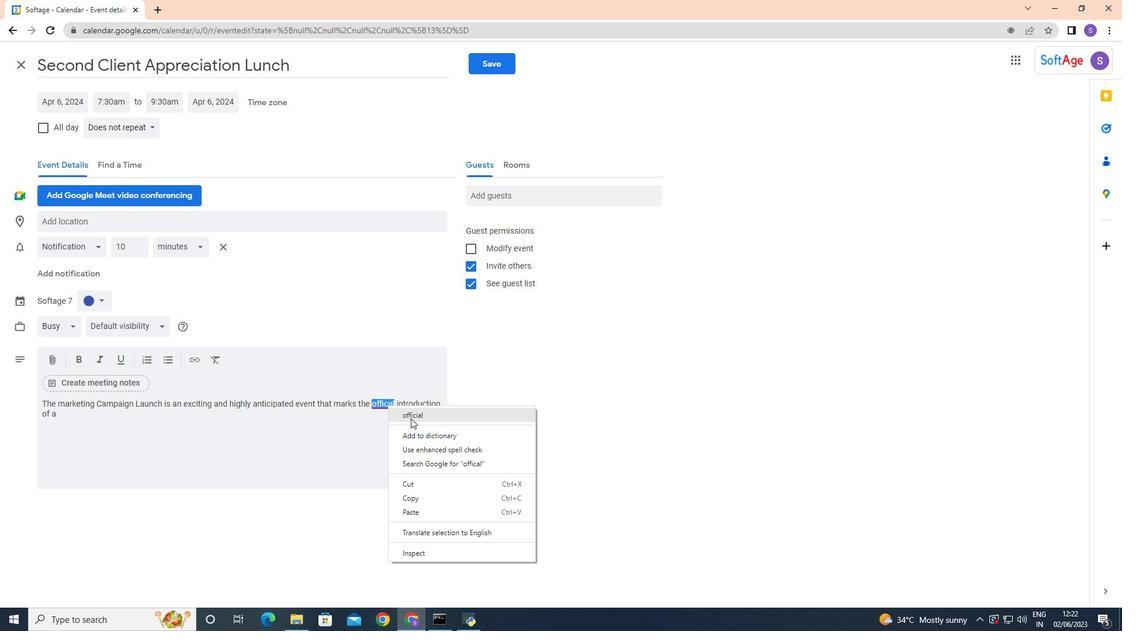 
Action: Mouse moved to (161, 412)
Screenshot: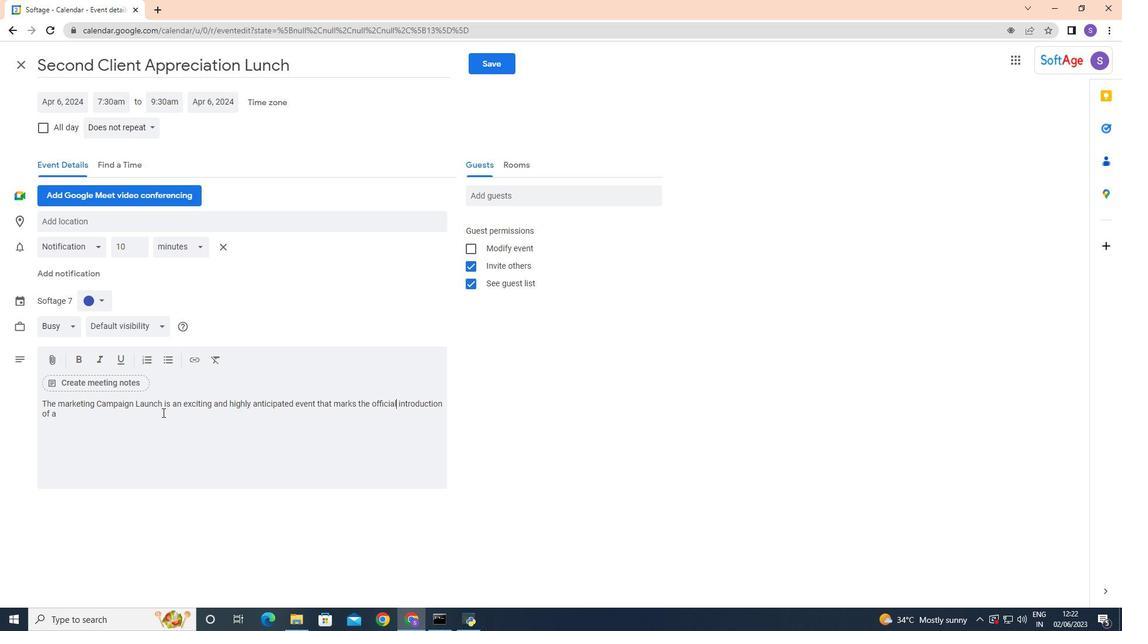 
Action: Mouse pressed left at (161, 412)
Screenshot: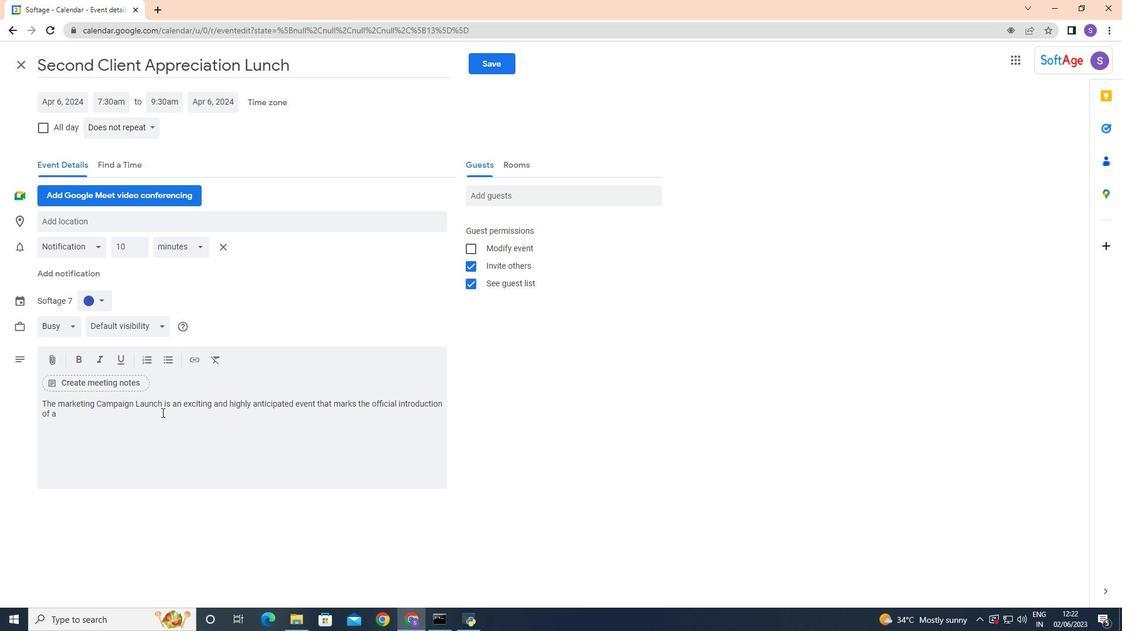 
Action: Key pressed new<Key.space>carefully<Key.space>planned<Key.space>and<Key.space>executed<Key.space>event<Key.space>designed<Key.space>to<Key.space>create<Key.space>buzz,<Key.space>generate<Key.space>interest,<Key.space>and<Key.space>maximize<Key.space>the<Key.space>impact<Key.space>of<Key.space>the<Key.space>campaign's<Key.space>messaging<Key.space>and<Key.space>objectives.
Screenshot: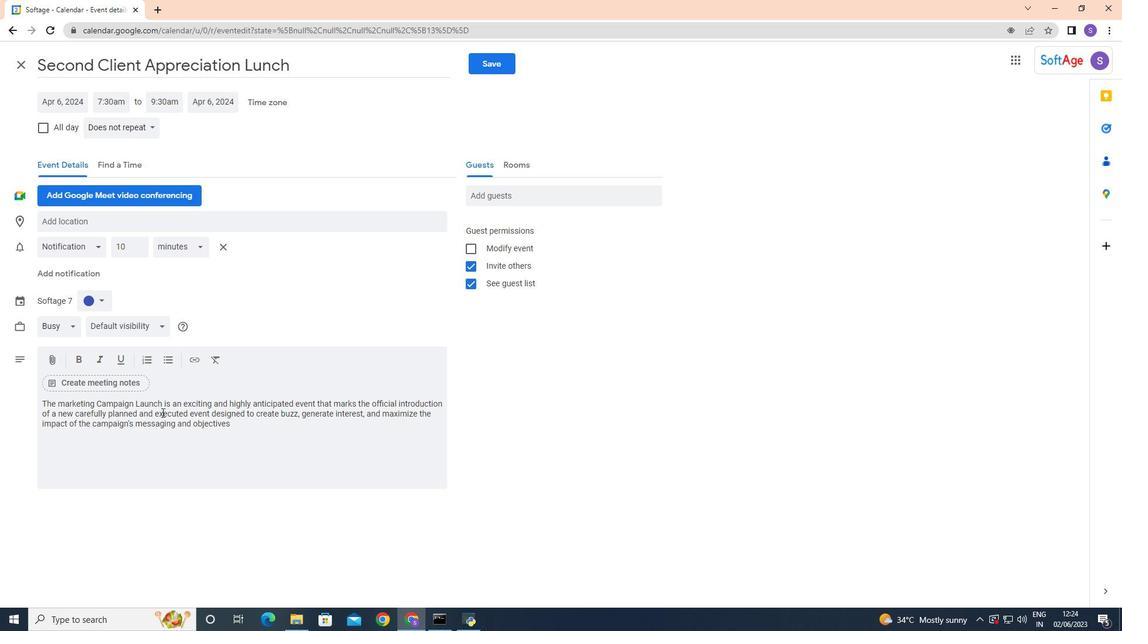 
Action: Mouse moved to (107, 299)
Screenshot: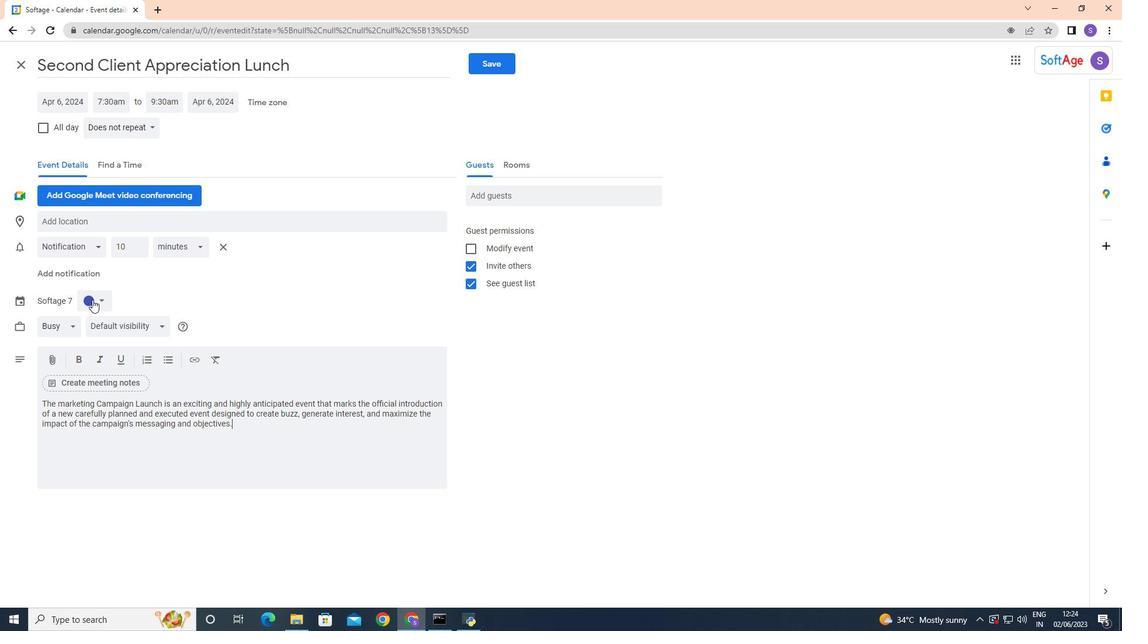 
Action: Mouse pressed left at (107, 299)
Screenshot: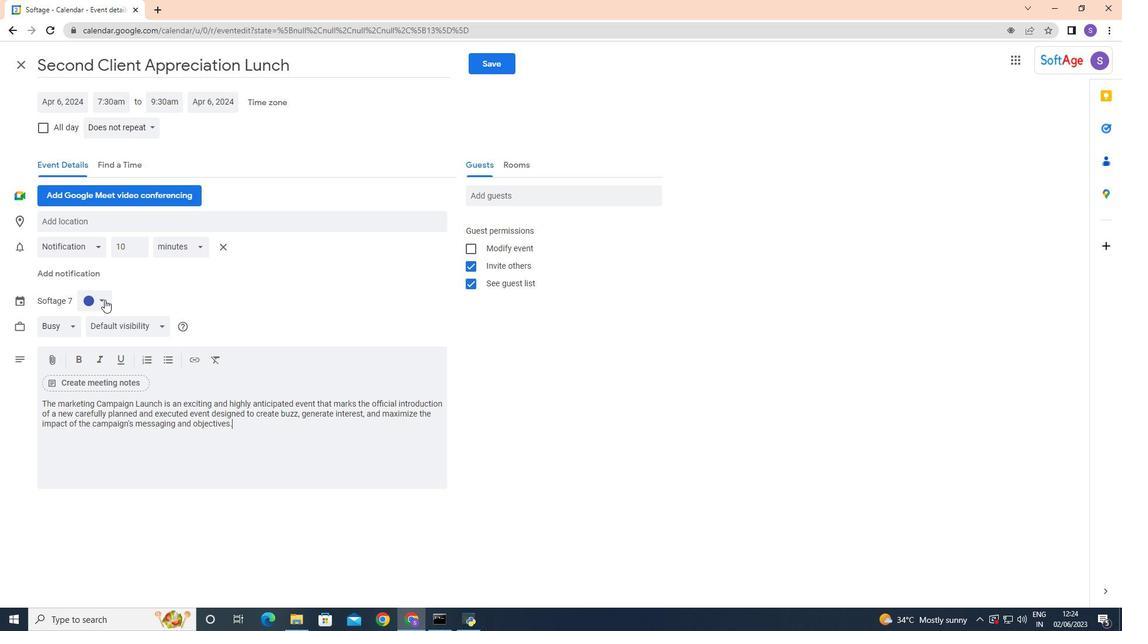 
Action: Mouse moved to (87, 370)
Screenshot: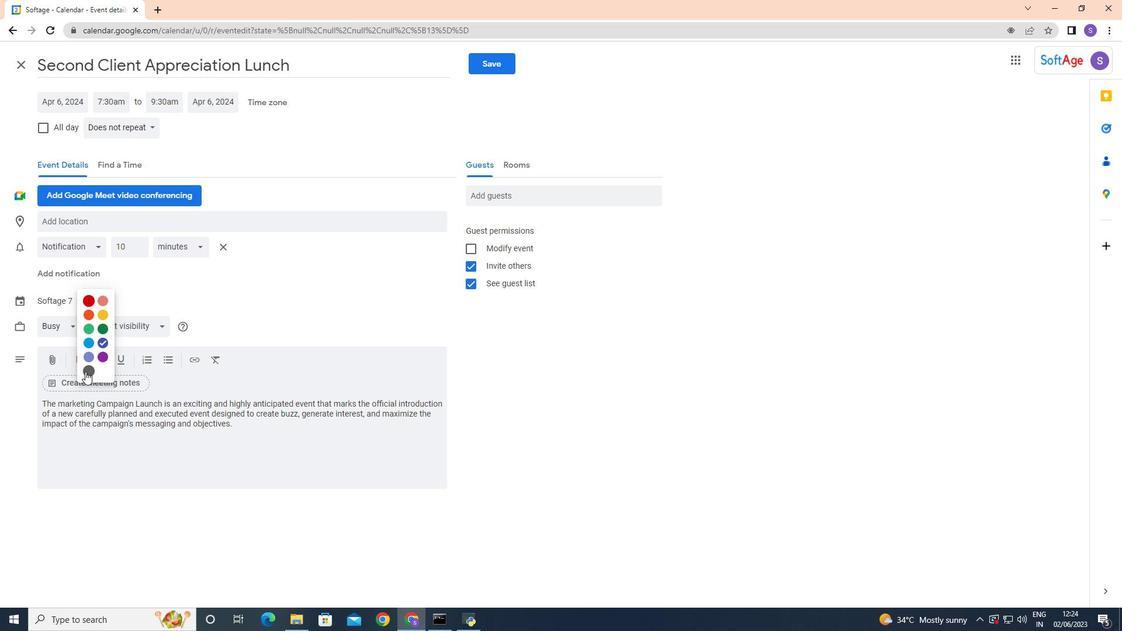 
Action: Mouse pressed left at (87, 370)
Screenshot: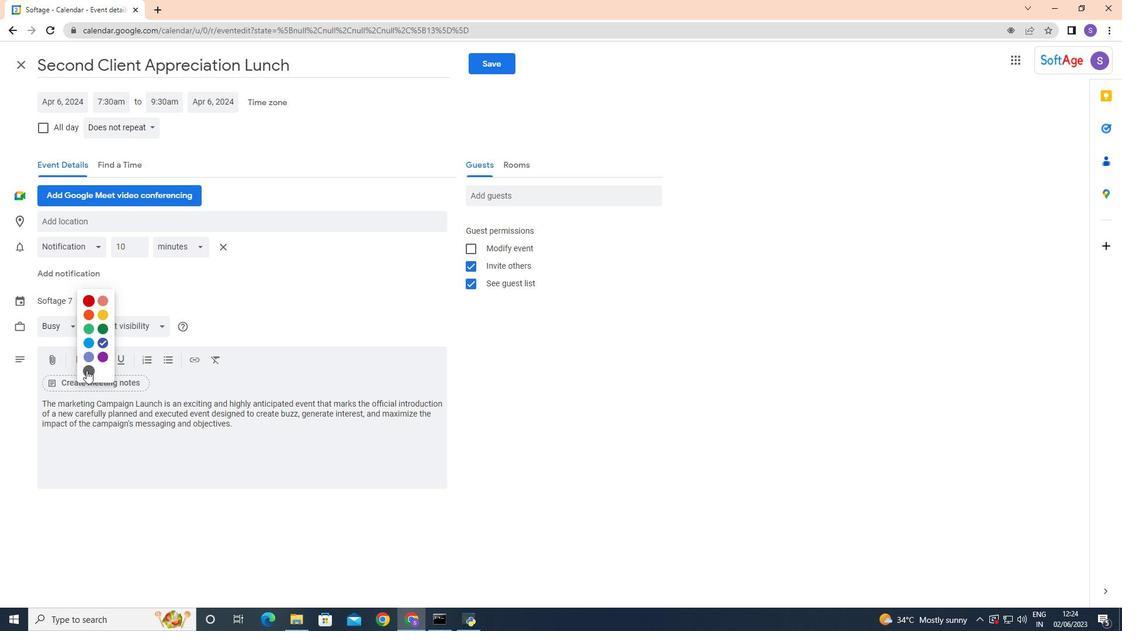 
Action: Mouse moved to (108, 216)
Screenshot: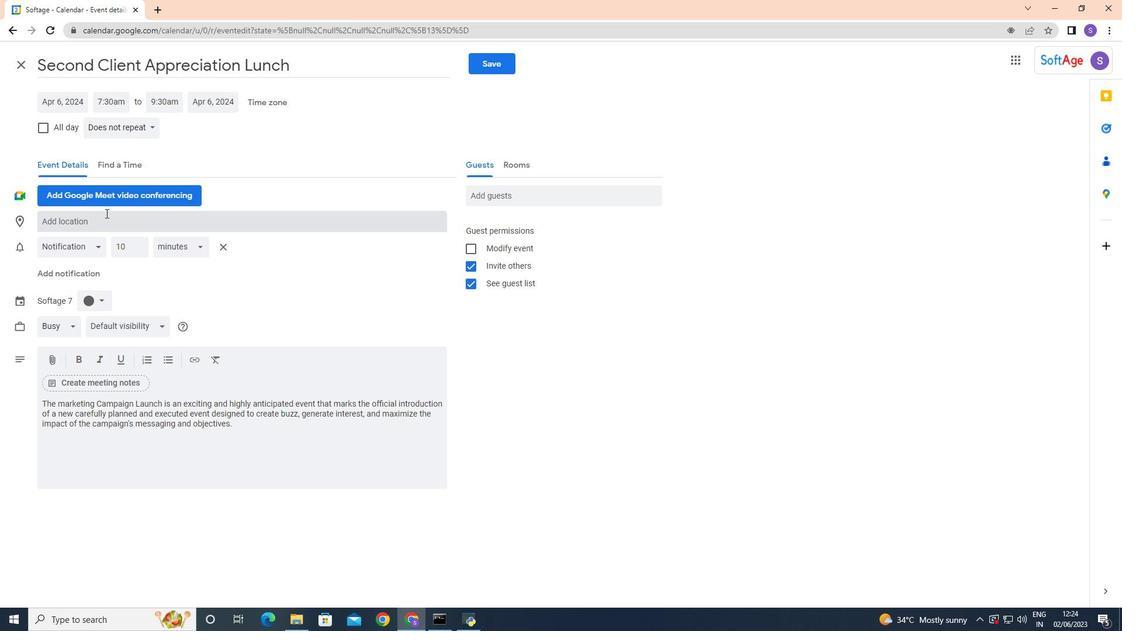 
Action: Mouse pressed left at (108, 216)
Screenshot: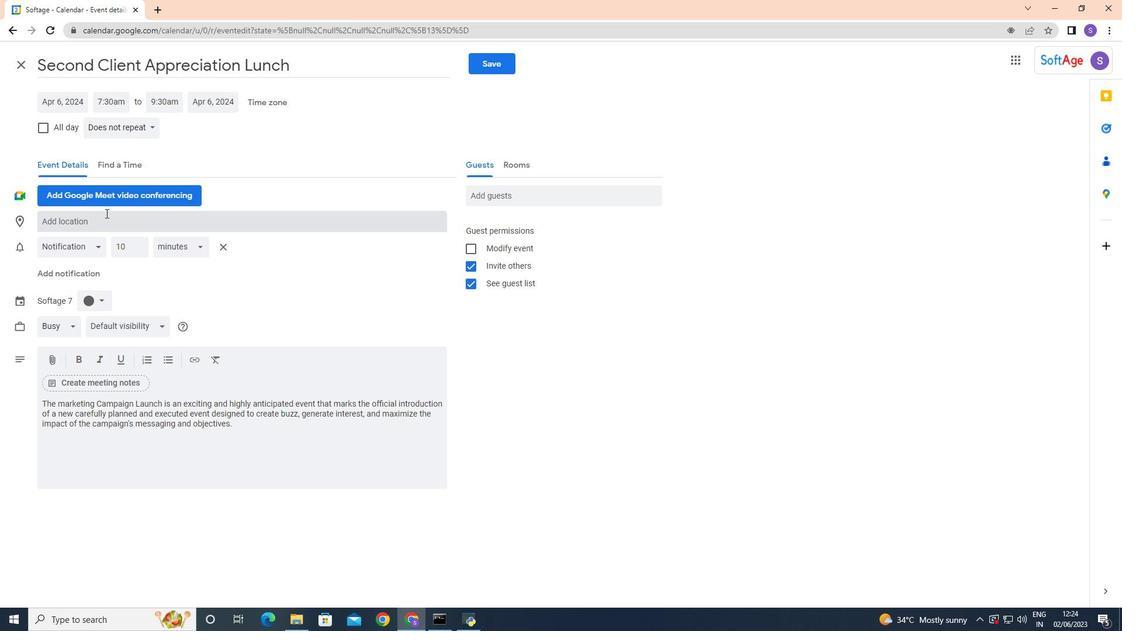 
Action: Mouse moved to (108, 217)
Screenshot: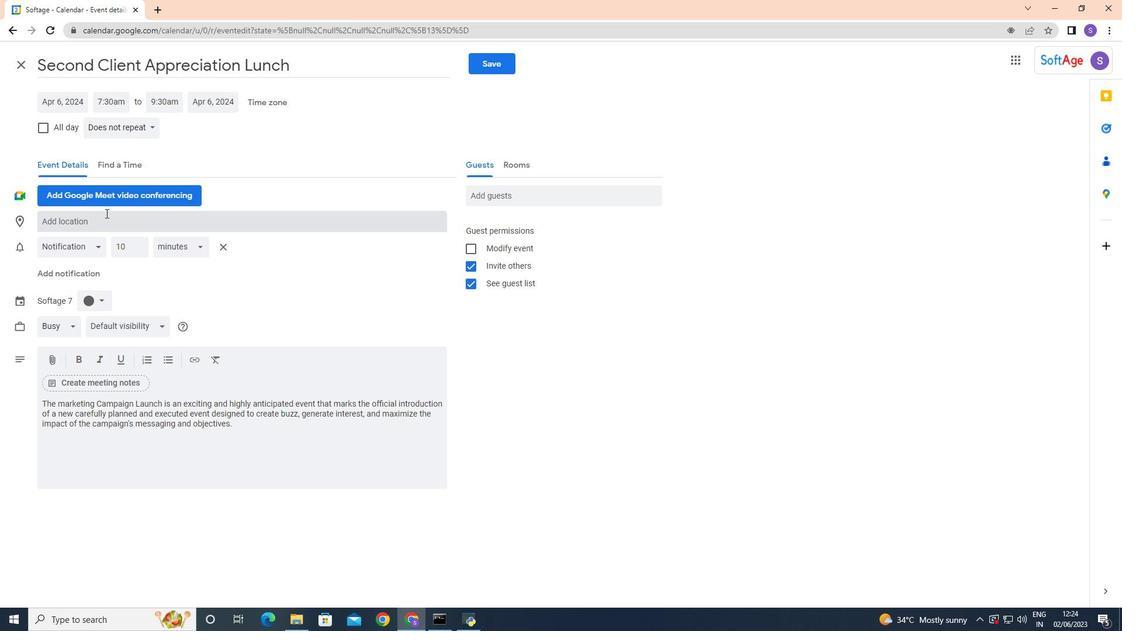 
Action: Key pressed 654<Key.space><Key.shift>Palais<Key.space>des<Key.space><Key.shift>Festivals,<Key.space><Key.shift>Canner<Key.backspace><Key.backspace>es,<Key.space><Key.shift>France,
Screenshot: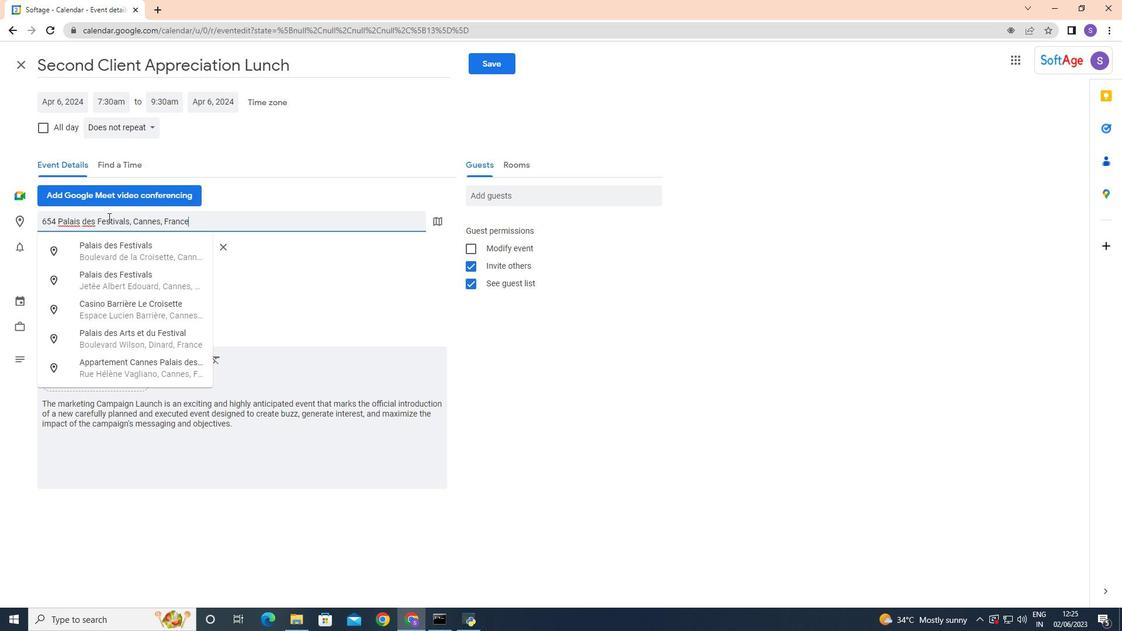 
Action: Mouse moved to (282, 303)
Screenshot: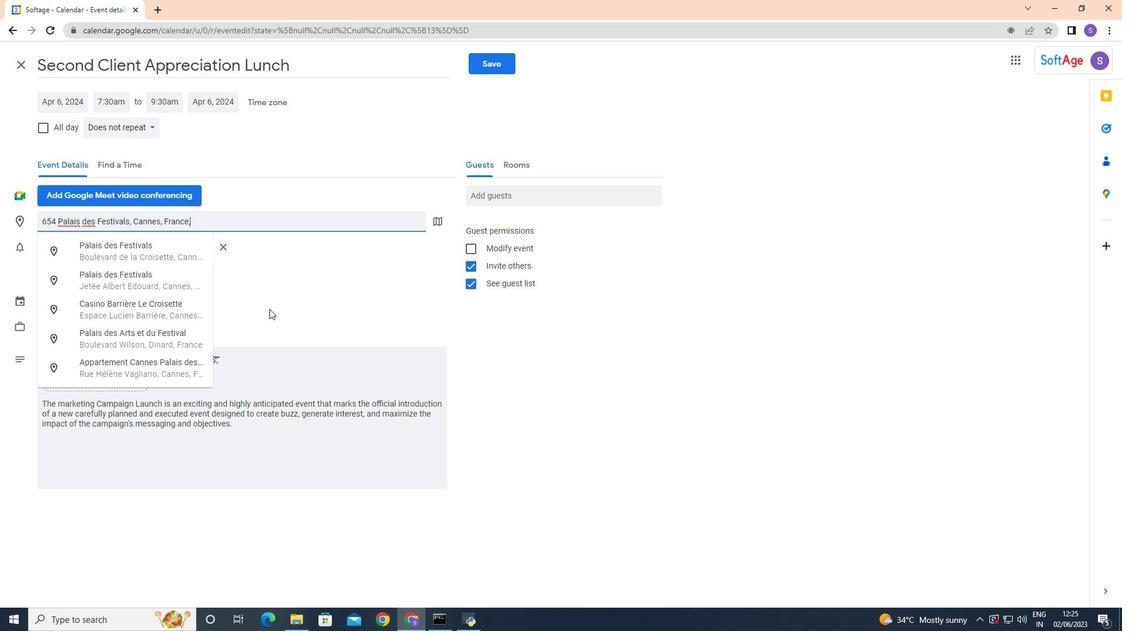 
Action: Mouse pressed left at (282, 303)
Screenshot: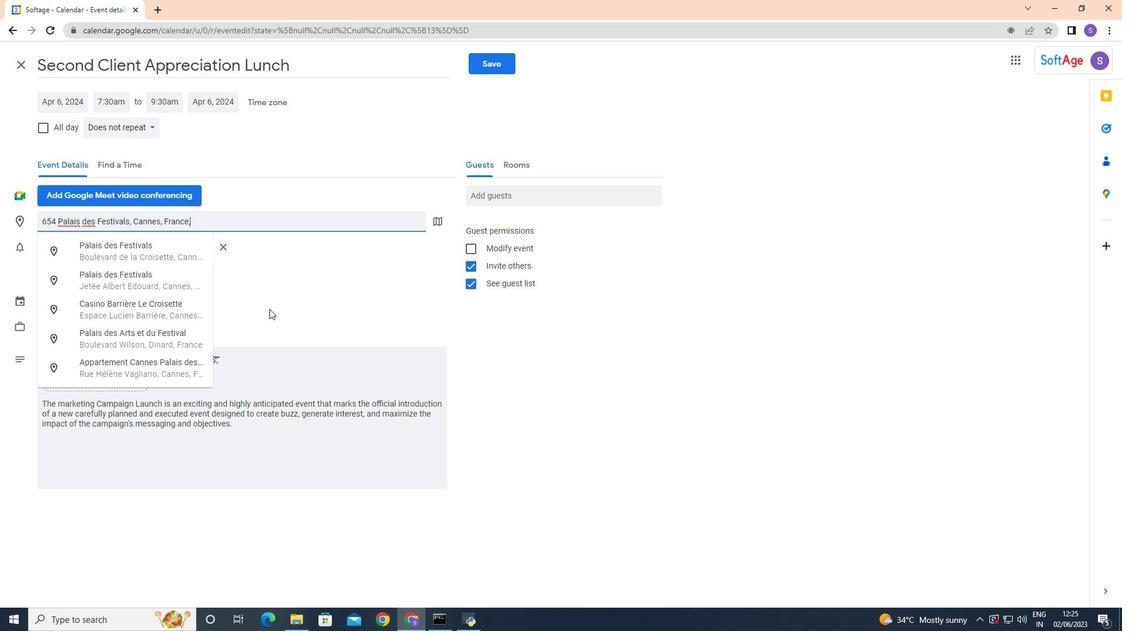 
Action: Mouse moved to (559, 186)
Screenshot: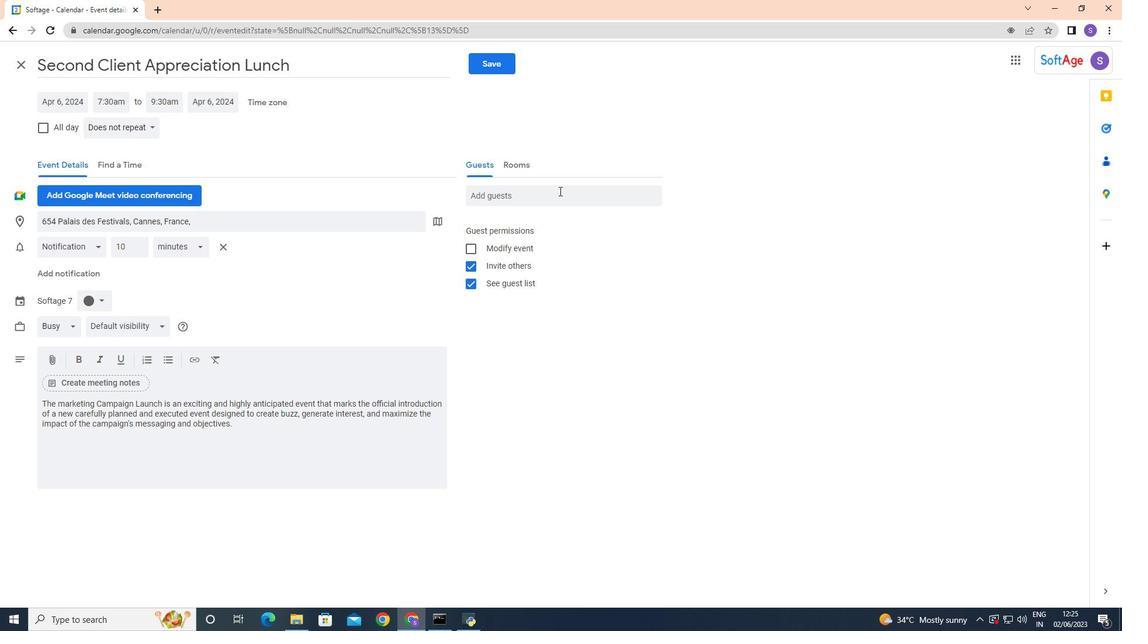 
Action: Mouse pressed left at (559, 186)
Screenshot: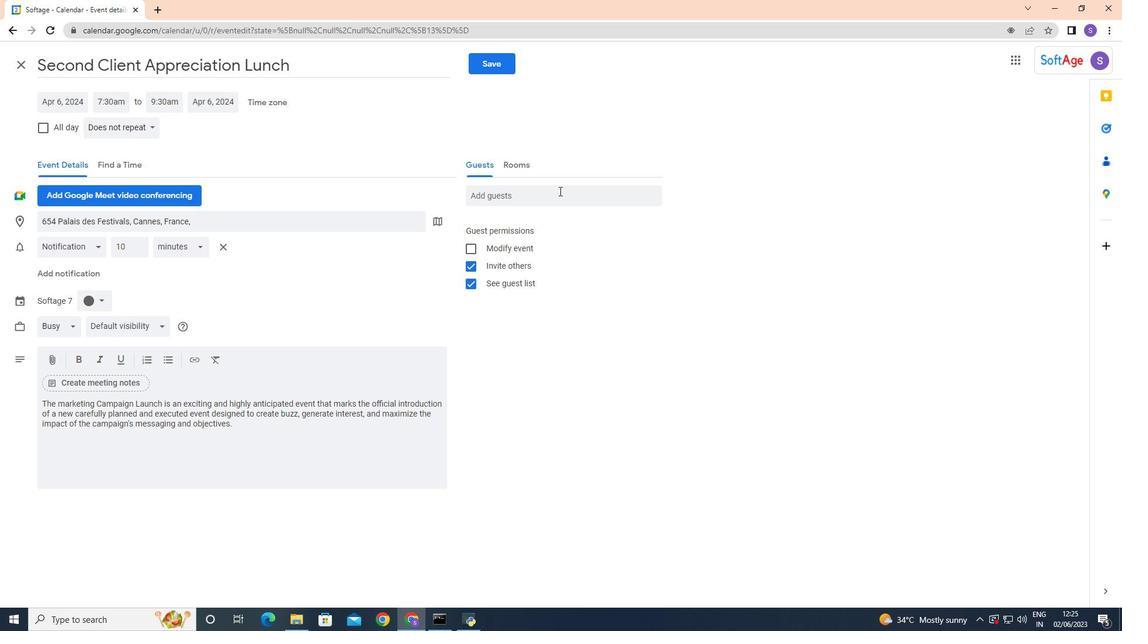 
Action: Mouse moved to (556, 191)
Screenshot: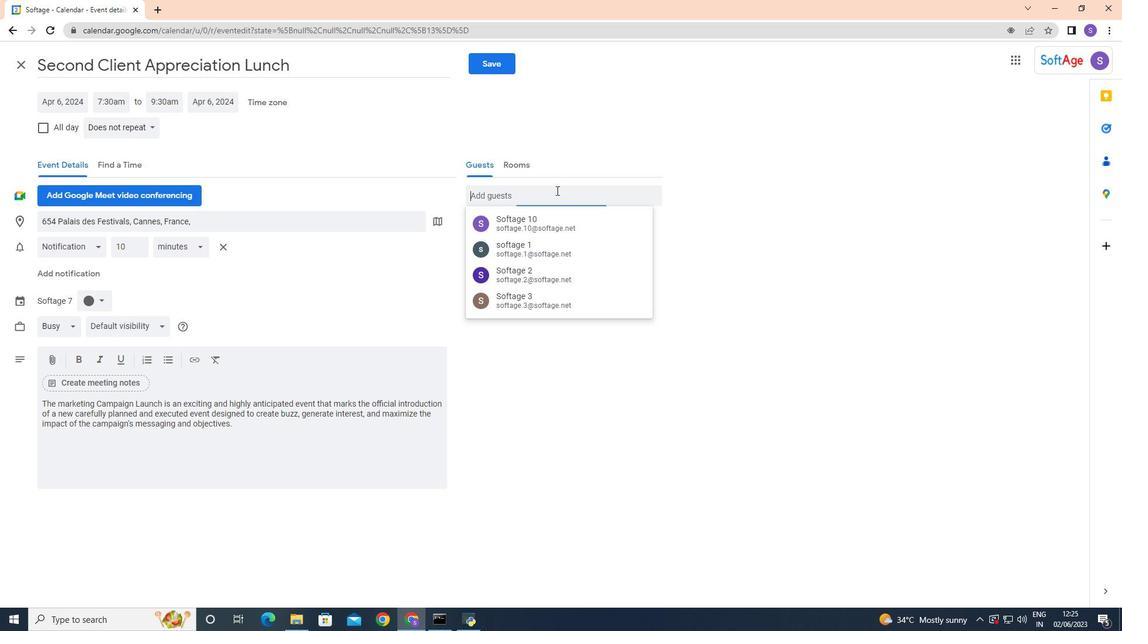 
Action: Mouse pressed left at (556, 191)
Screenshot: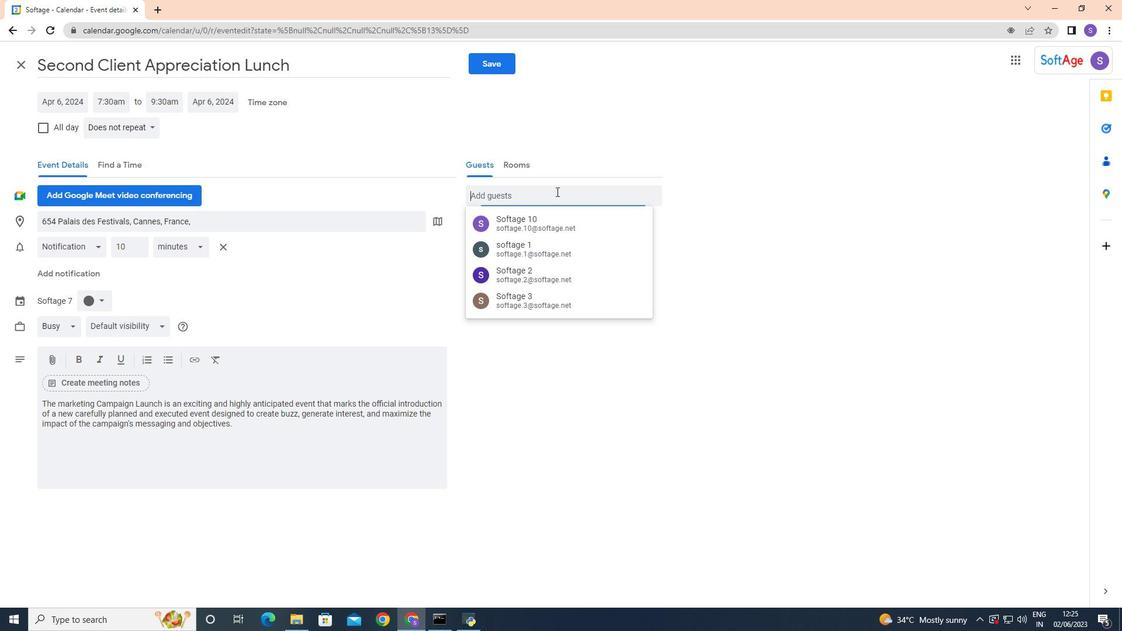
Action: Key pressed softage.6
Screenshot: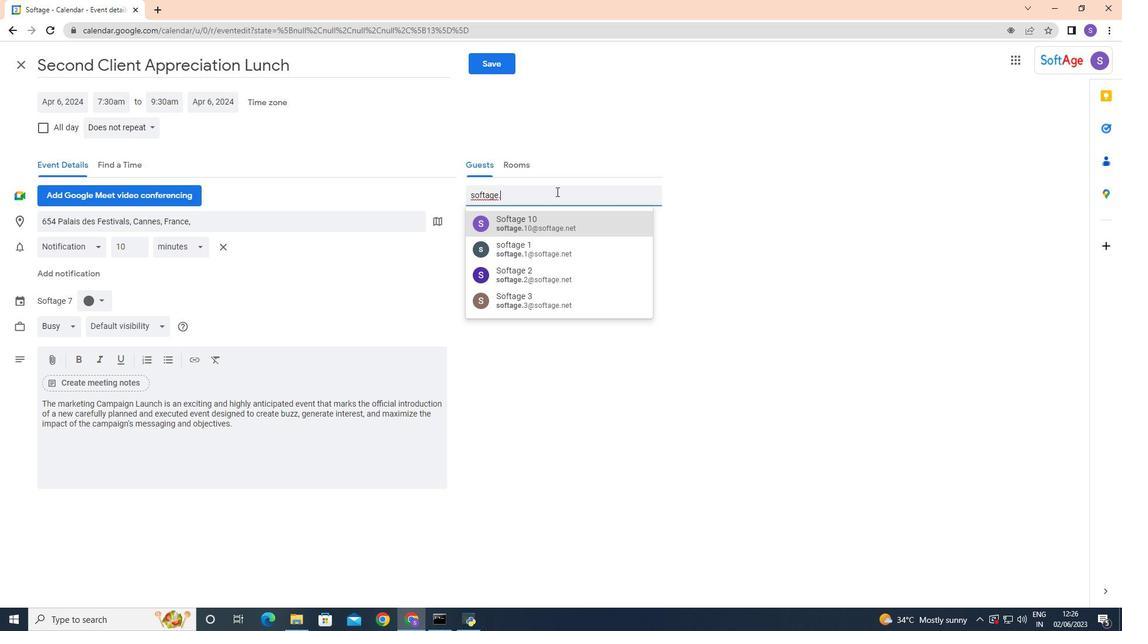 
Action: Mouse moved to (550, 220)
Screenshot: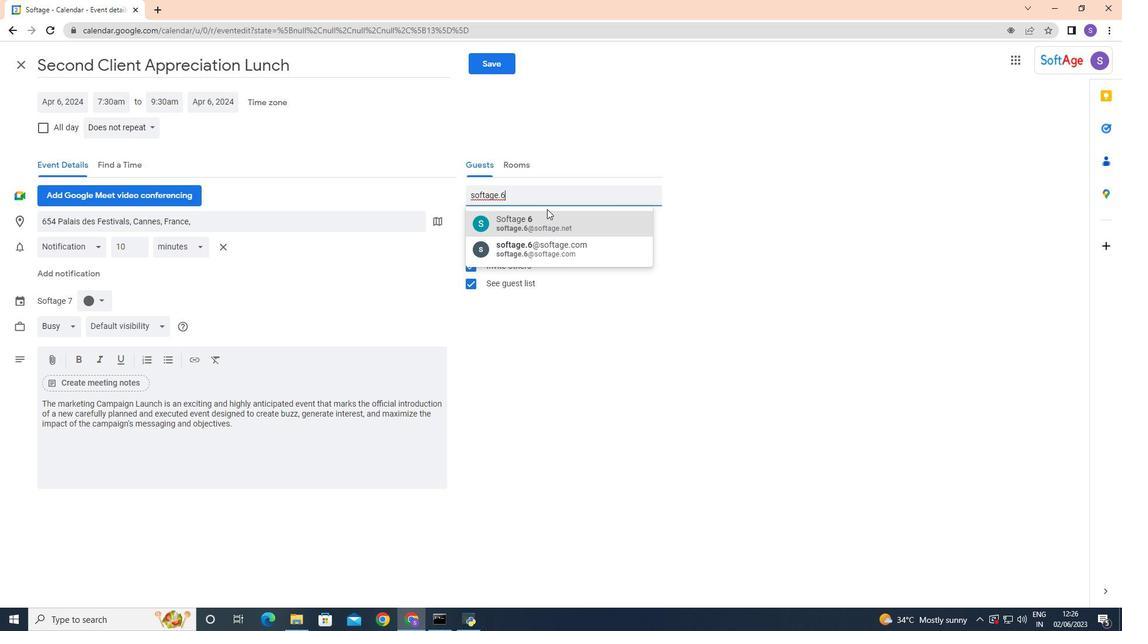 
Action: Mouse pressed left at (550, 220)
Screenshot: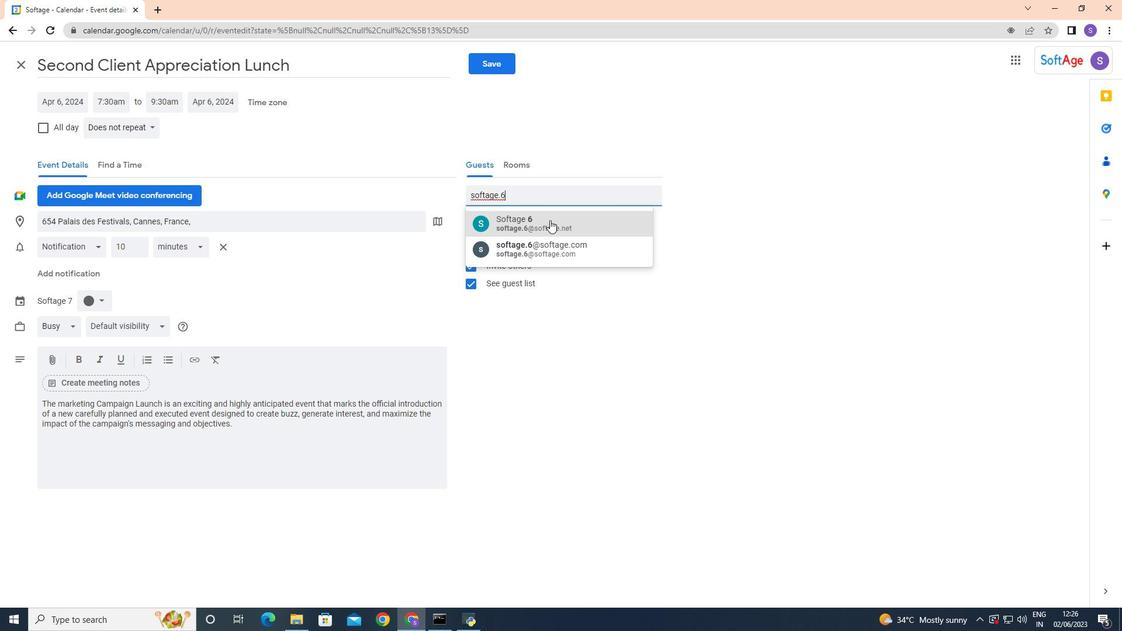 
Action: Mouse moved to (644, 226)
Screenshot: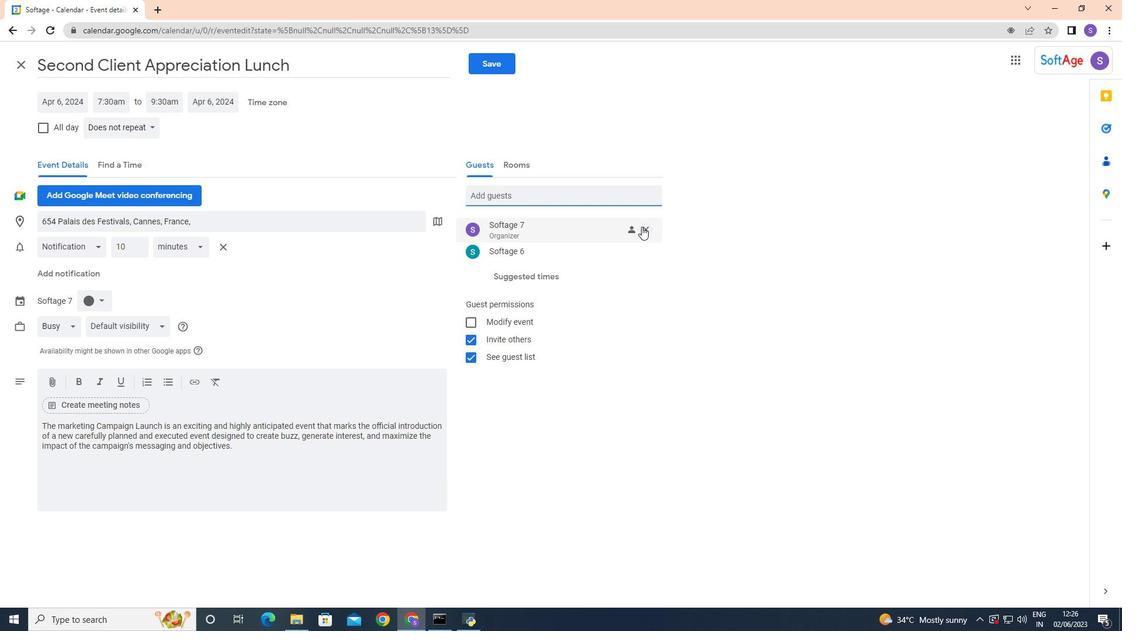 
Action: Mouse pressed left at (644, 226)
Screenshot: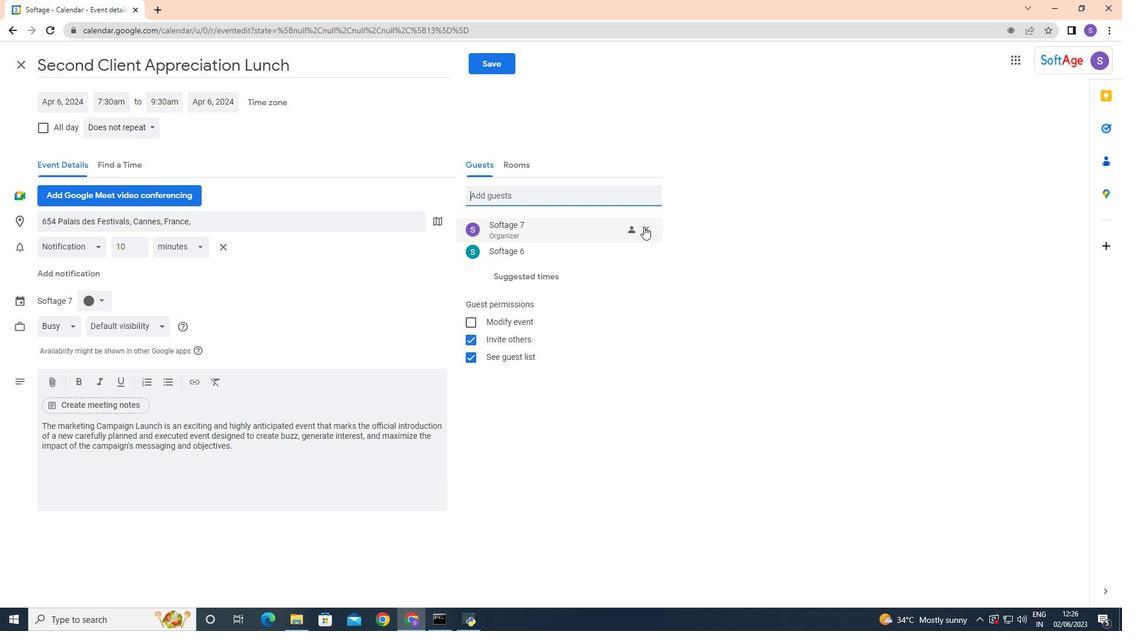 
Action: Mouse moved to (603, 196)
Screenshot: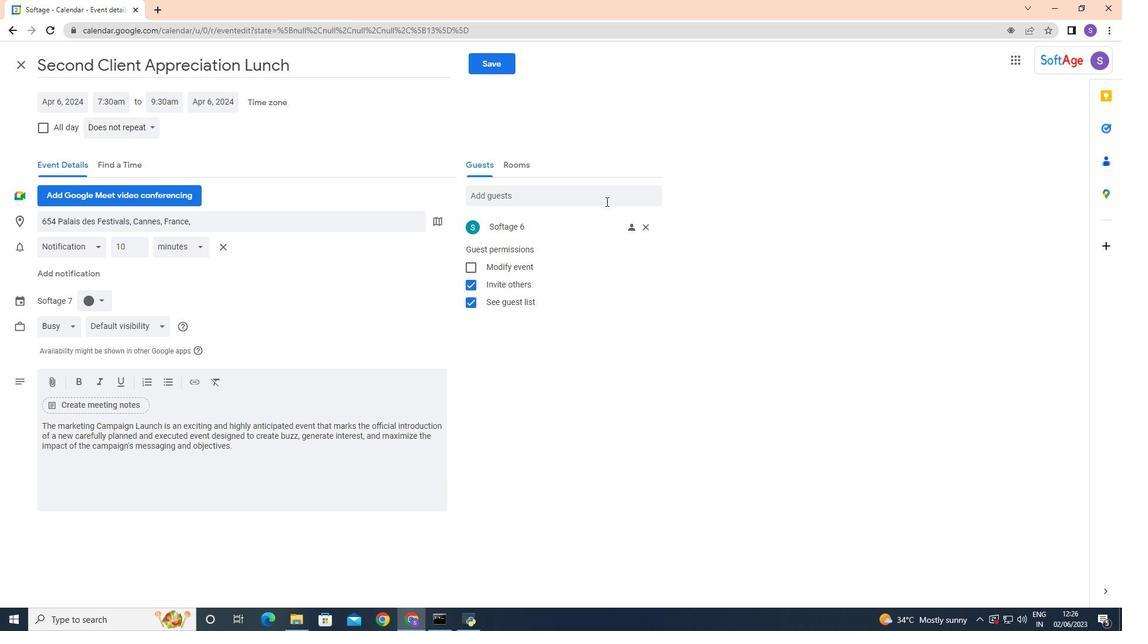 
Action: Mouse pressed left at (603, 196)
Screenshot: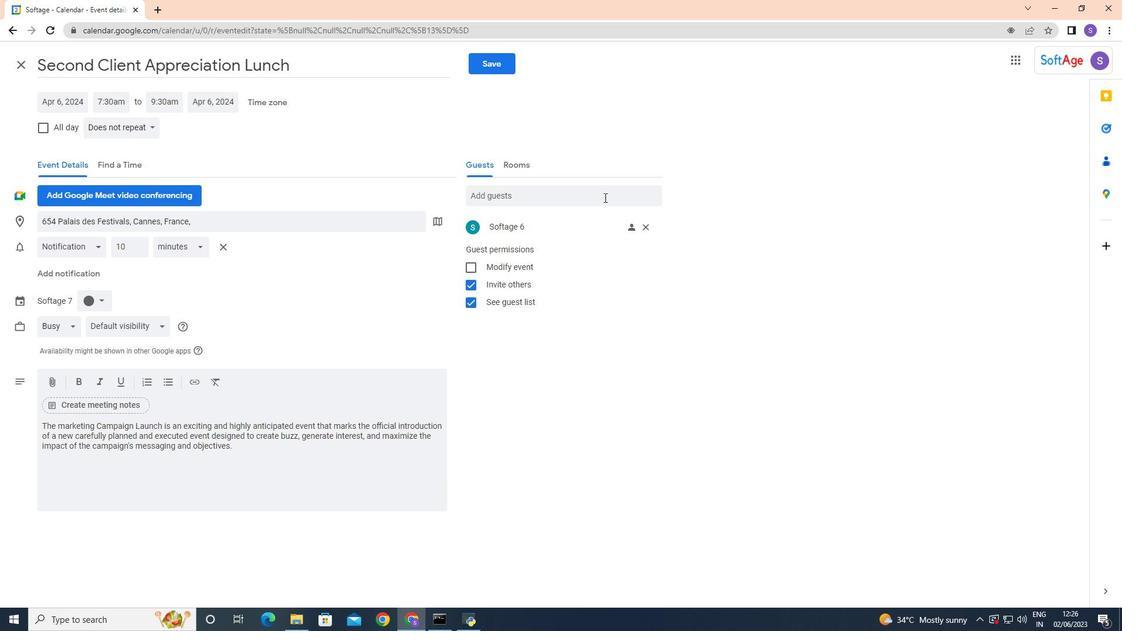 
Action: Key pressed sof
Screenshot: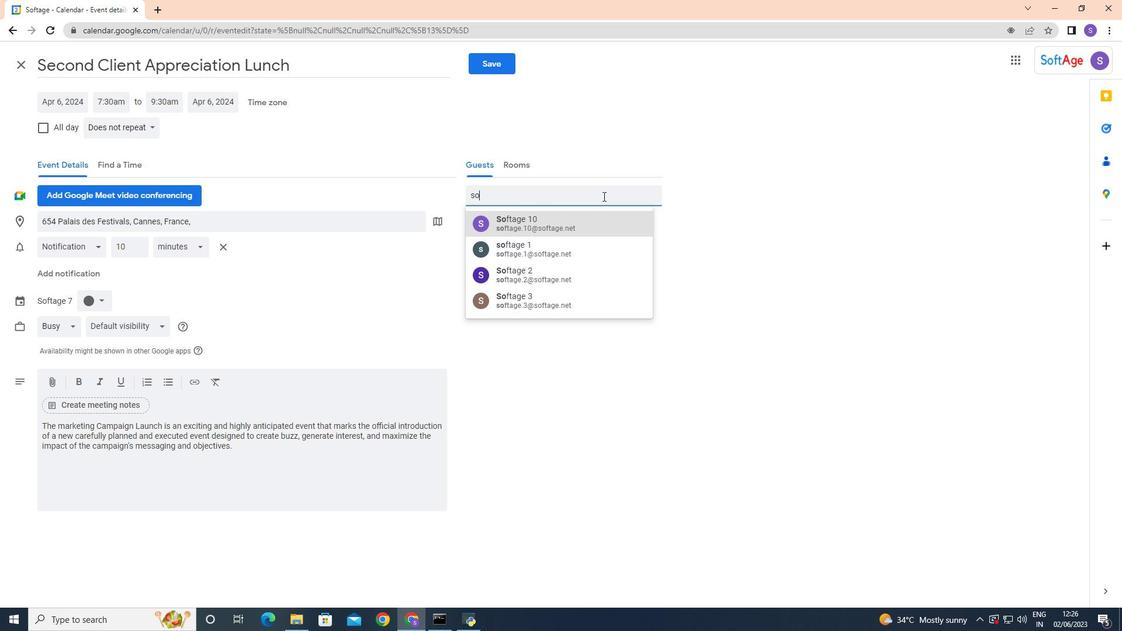 
Action: Mouse moved to (557, 205)
Screenshot: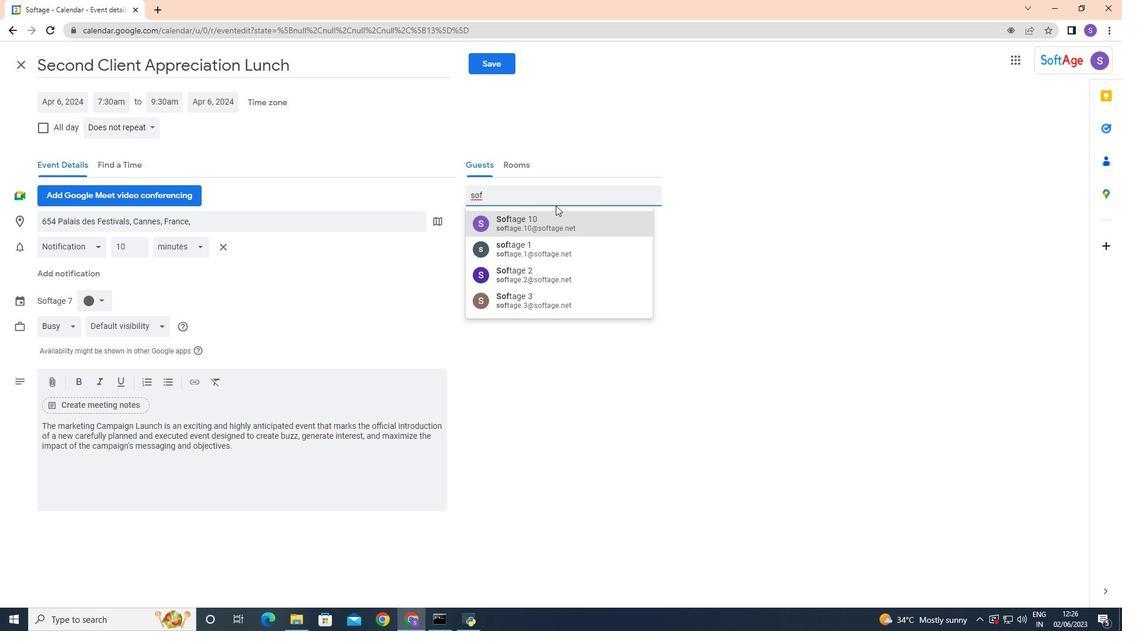 
Action: Key pressed t
Screenshot: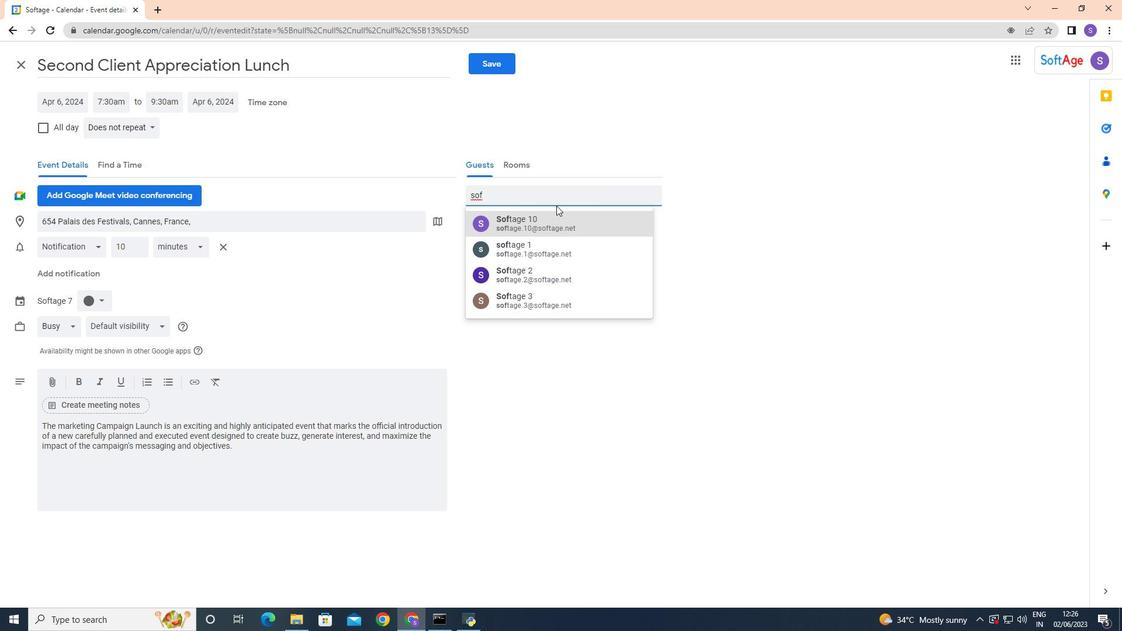 
Action: Mouse moved to (559, 207)
Screenshot: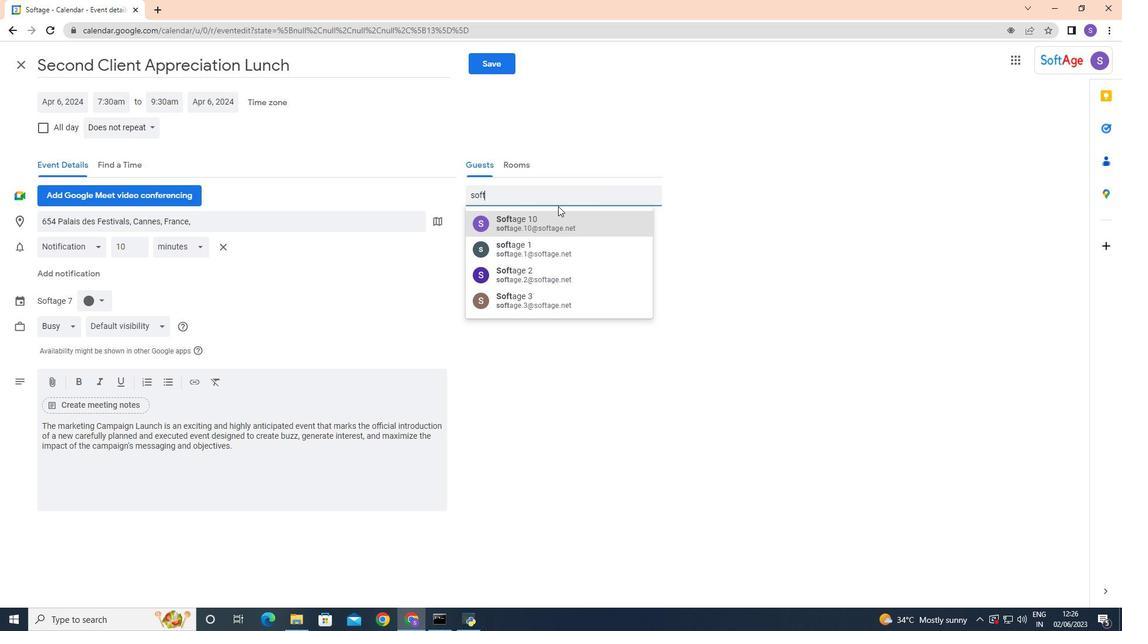 
Action: Key pressed ag
Screenshot: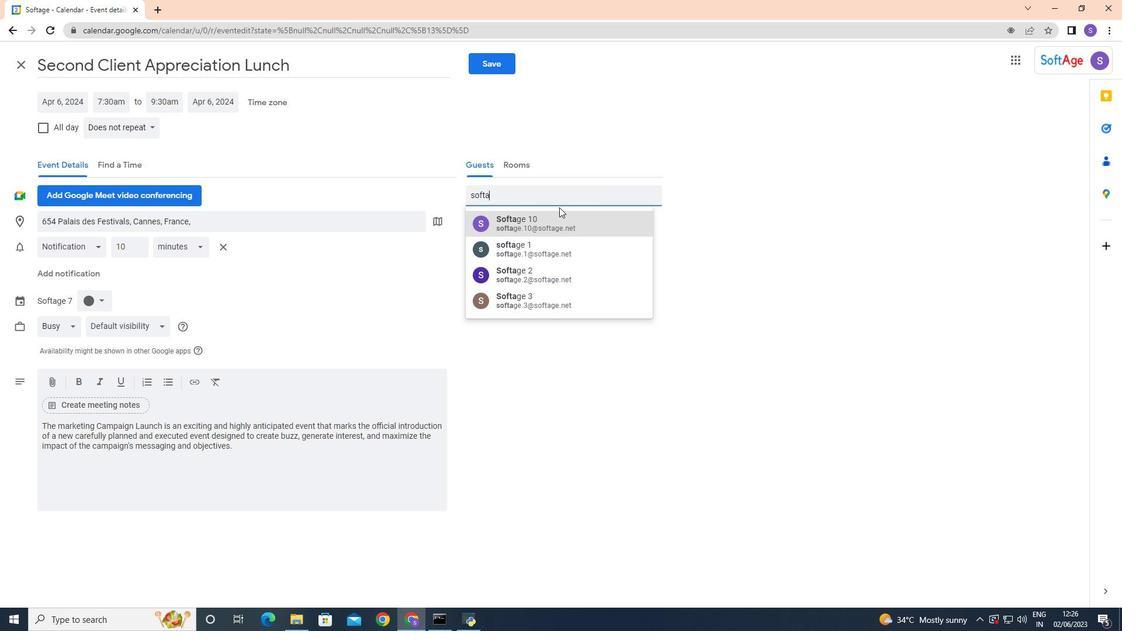 
Action: Mouse moved to (559, 207)
Screenshot: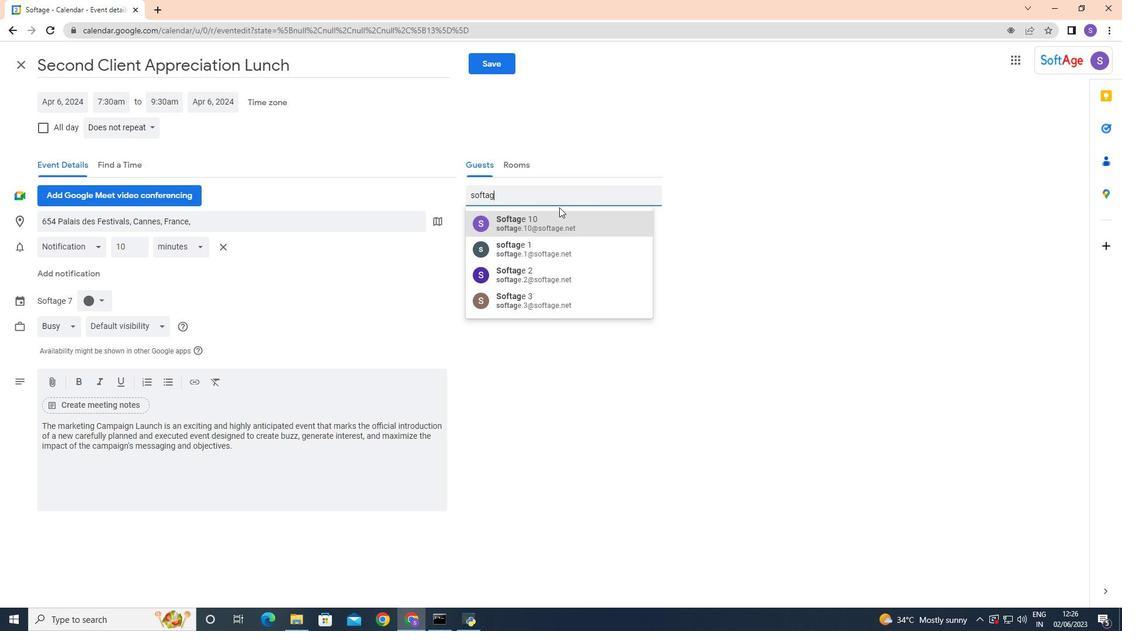
Action: Key pressed e
Screenshot: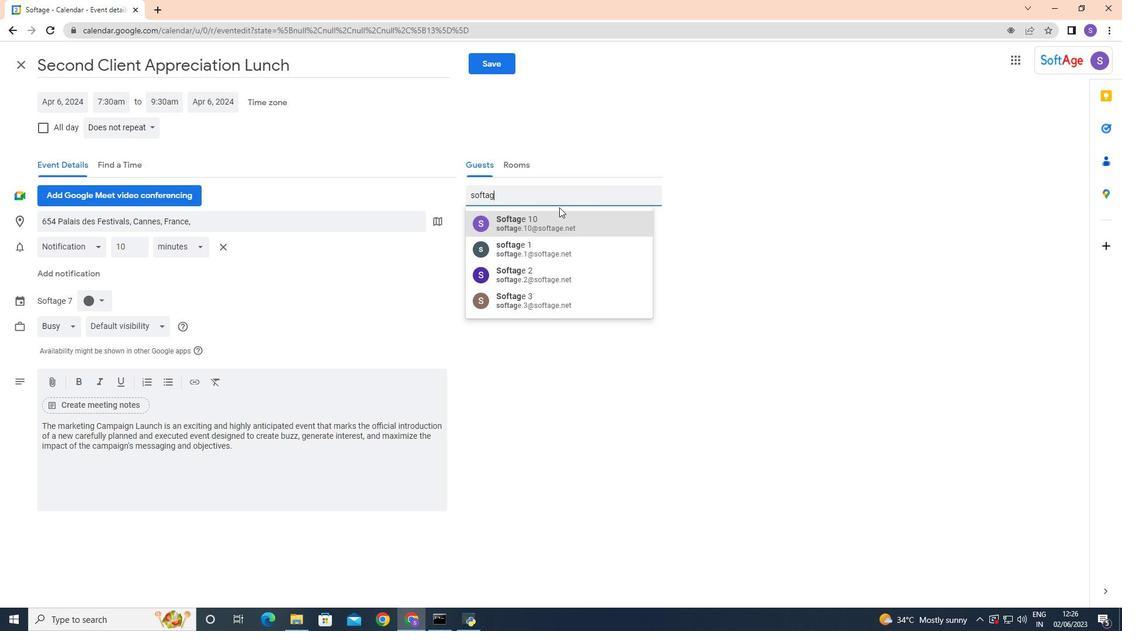 
Action: Mouse moved to (559, 207)
Screenshot: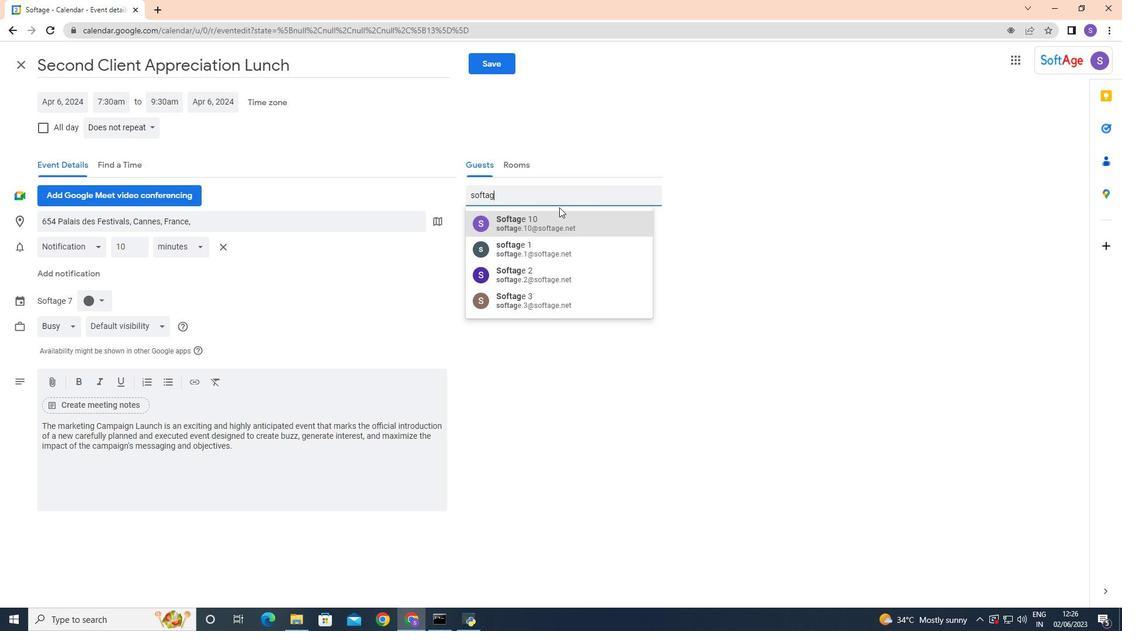 
Action: Key pressed .8
Screenshot: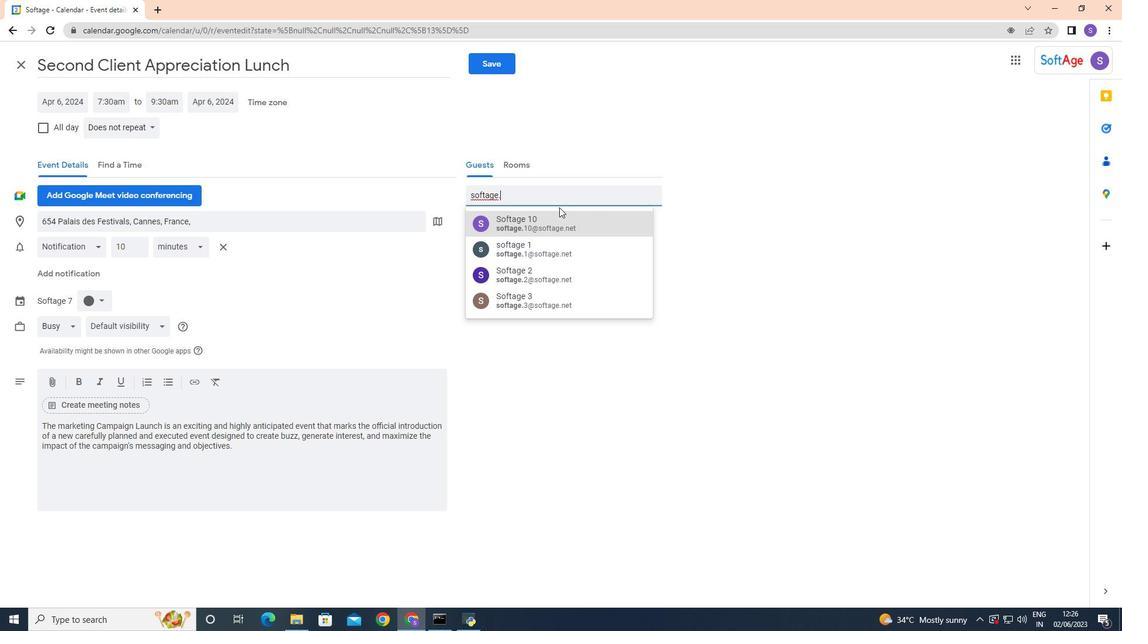 
Action: Mouse moved to (549, 220)
Screenshot: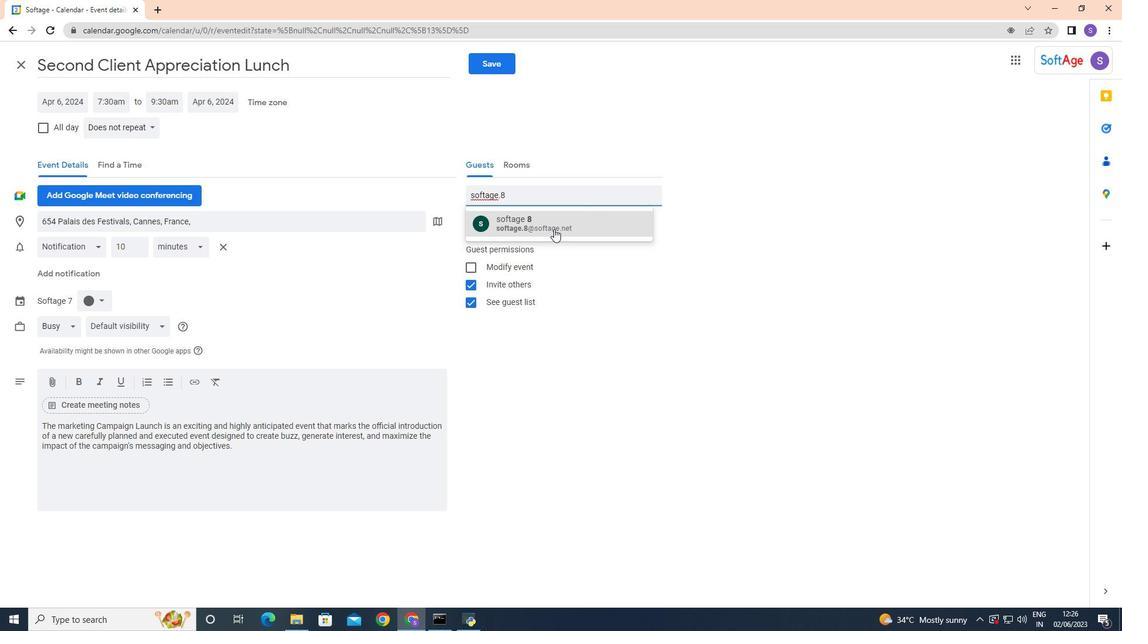 
Action: Mouse pressed left at (549, 220)
Screenshot: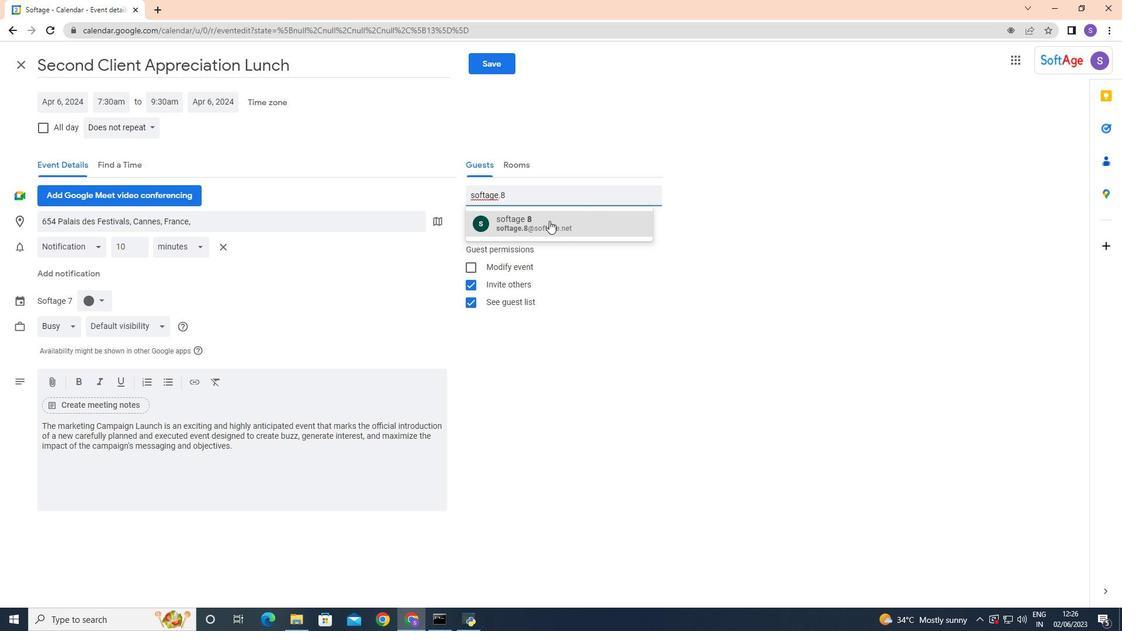 
Action: Mouse moved to (472, 354)
Screenshot: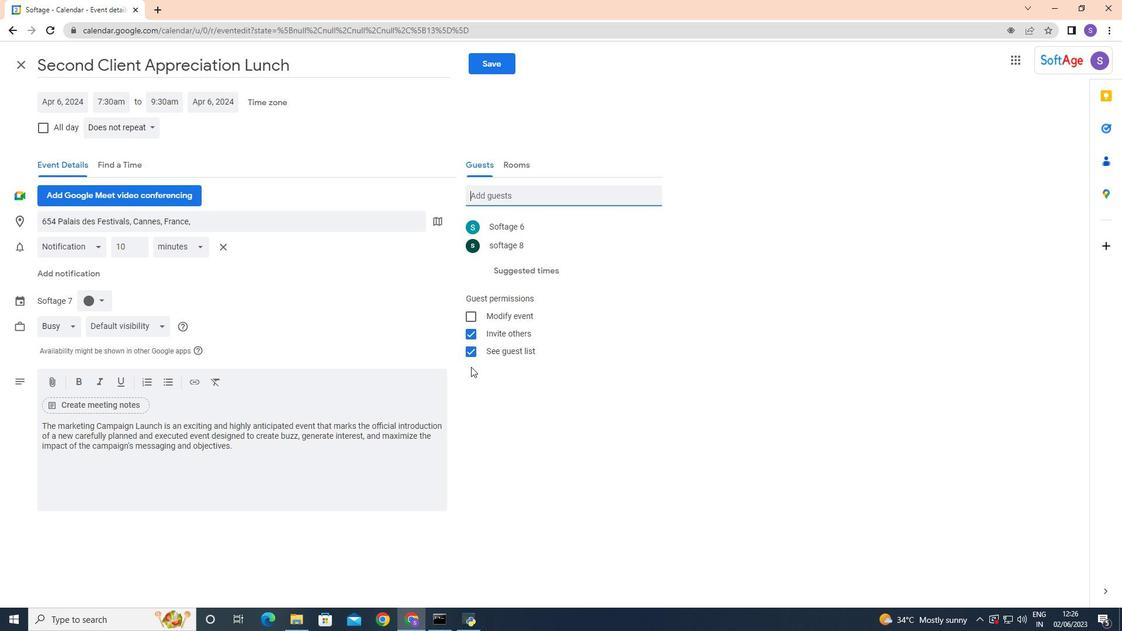 
Action: Mouse pressed left at (472, 354)
Screenshot: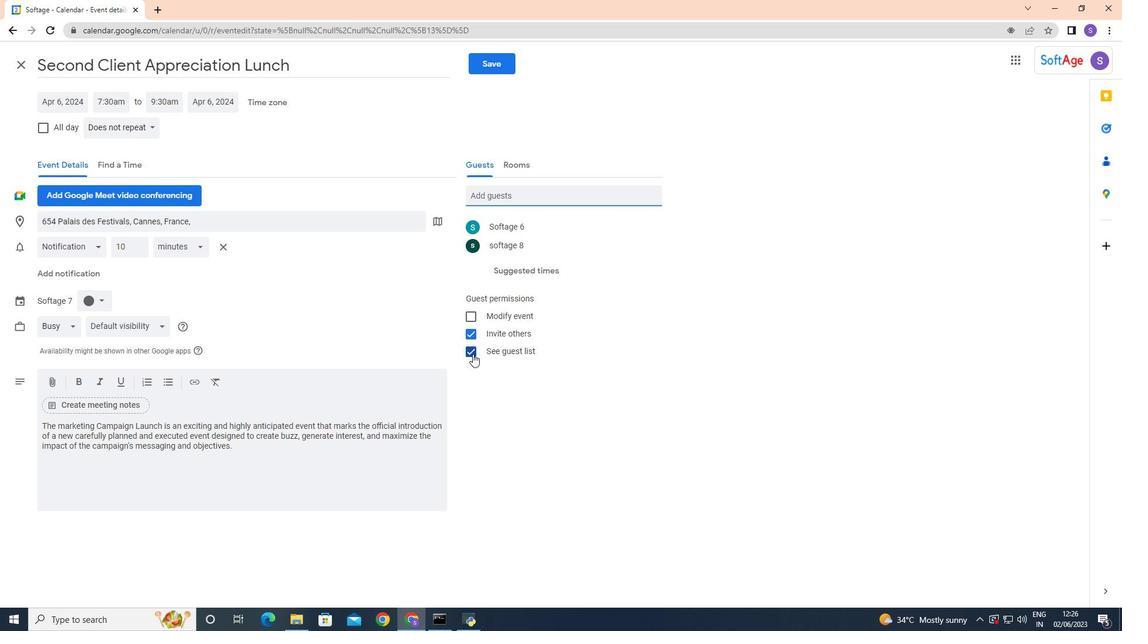 
Action: Mouse moved to (115, 128)
Screenshot: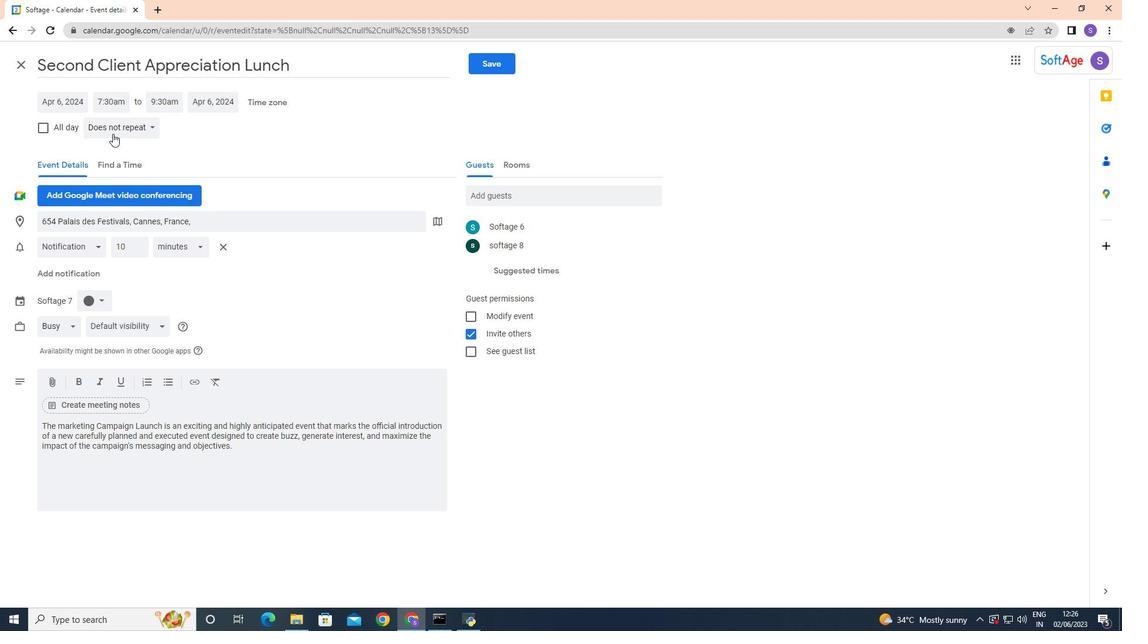 
Action: Mouse pressed left at (115, 128)
Screenshot: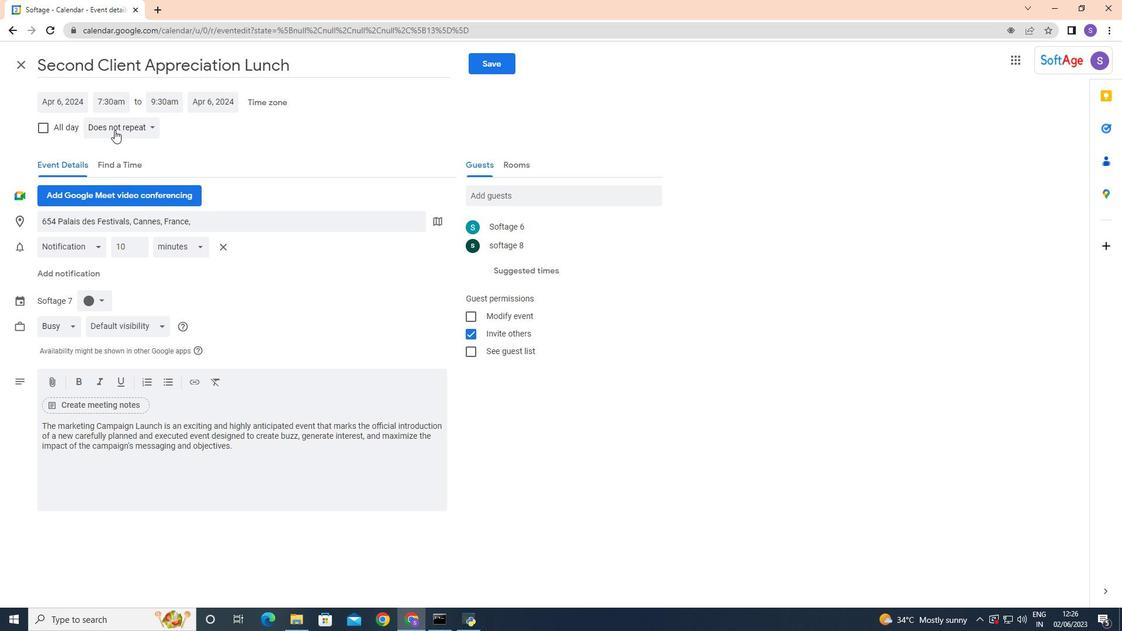
Action: Mouse moved to (105, 151)
Screenshot: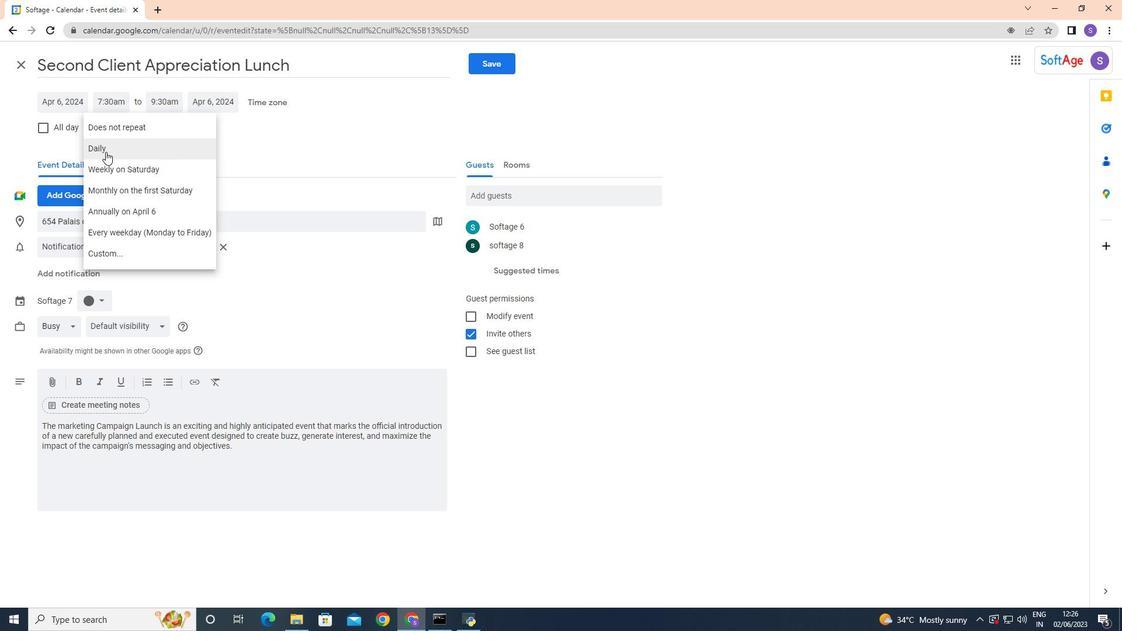 
Action: Mouse pressed left at (105, 151)
Screenshot: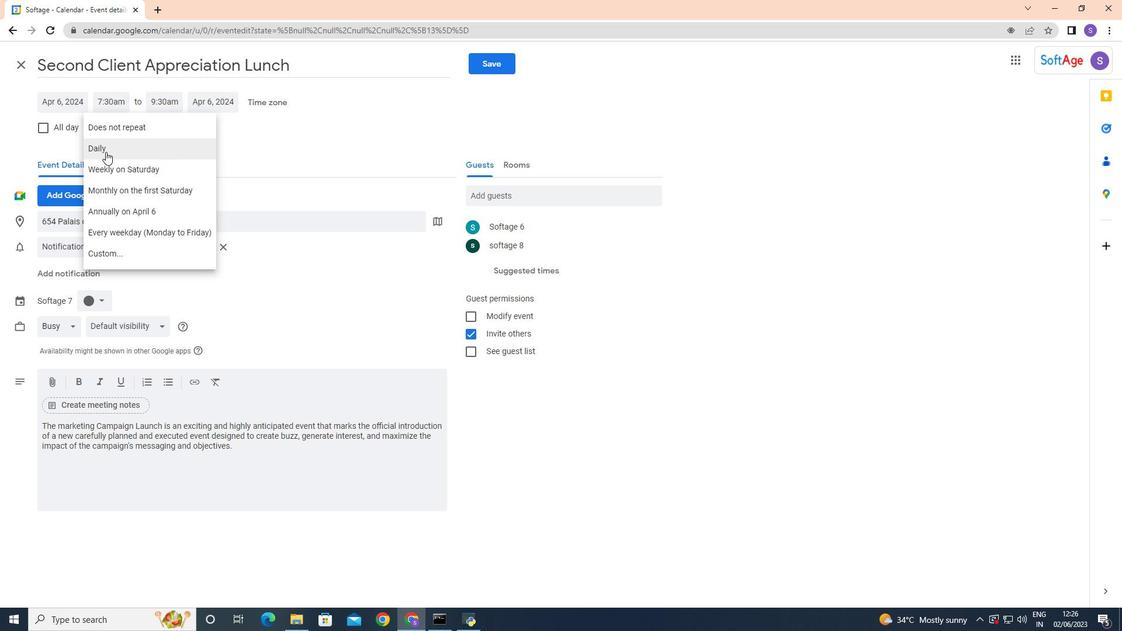 
Action: Mouse moved to (501, 59)
Screenshot: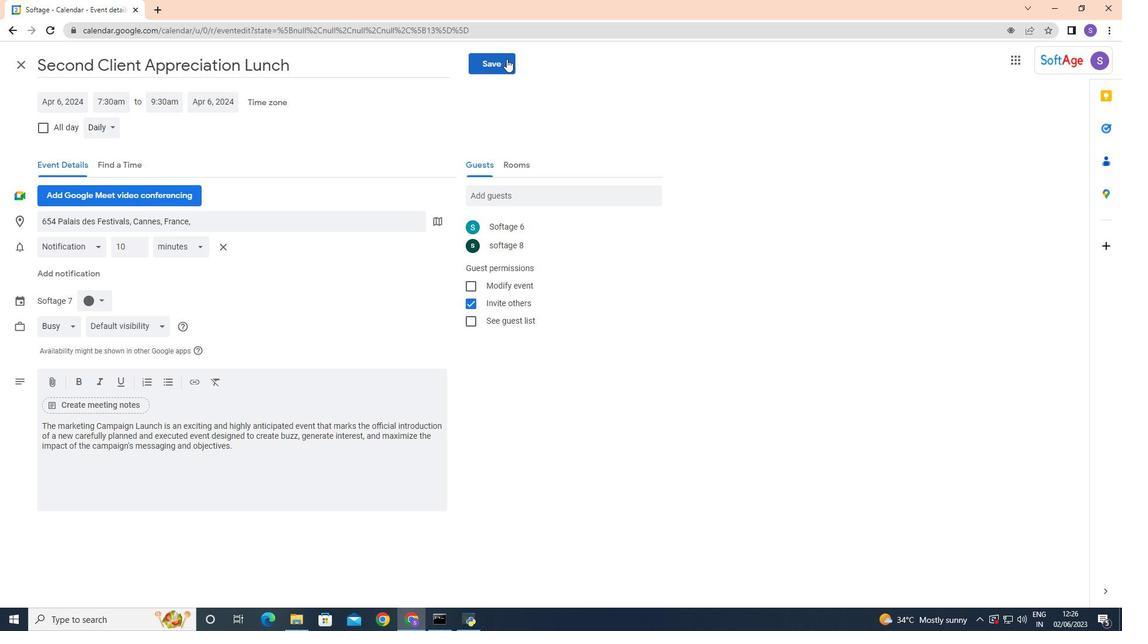 
Action: Mouse pressed left at (501, 59)
Screenshot: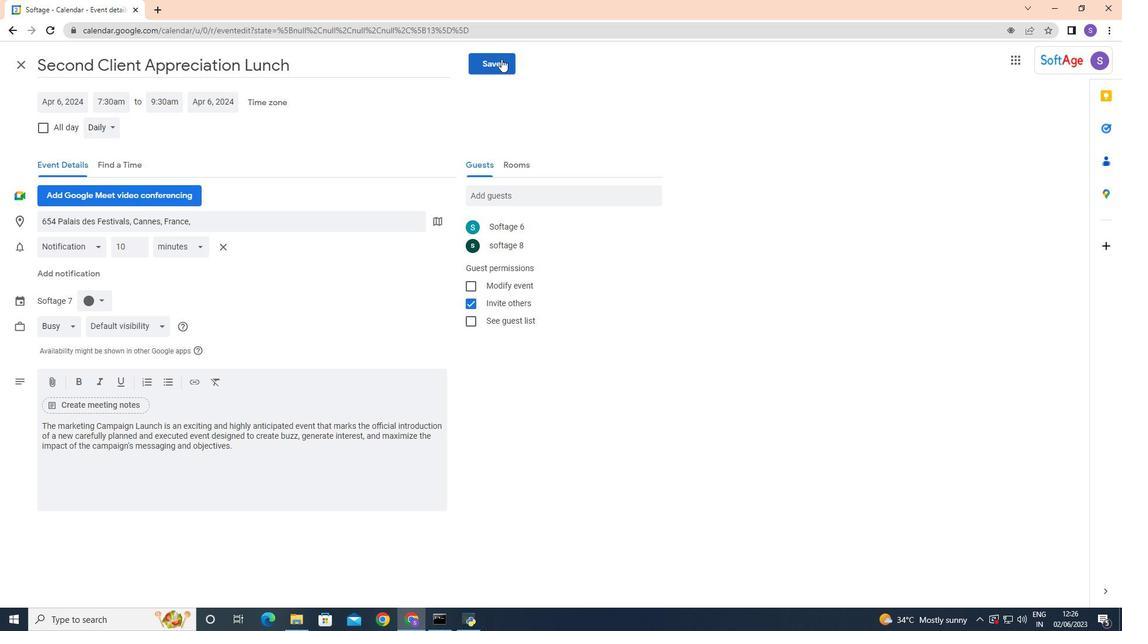 
Action: Mouse moved to (672, 352)
Screenshot: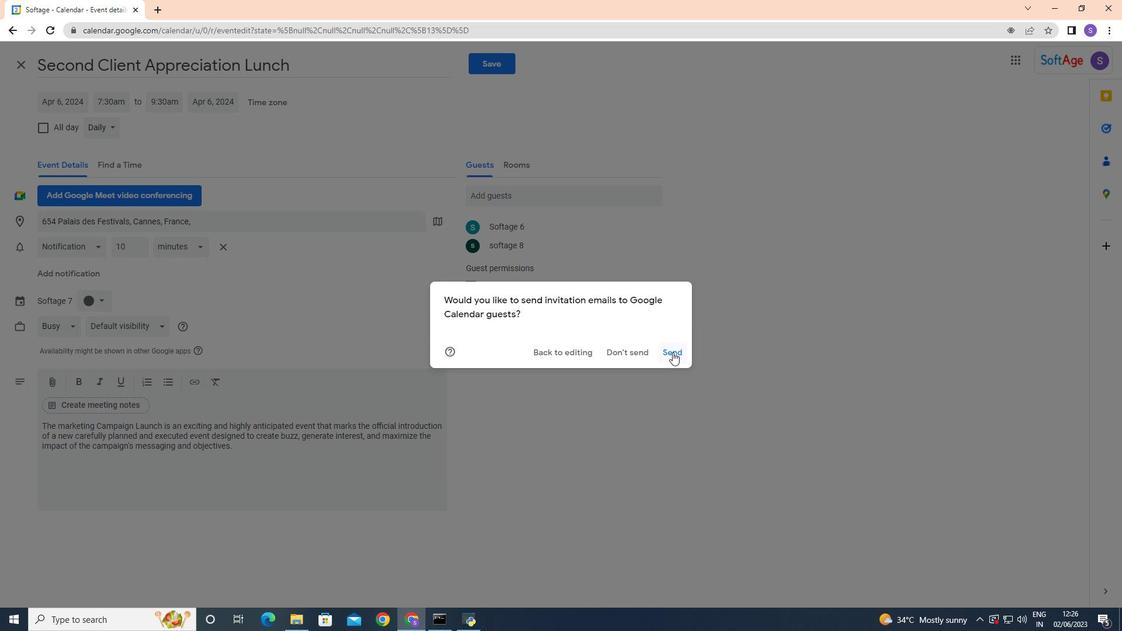 
